 Task: Search one way flight ticket for 4 adults, 2 children, 2 infants in seat and 1 infant on lap in premium economy from Macon: Middle Georgia Regional Airport to Springfield: Abraham Lincoln Capital Airport on 5-2-2023. Choice of flights is Westjet. Number of bags: 2 checked bags. Price is upto 94000. Outbound departure time preference is 4:45.
Action: Mouse moved to (258, 363)
Screenshot: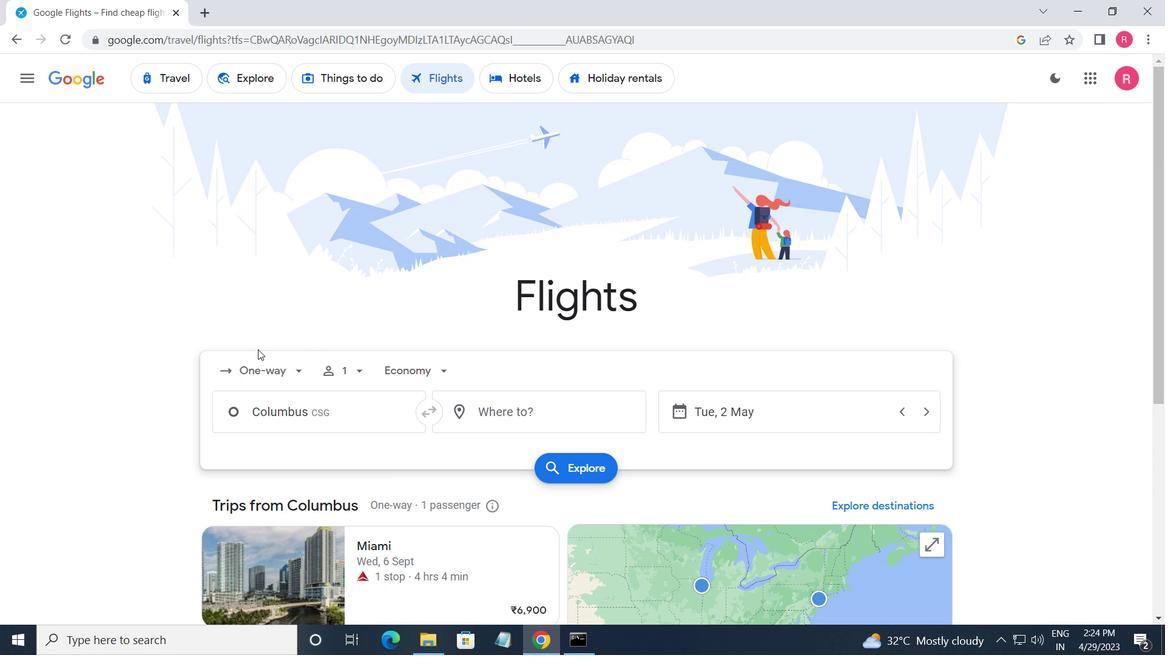 
Action: Mouse pressed left at (258, 363)
Screenshot: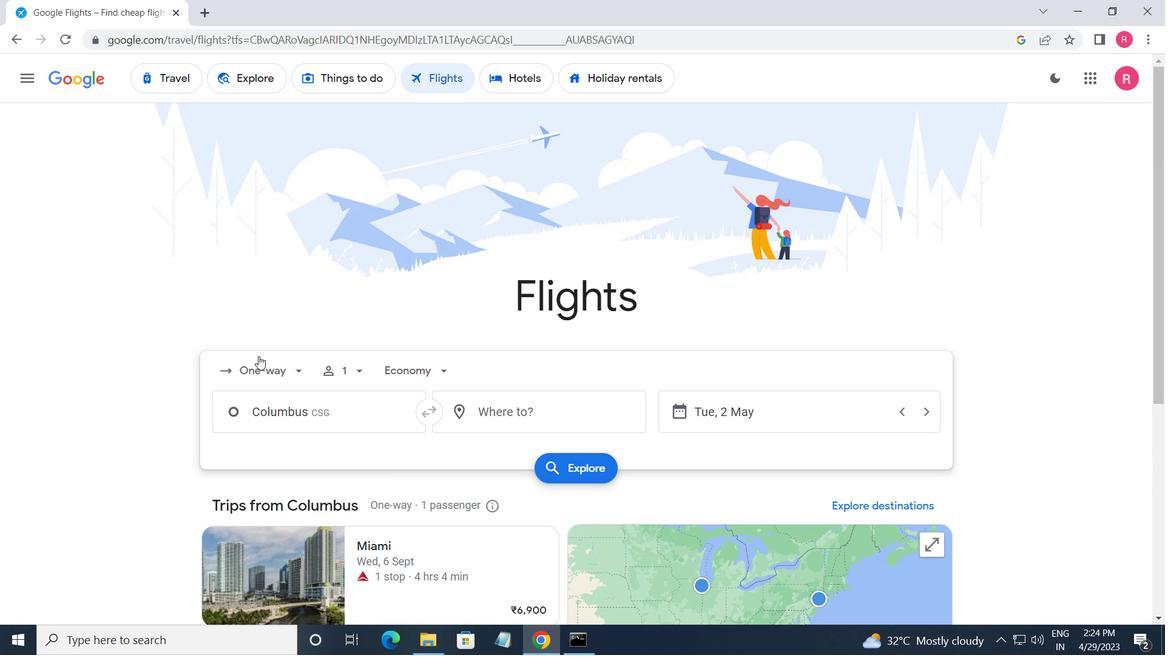 
Action: Mouse moved to (293, 438)
Screenshot: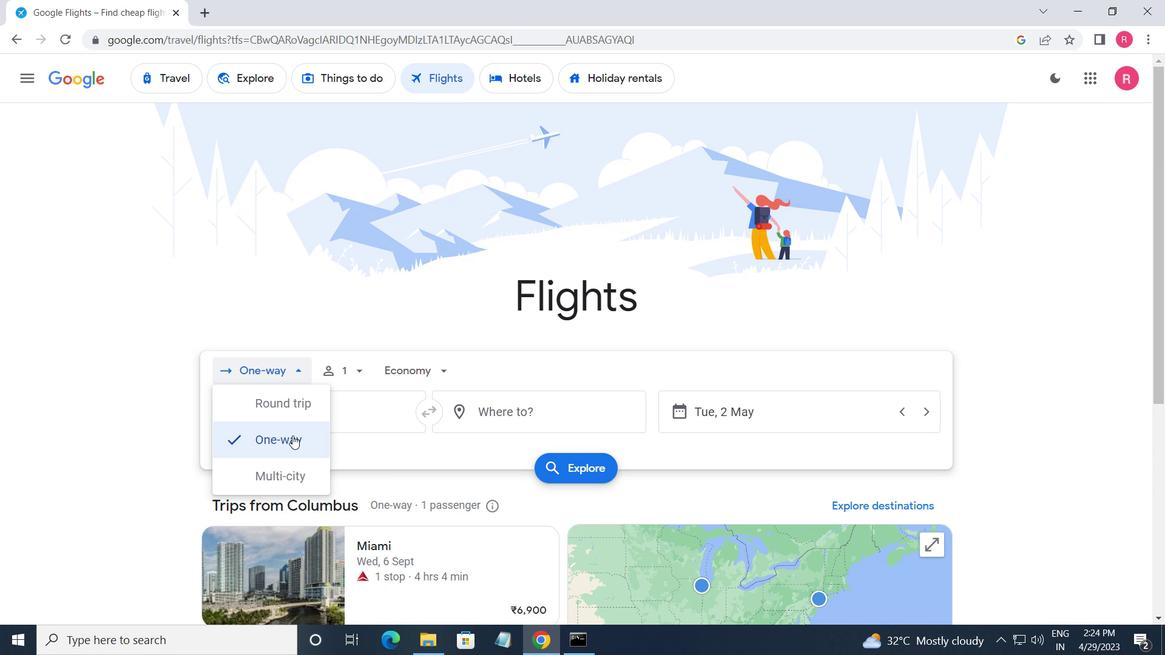 
Action: Mouse pressed left at (293, 438)
Screenshot: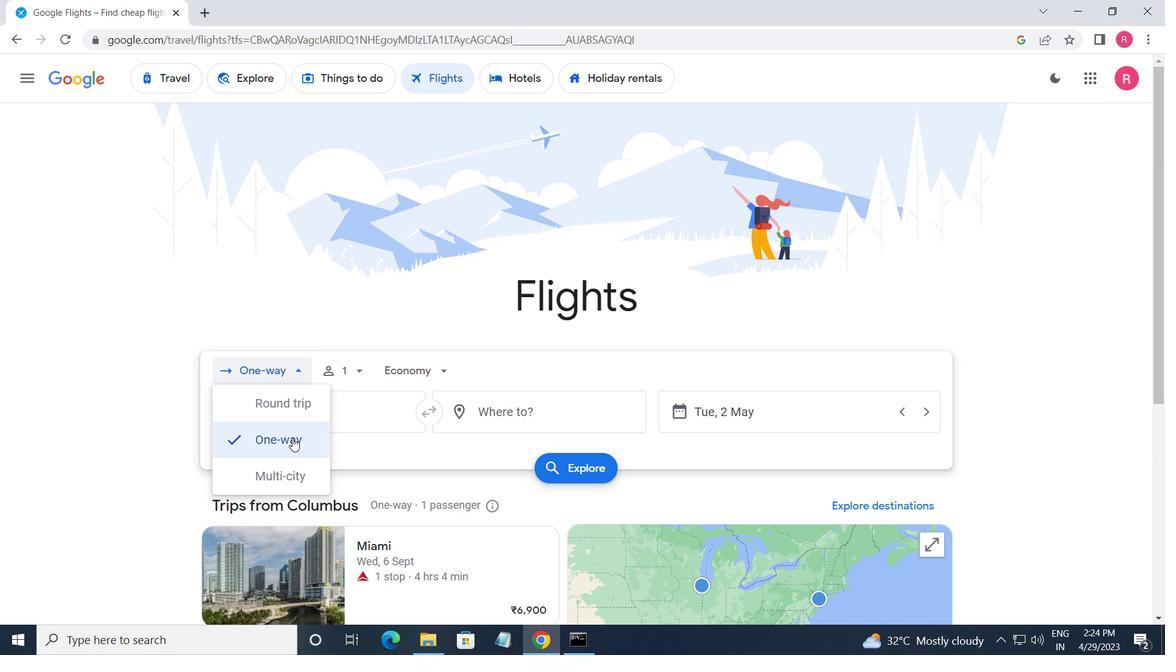 
Action: Mouse moved to (349, 376)
Screenshot: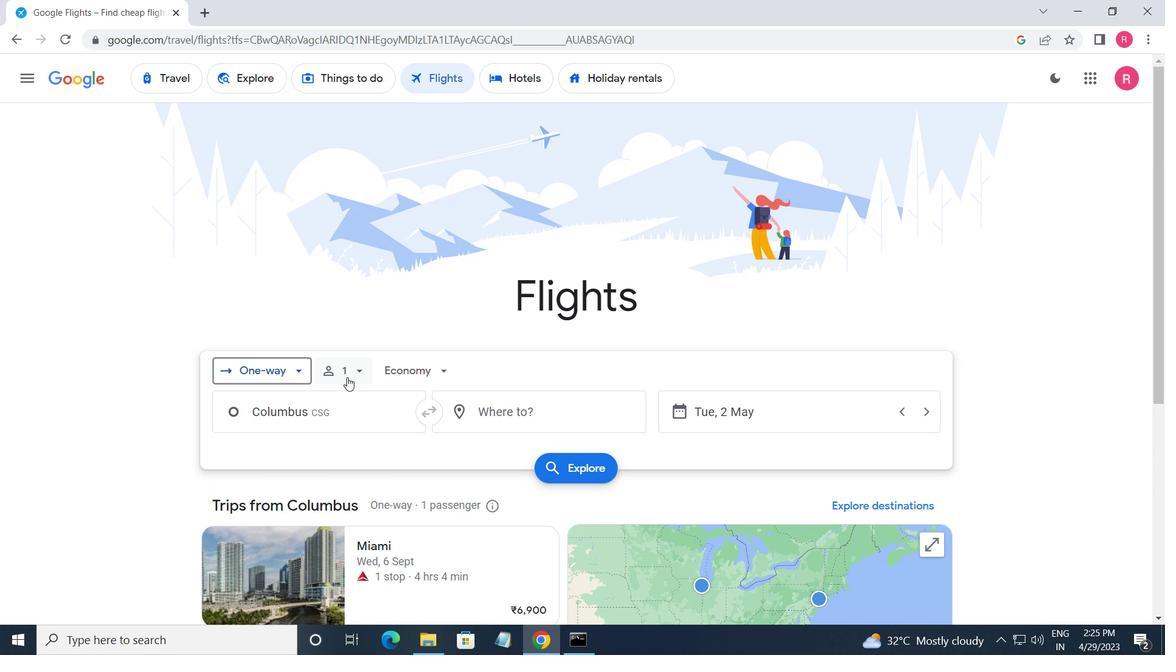 
Action: Mouse pressed left at (349, 376)
Screenshot: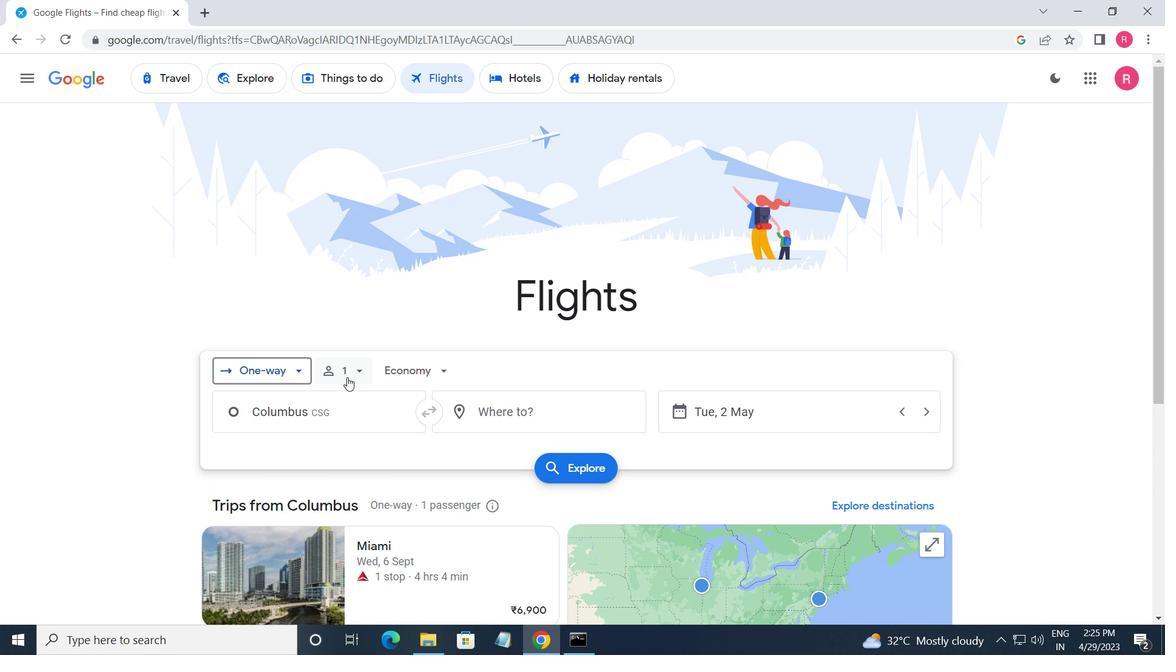 
Action: Mouse moved to (487, 415)
Screenshot: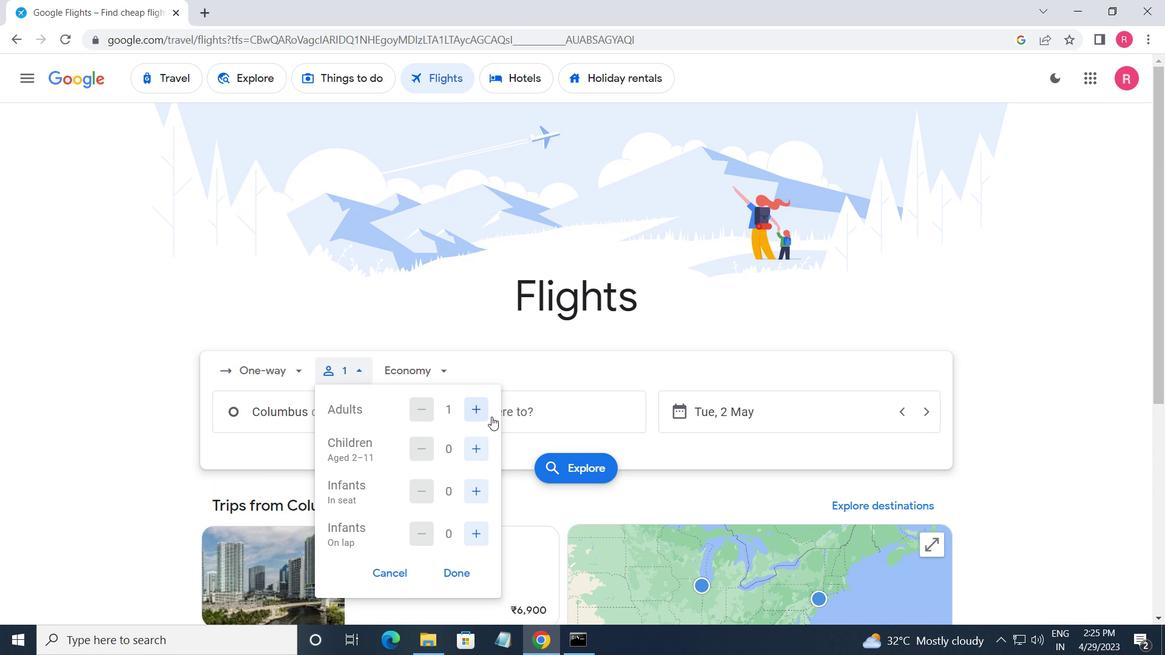 
Action: Mouse pressed left at (487, 415)
Screenshot: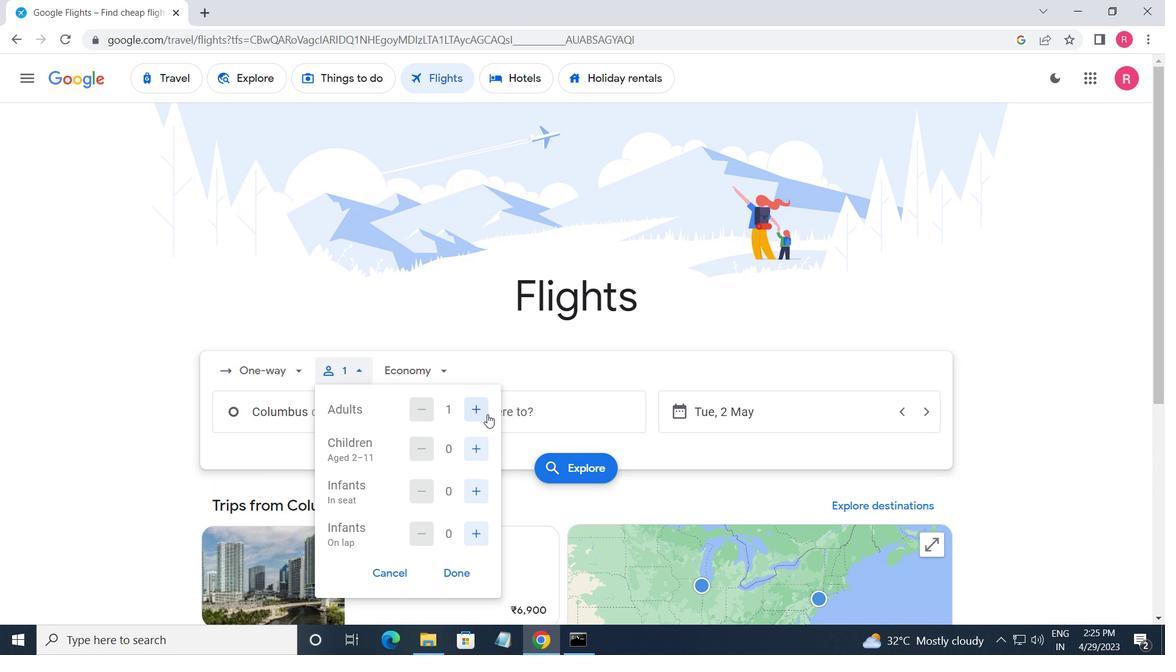 
Action: Mouse moved to (486, 415)
Screenshot: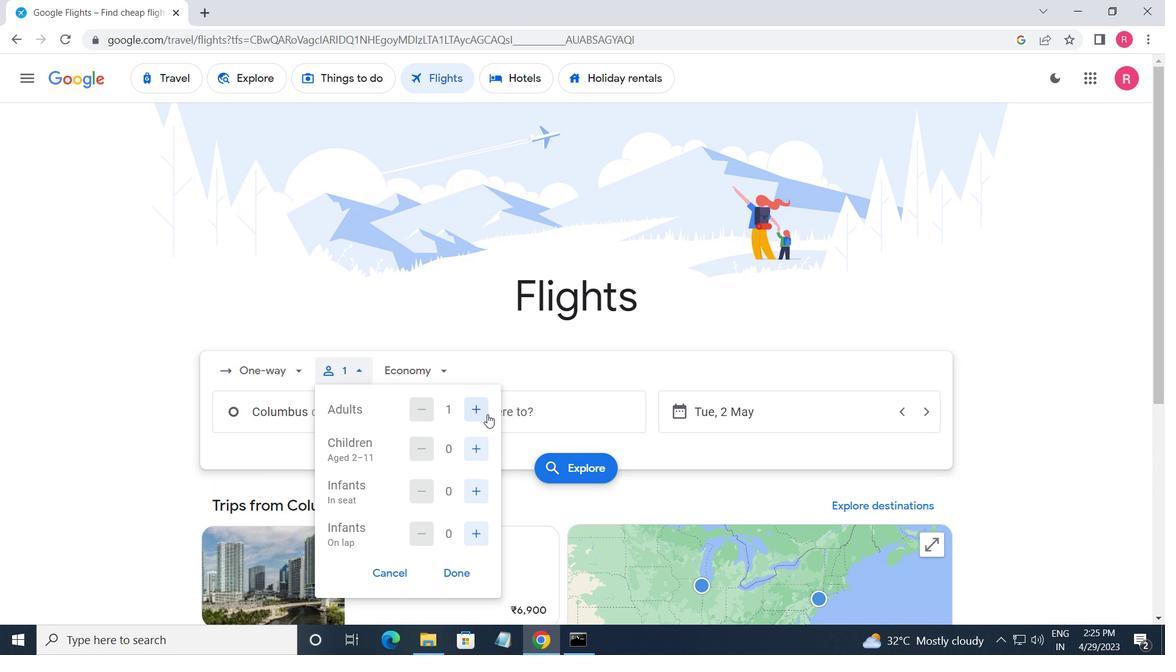 
Action: Mouse pressed left at (486, 415)
Screenshot: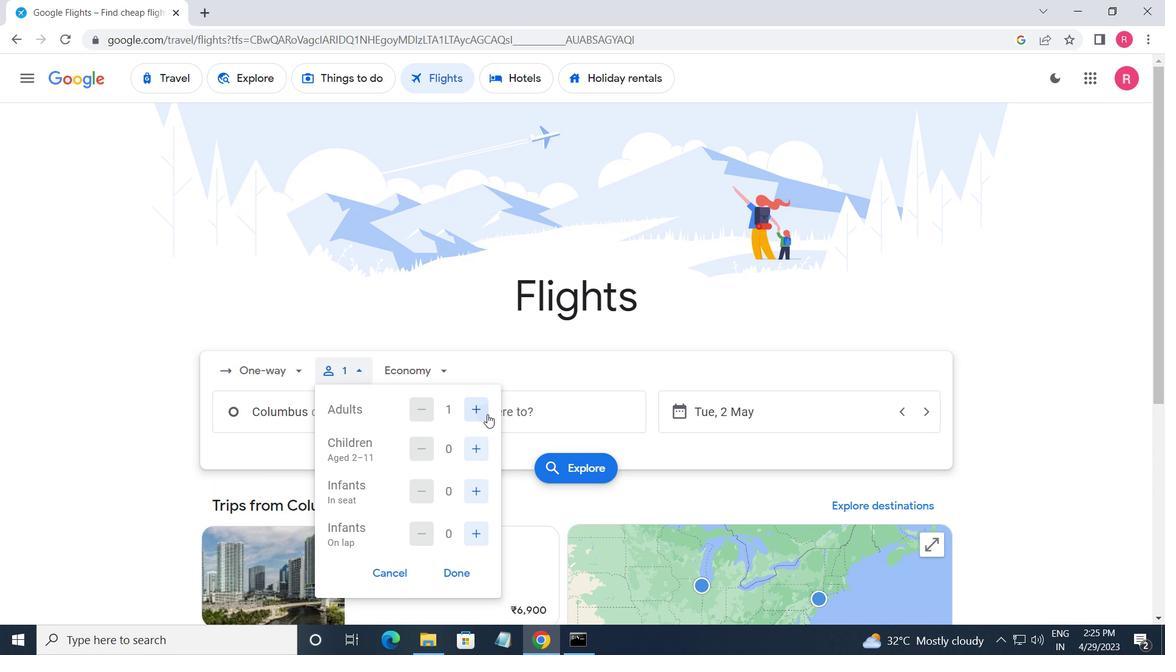
Action: Mouse pressed left at (486, 415)
Screenshot: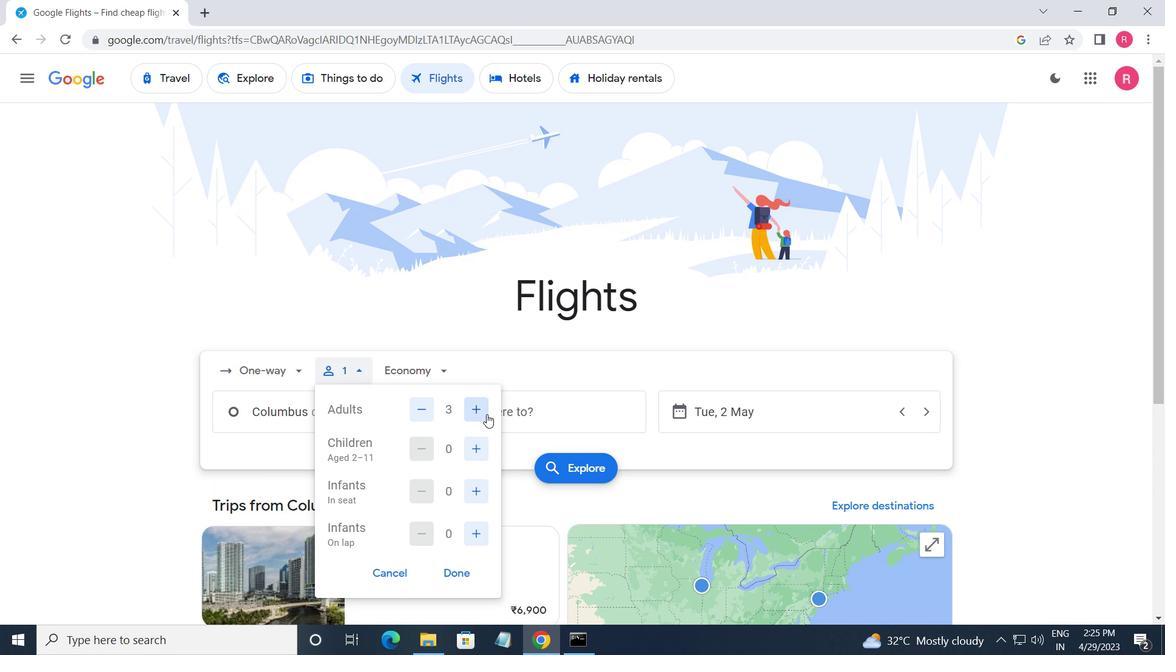 
Action: Mouse moved to (470, 449)
Screenshot: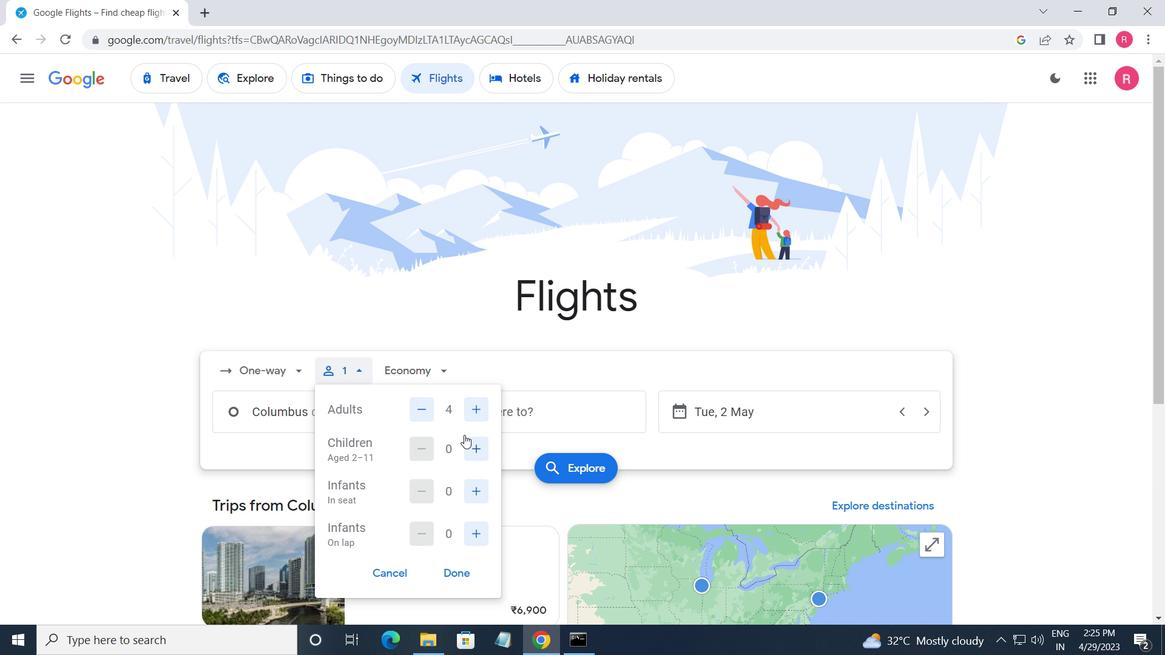 
Action: Mouse pressed left at (470, 449)
Screenshot: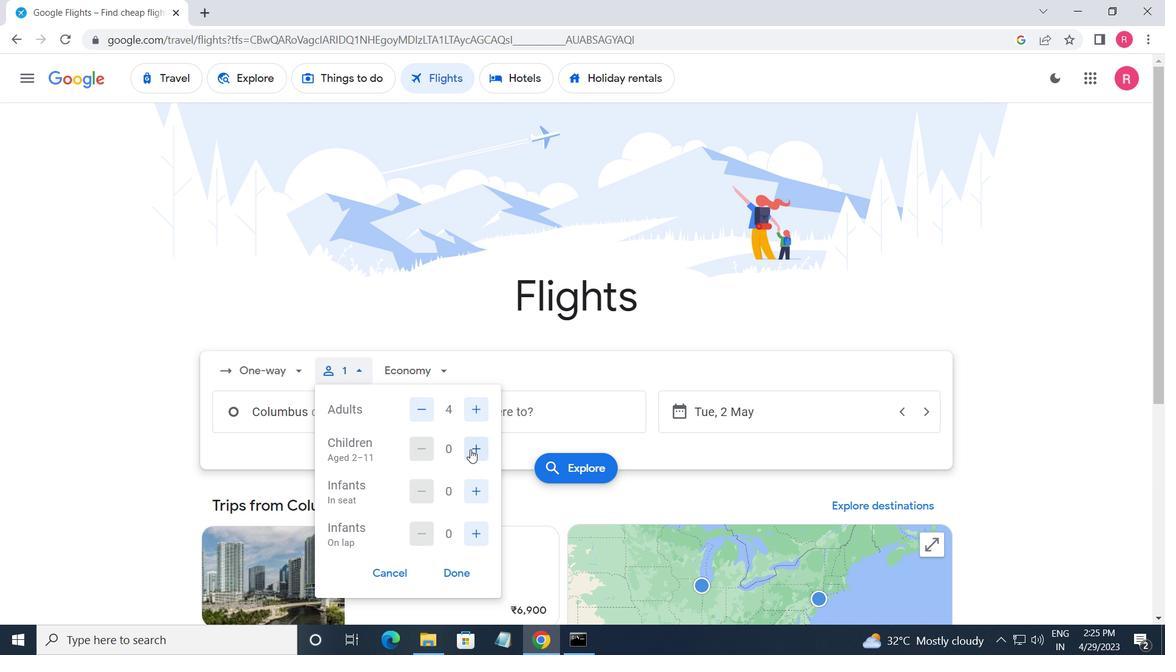 
Action: Mouse pressed left at (470, 449)
Screenshot: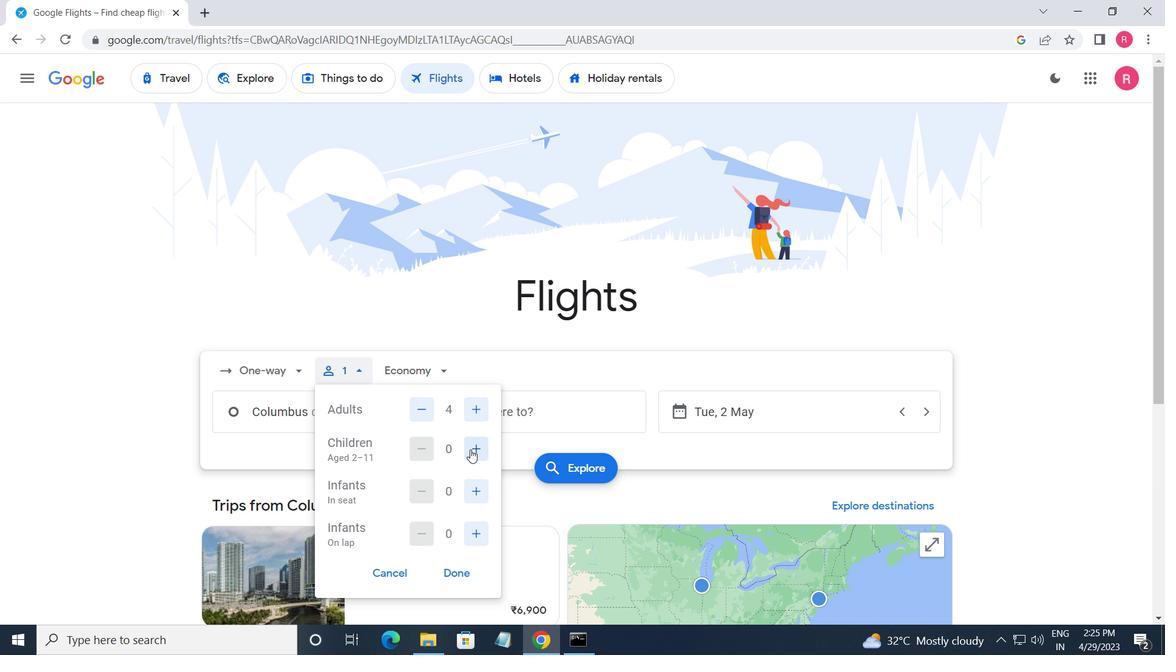 
Action: Mouse moved to (477, 498)
Screenshot: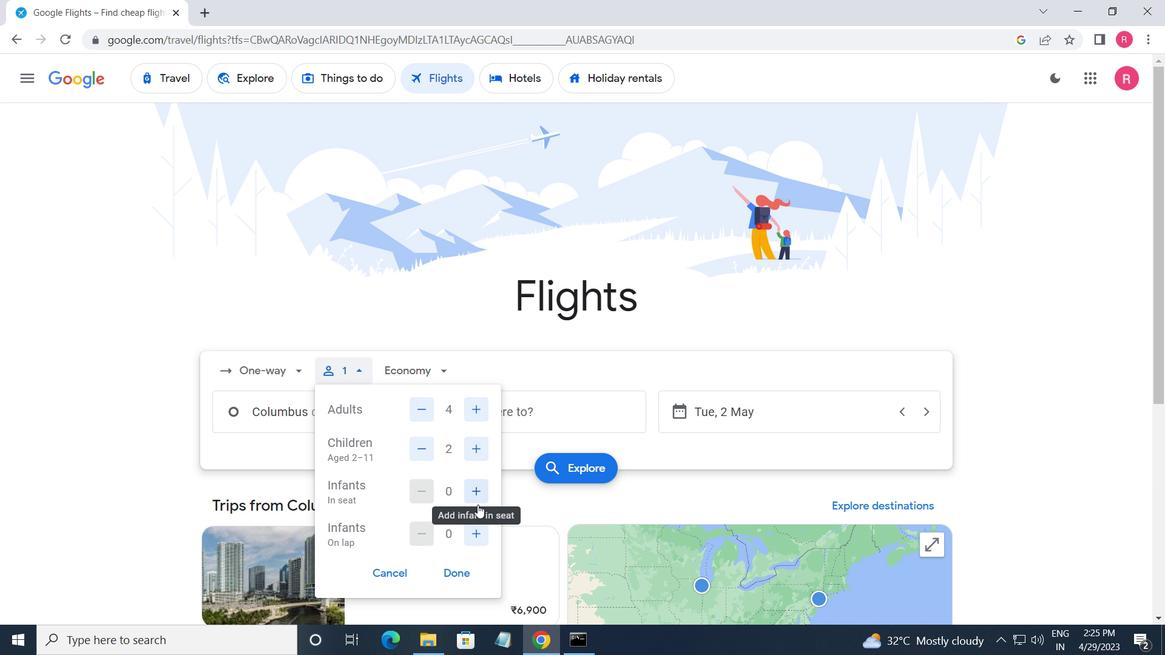 
Action: Mouse pressed left at (477, 498)
Screenshot: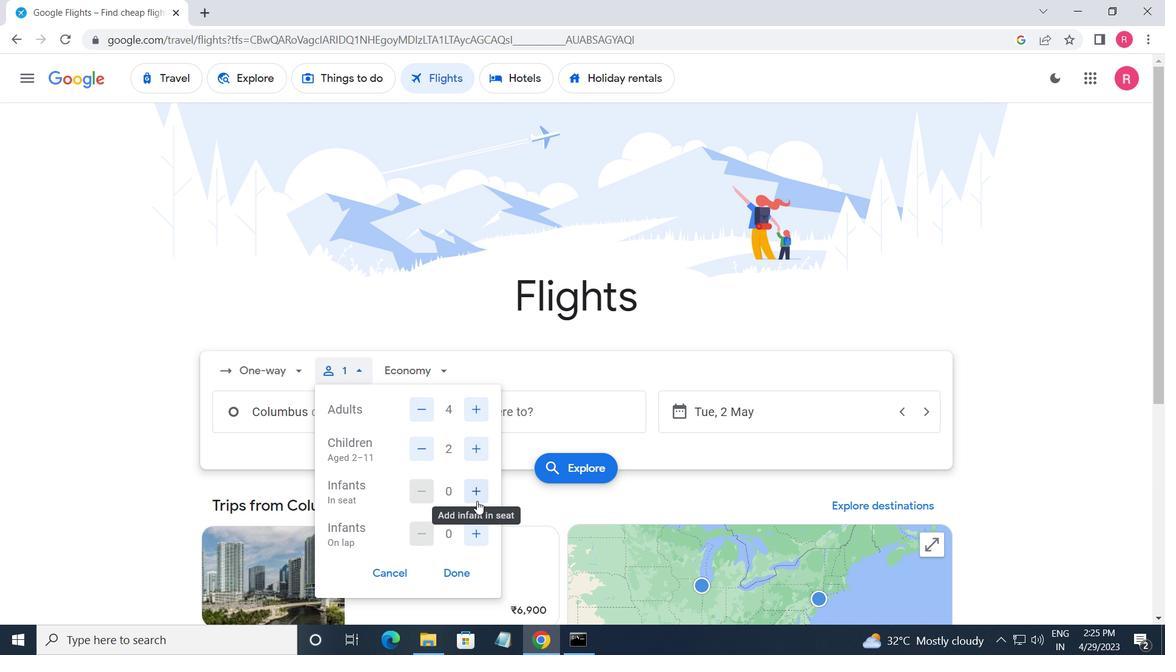 
Action: Mouse pressed left at (477, 498)
Screenshot: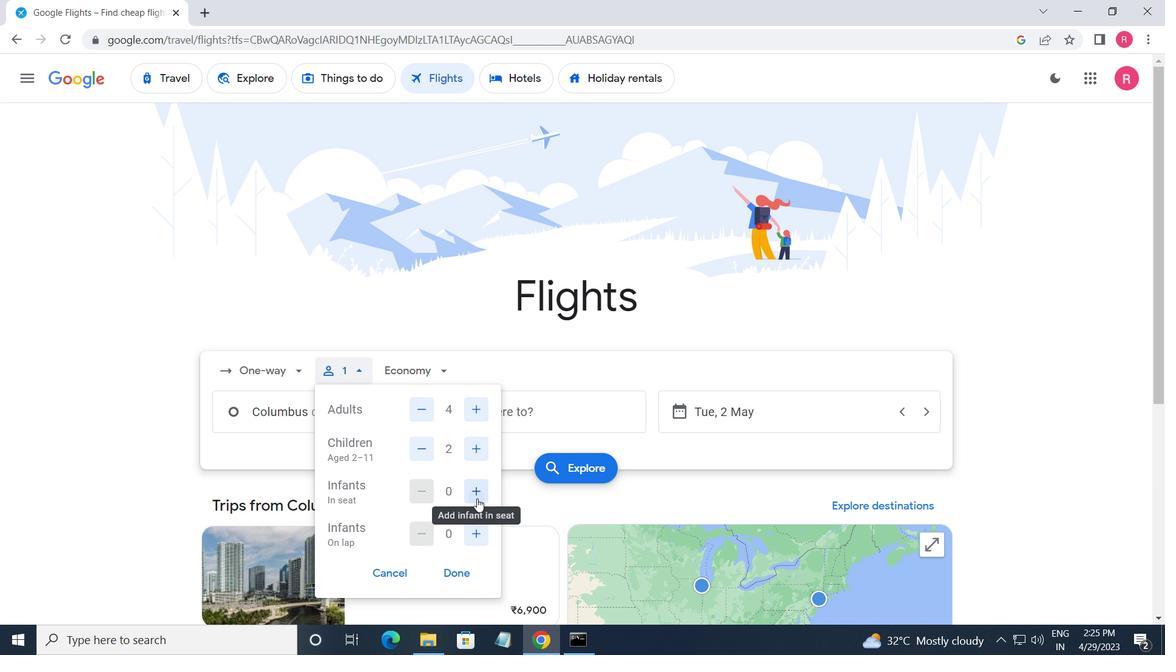 
Action: Mouse moved to (483, 541)
Screenshot: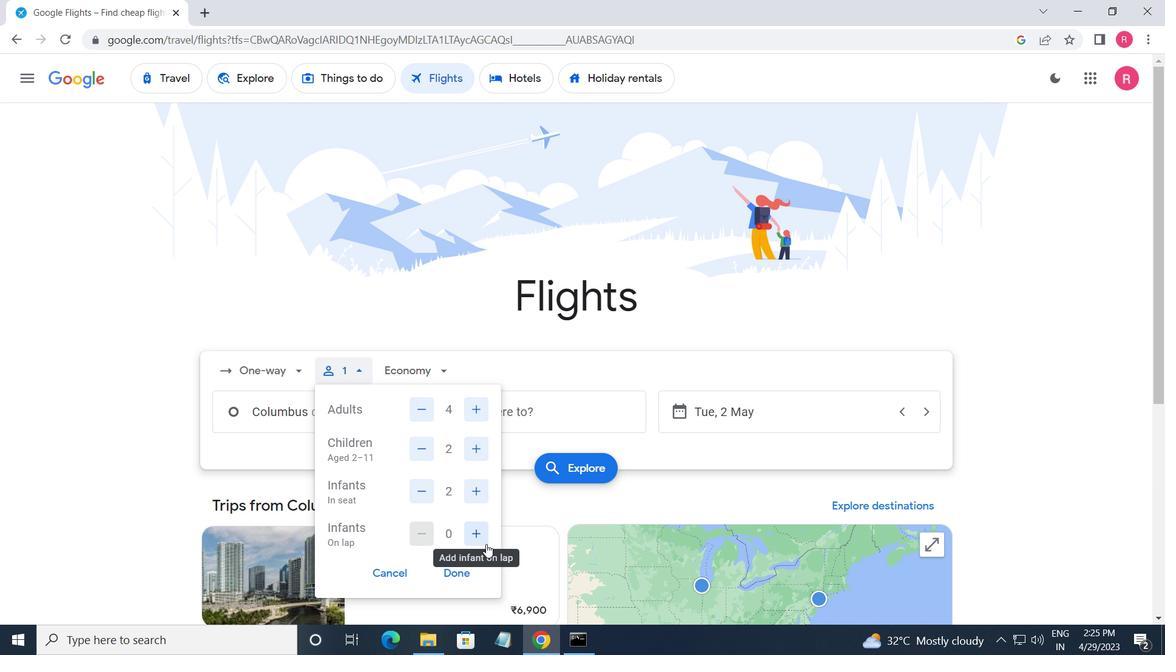 
Action: Mouse pressed left at (483, 541)
Screenshot: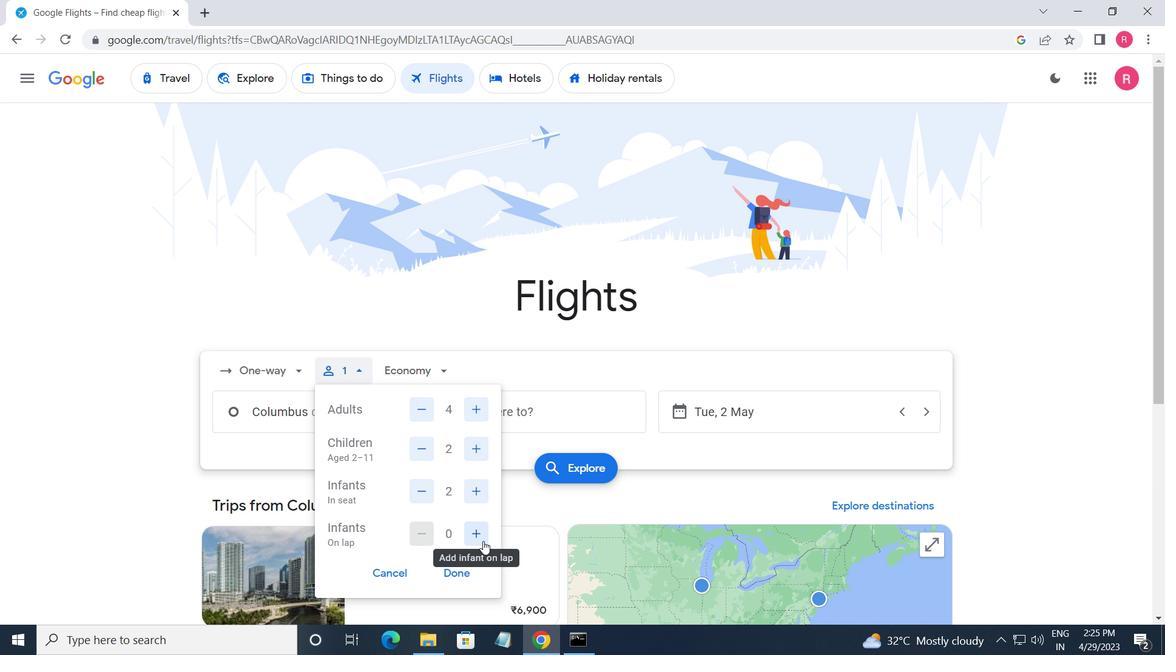 
Action: Mouse moved to (434, 380)
Screenshot: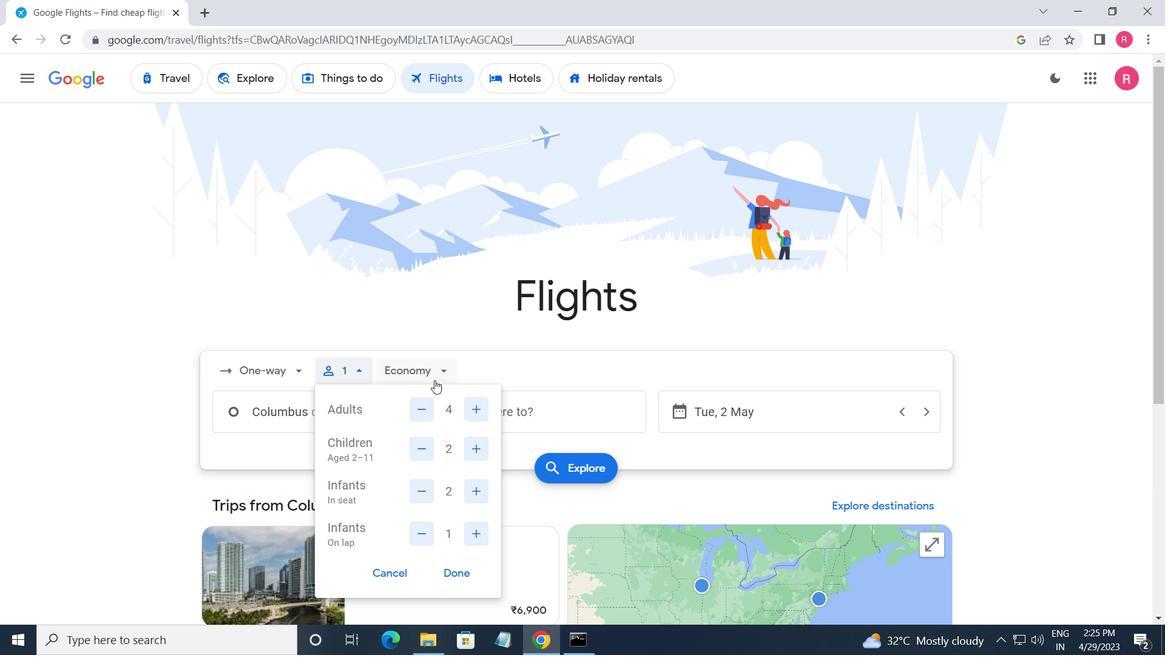 
Action: Mouse pressed left at (434, 380)
Screenshot: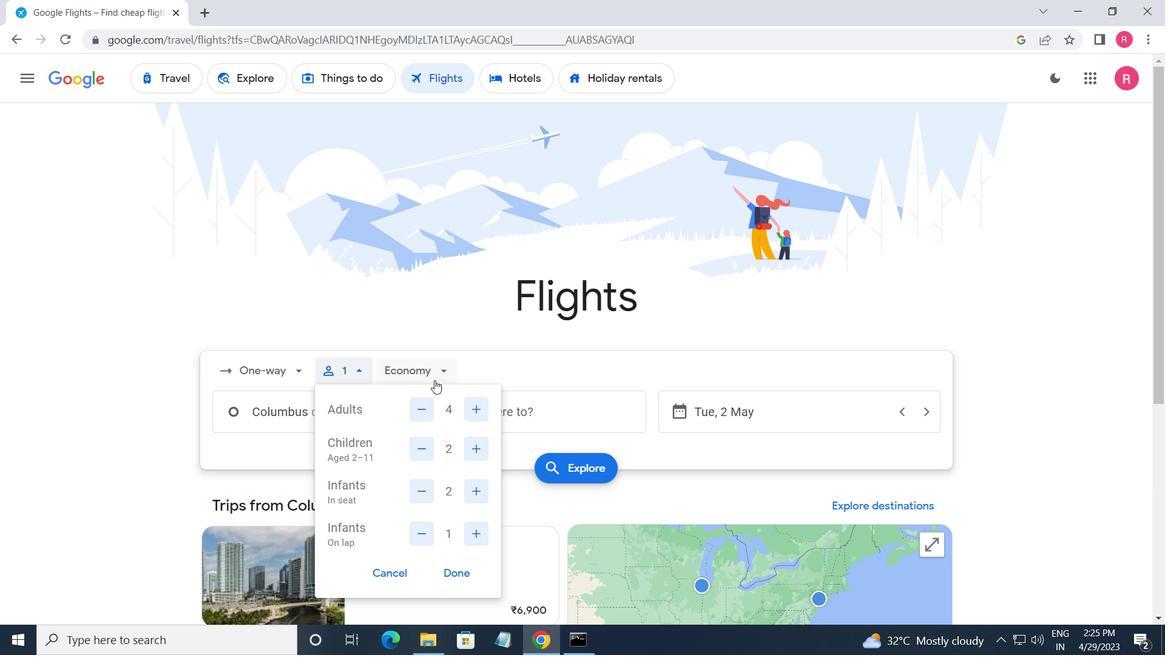 
Action: Mouse moved to (429, 445)
Screenshot: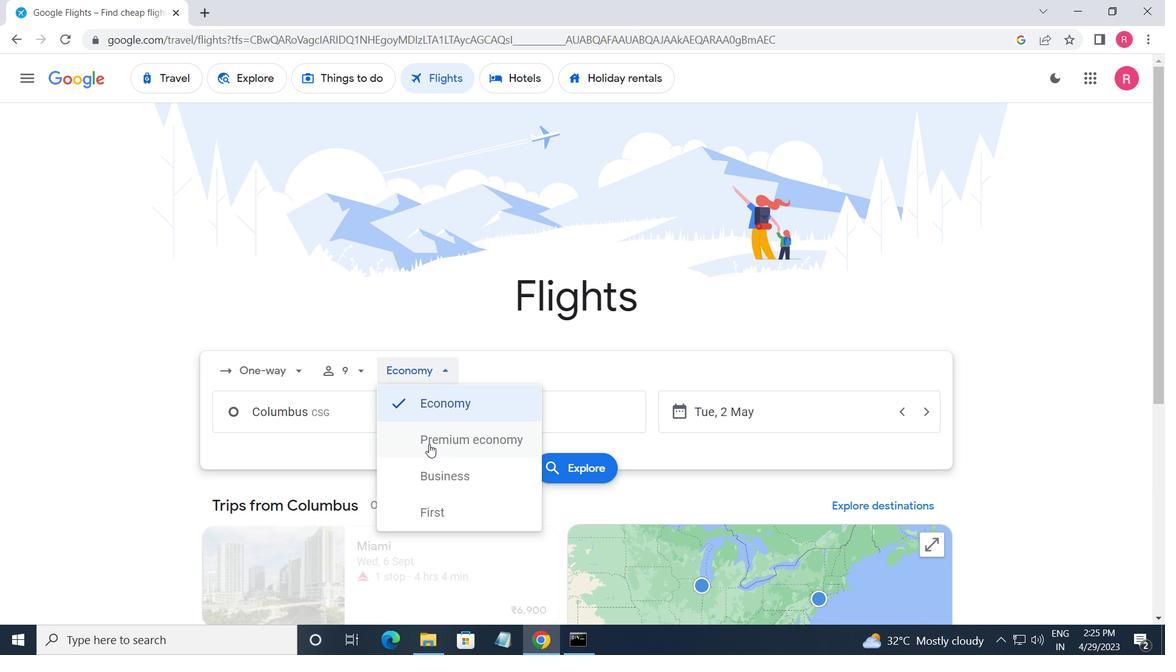 
Action: Mouse pressed left at (429, 445)
Screenshot: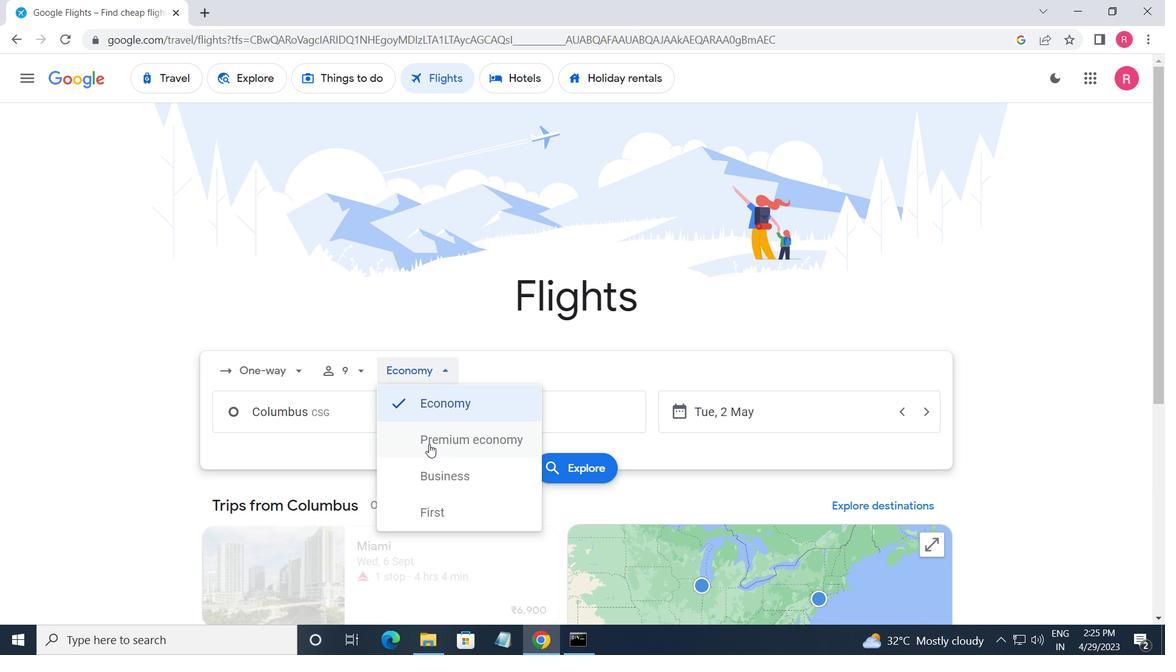 
Action: Mouse moved to (371, 419)
Screenshot: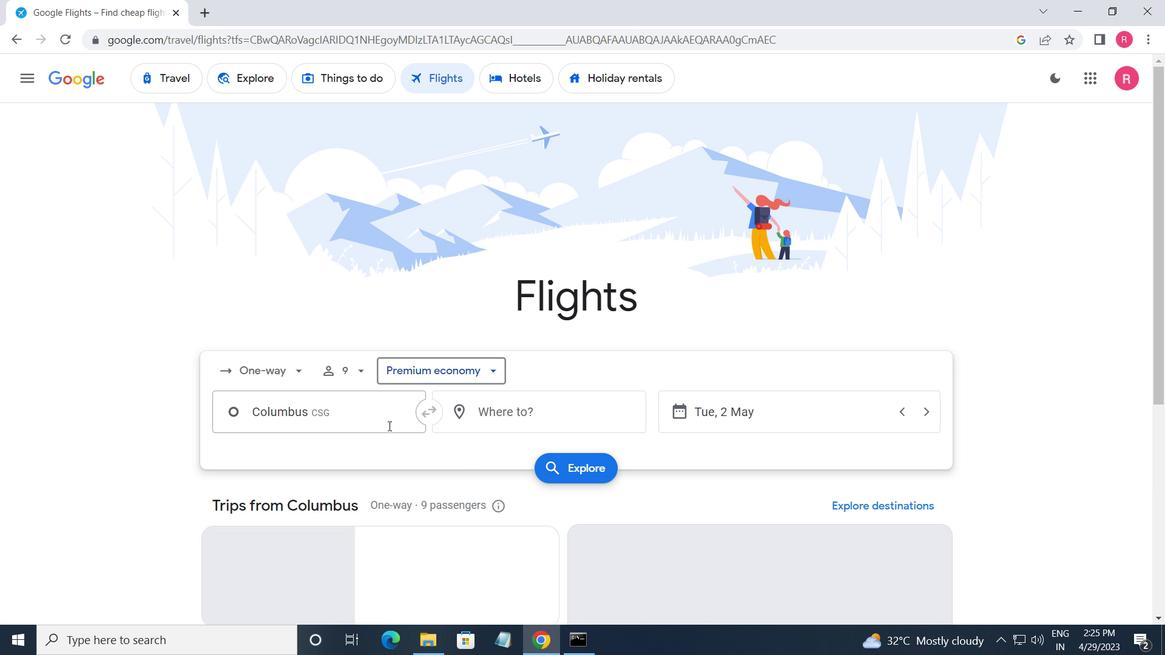 
Action: Mouse pressed left at (371, 419)
Screenshot: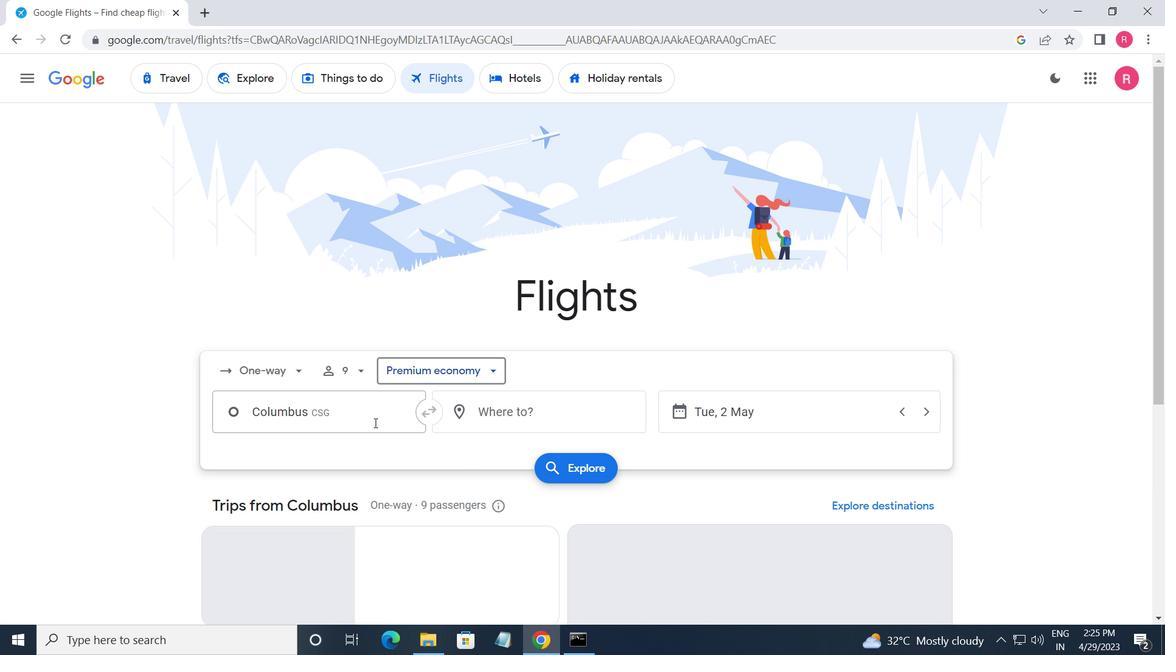 
Action: Mouse moved to (370, 419)
Screenshot: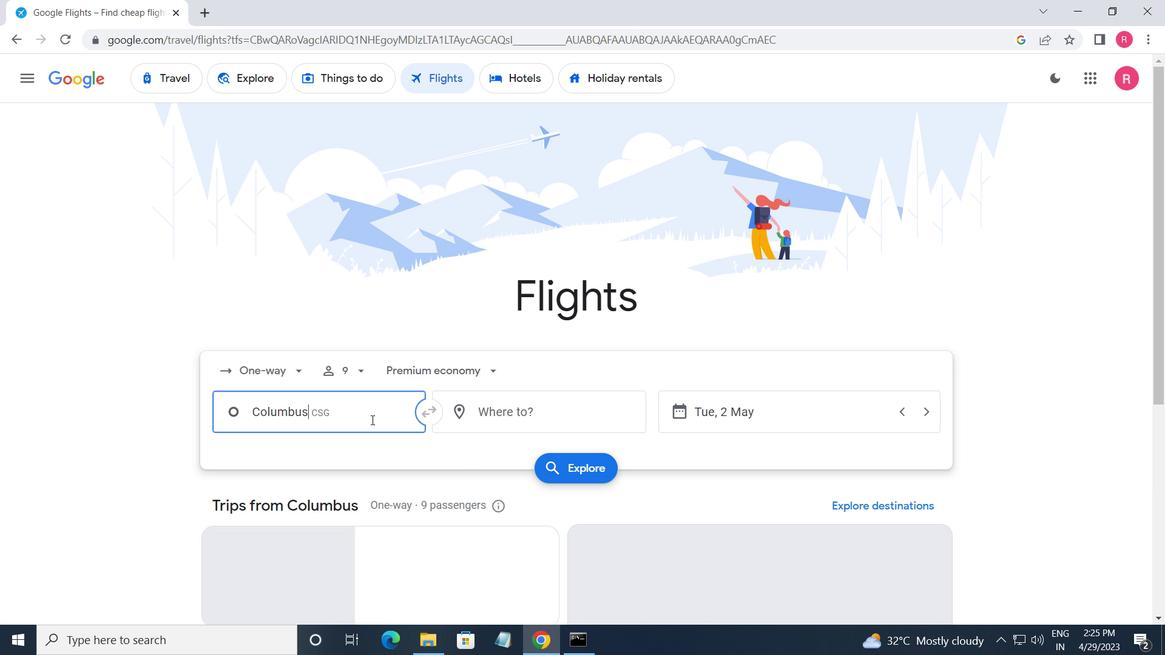 
Action: Key pressed <Key.shift>MI
Screenshot: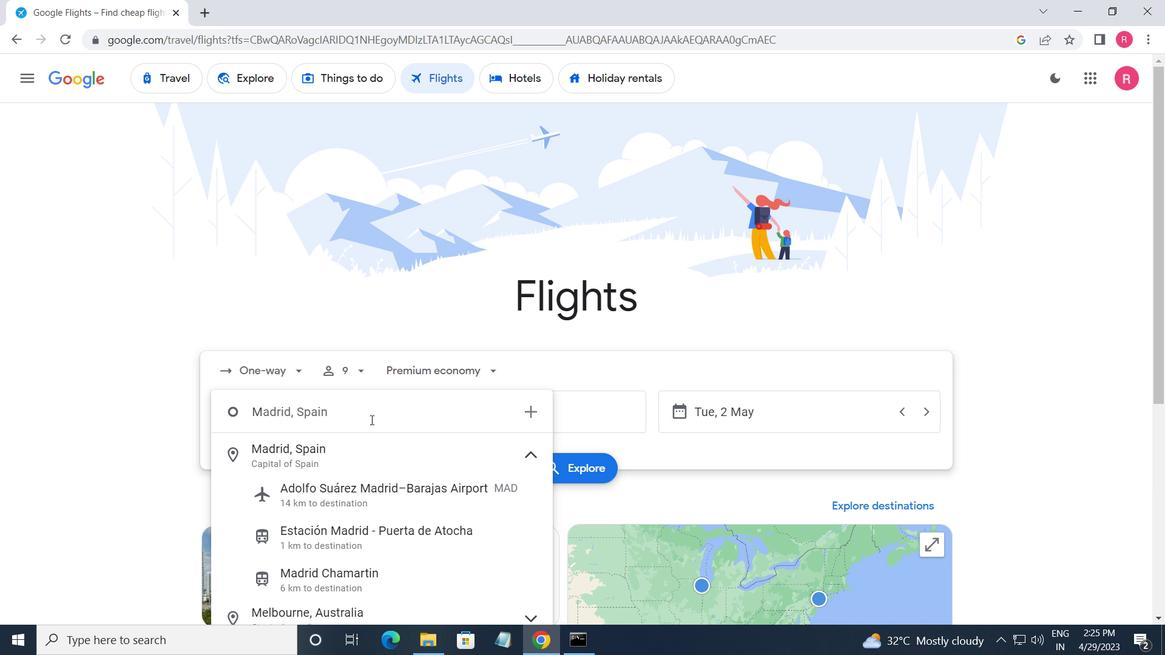
Action: Mouse moved to (384, 469)
Screenshot: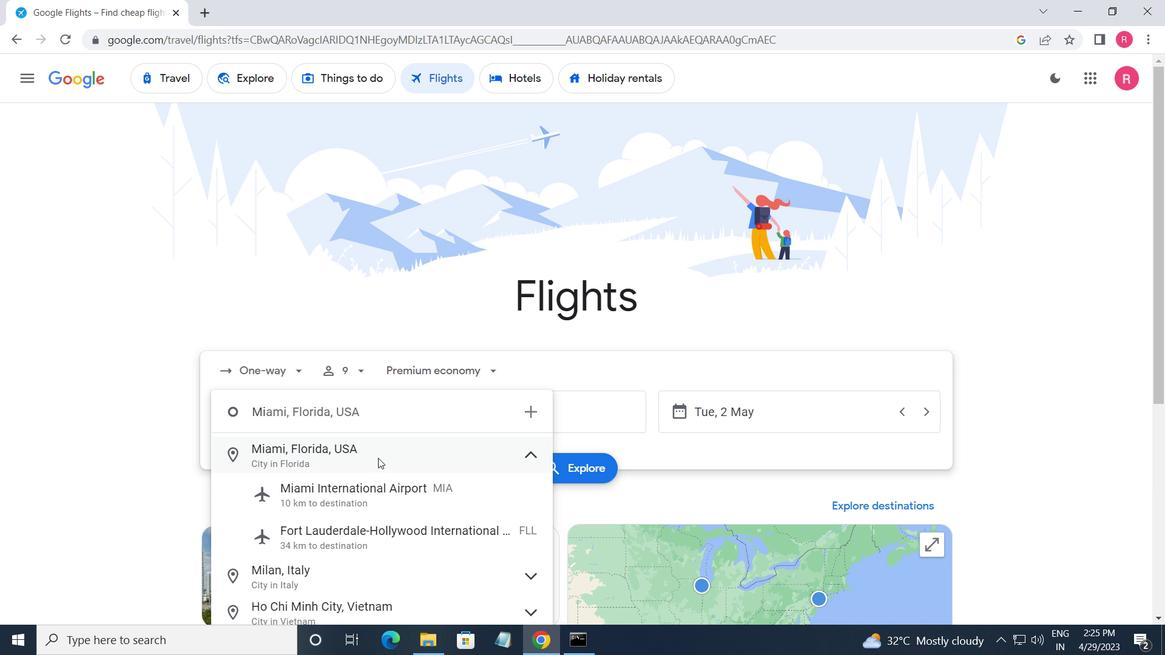 
Action: Mouse scrolled (384, 469) with delta (0, 0)
Screenshot: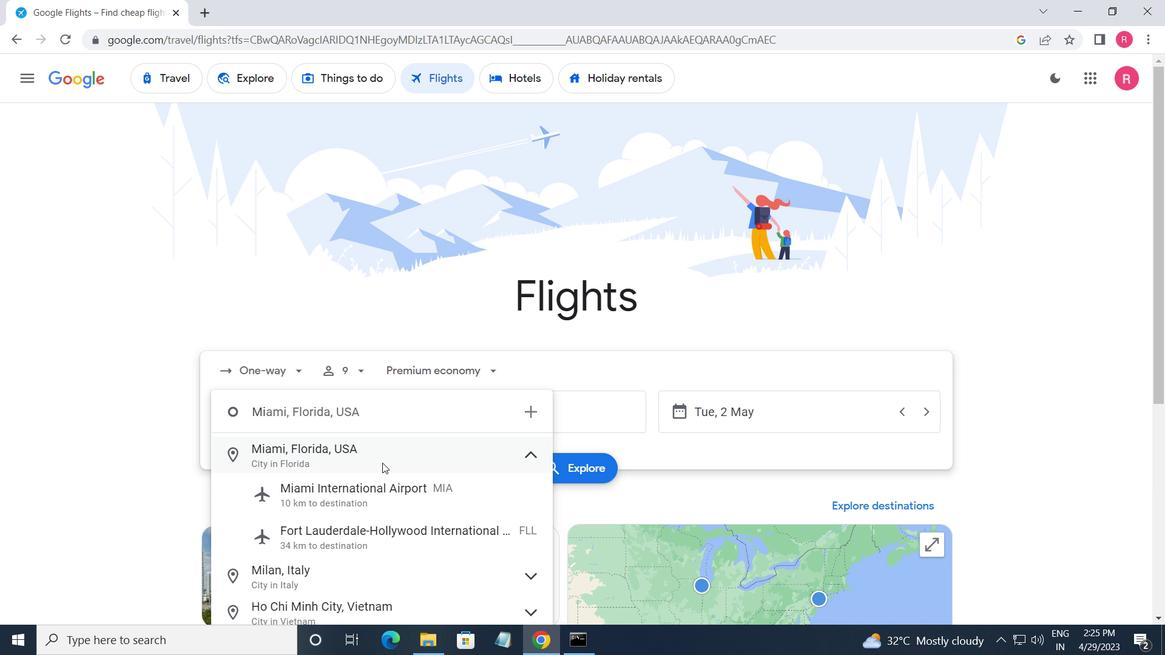 
Action: Mouse moved to (355, 477)
Screenshot: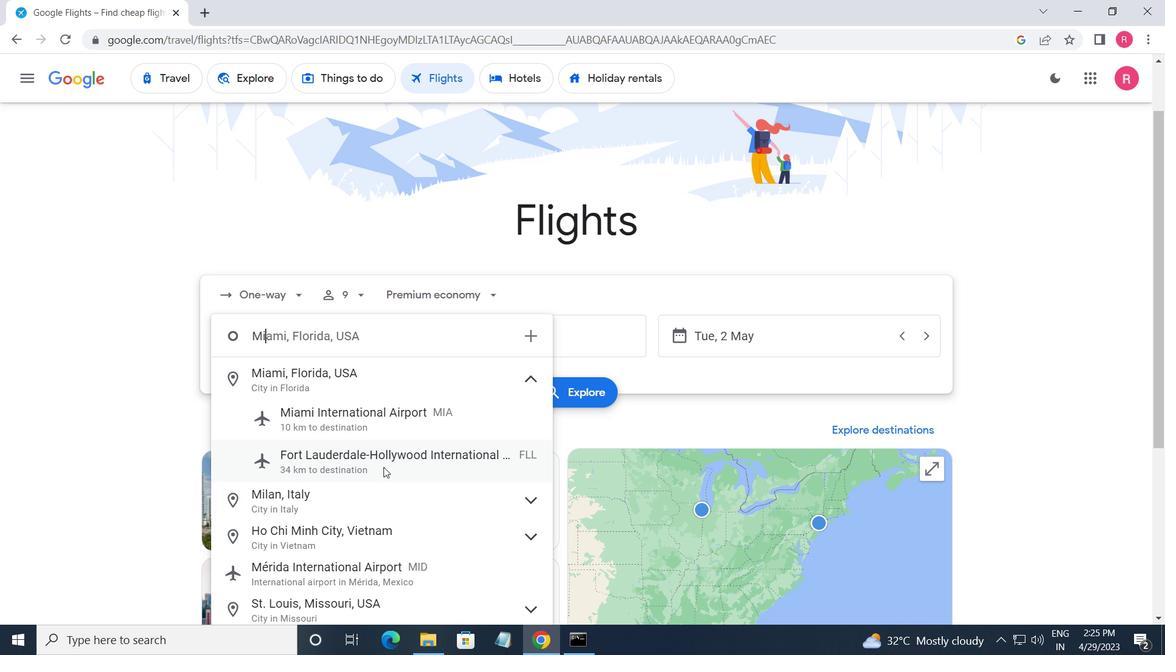 
Action: Key pressed DDLE<Key.space><Key.shift><Key.shift>
Screenshot: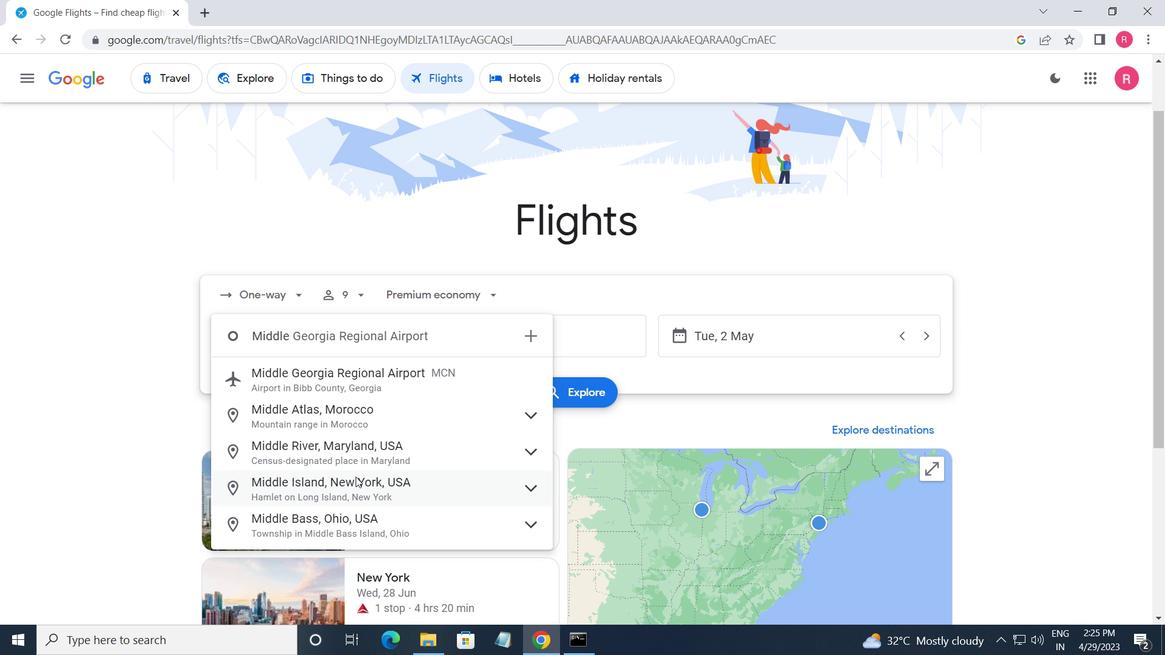 
Action: Mouse moved to (351, 390)
Screenshot: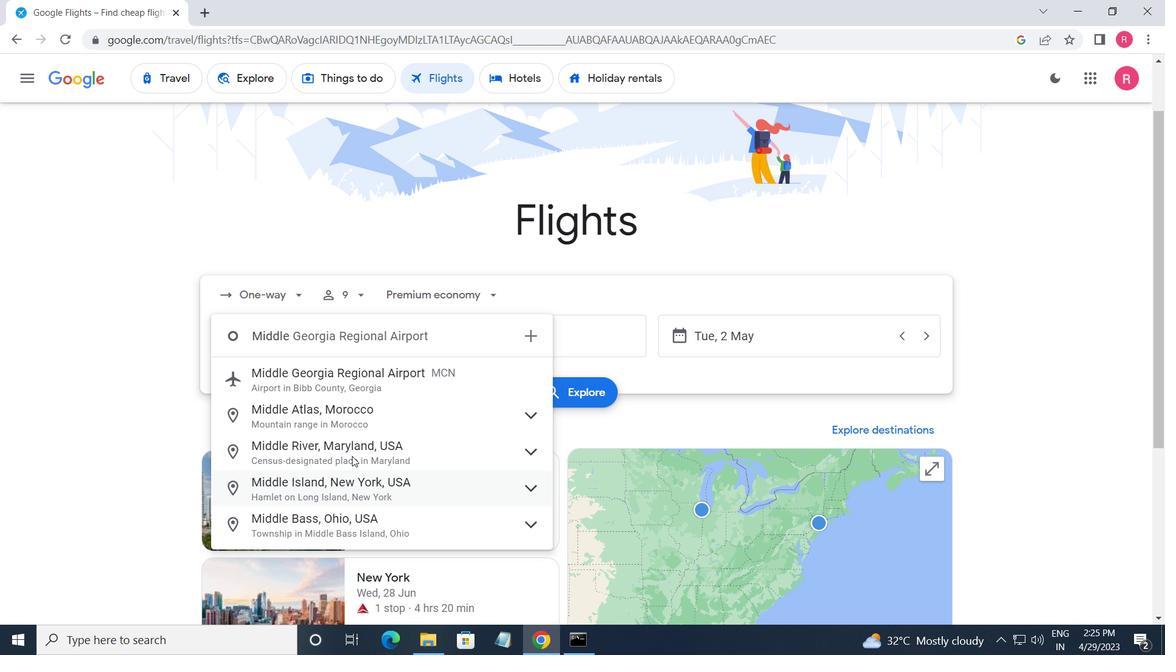 
Action: Mouse pressed left at (351, 390)
Screenshot: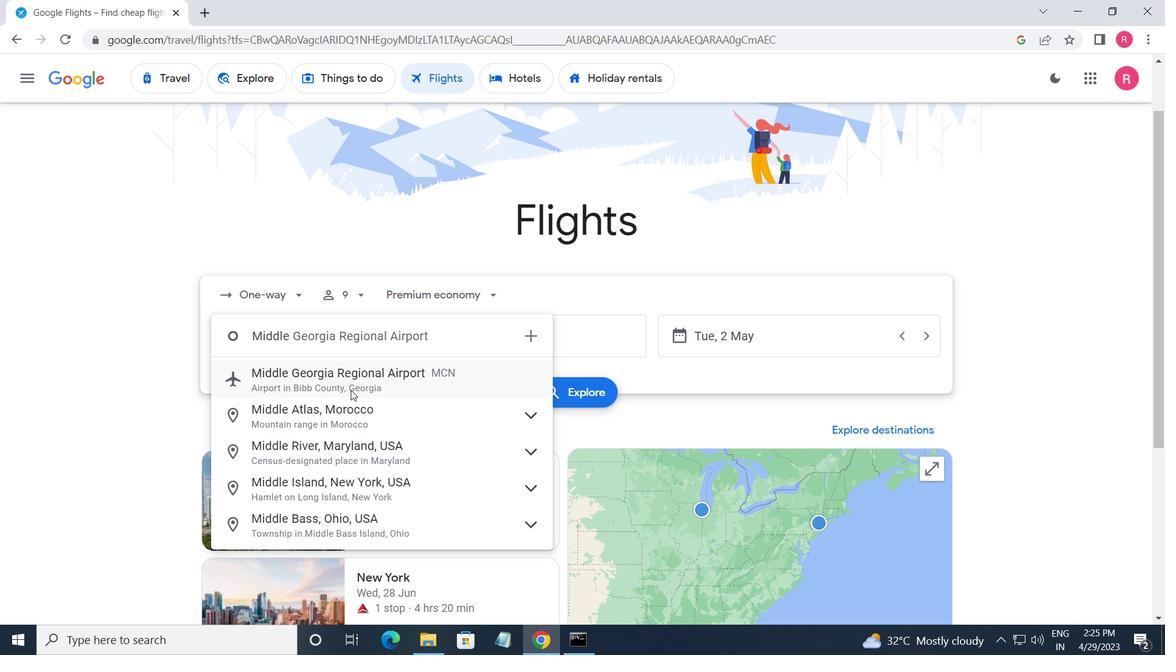 
Action: Mouse moved to (494, 345)
Screenshot: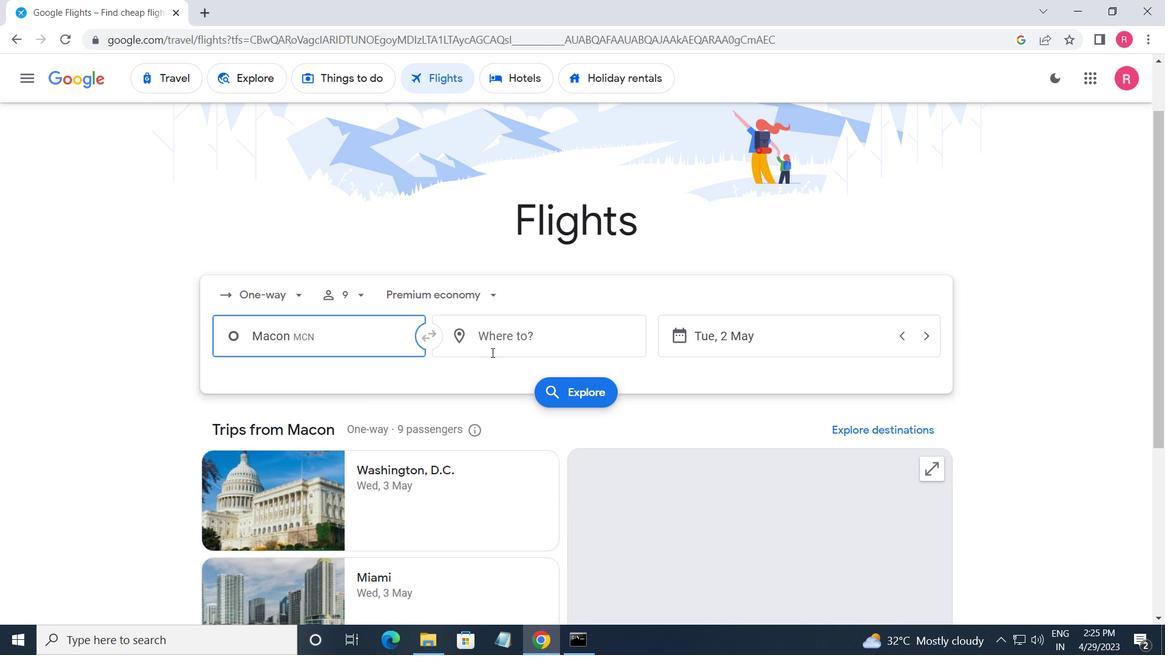 
Action: Mouse pressed left at (494, 345)
Screenshot: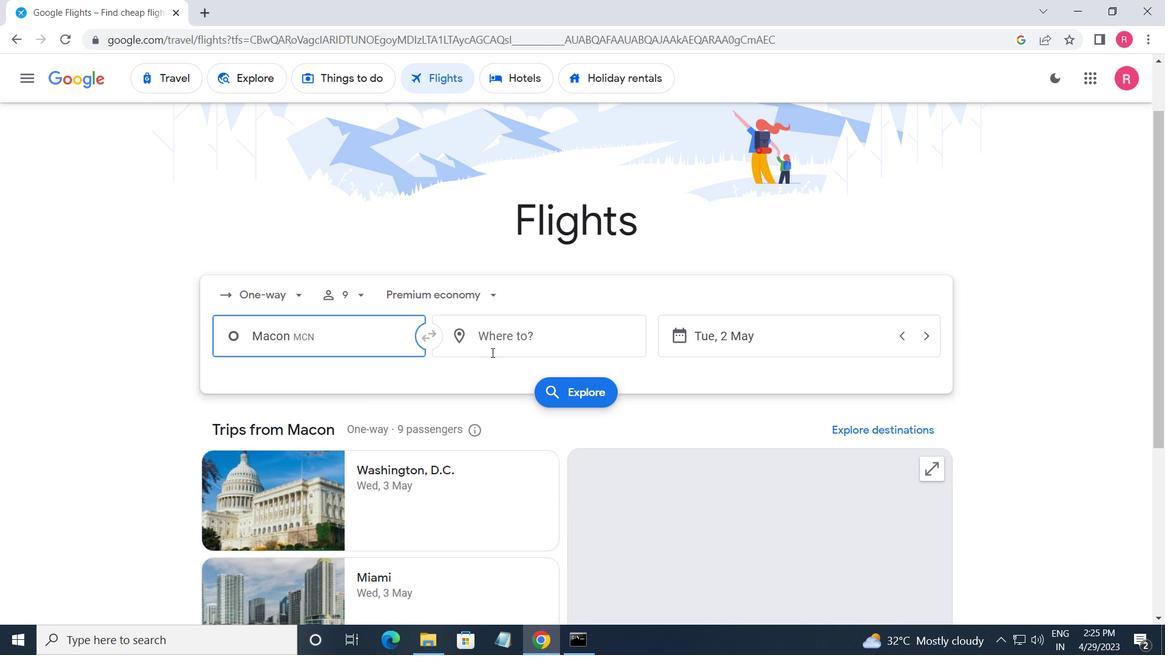 
Action: Mouse moved to (565, 498)
Screenshot: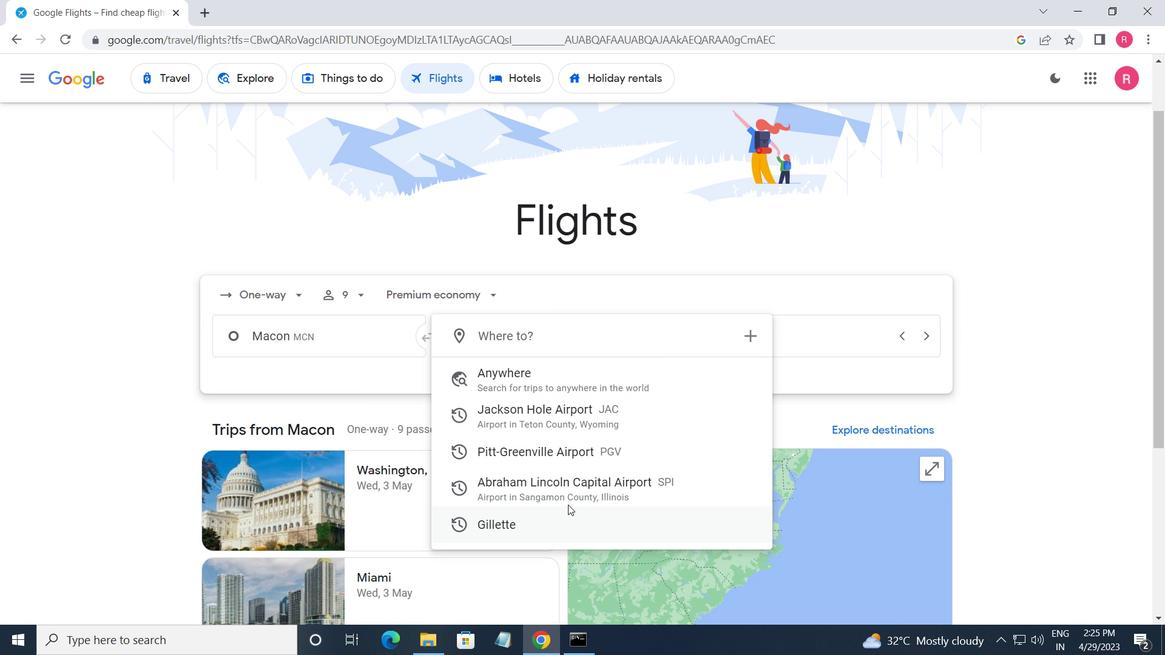 
Action: Mouse pressed left at (565, 498)
Screenshot: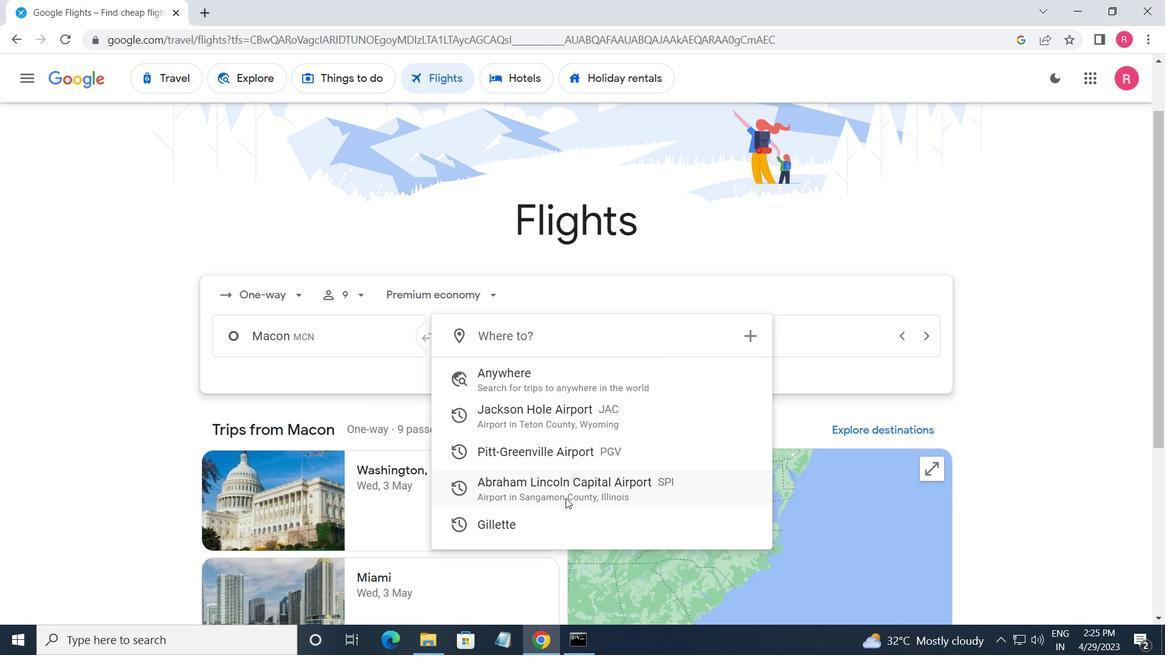
Action: Mouse moved to (787, 345)
Screenshot: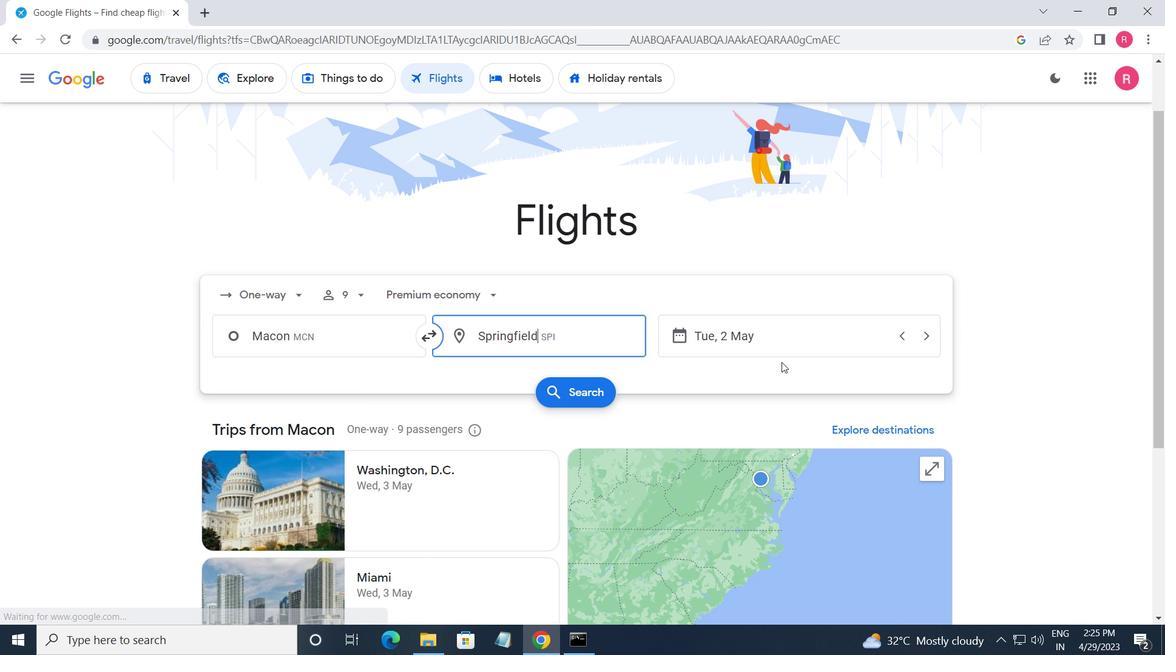 
Action: Mouse pressed left at (787, 345)
Screenshot: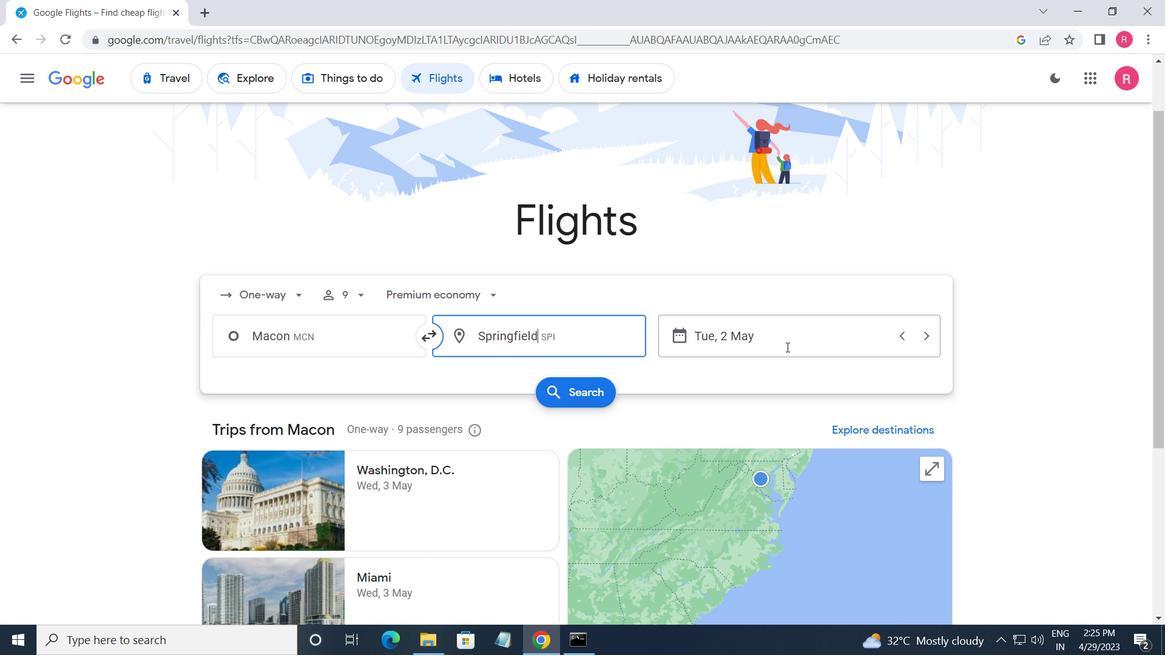 
Action: Mouse moved to (765, 338)
Screenshot: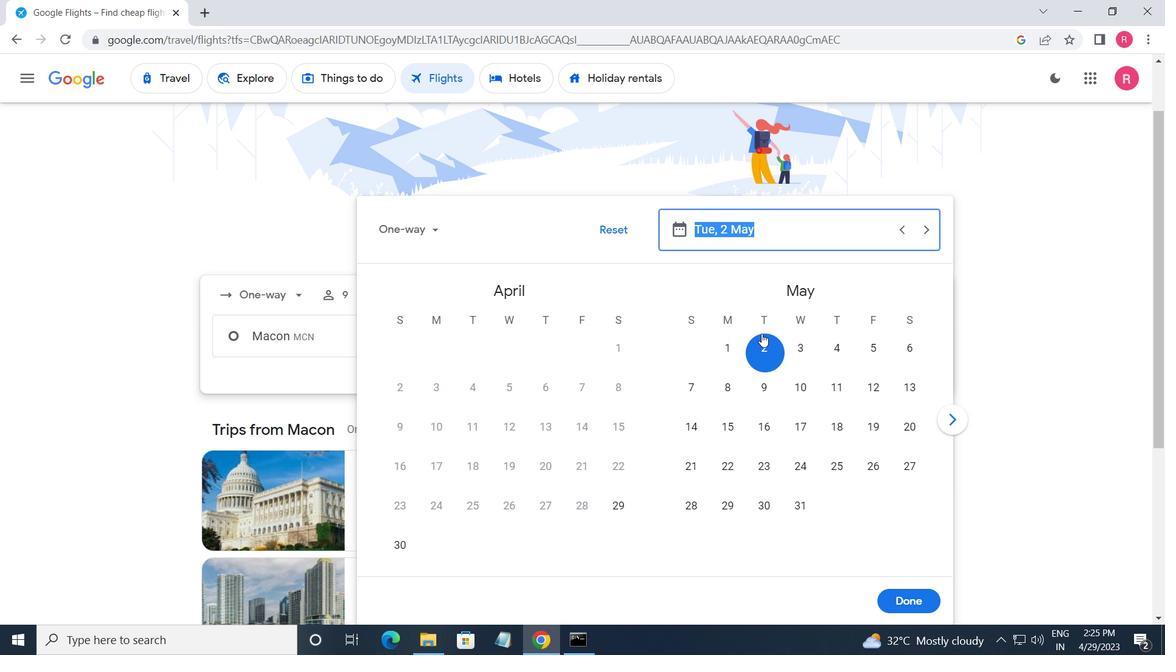 
Action: Mouse pressed left at (765, 338)
Screenshot: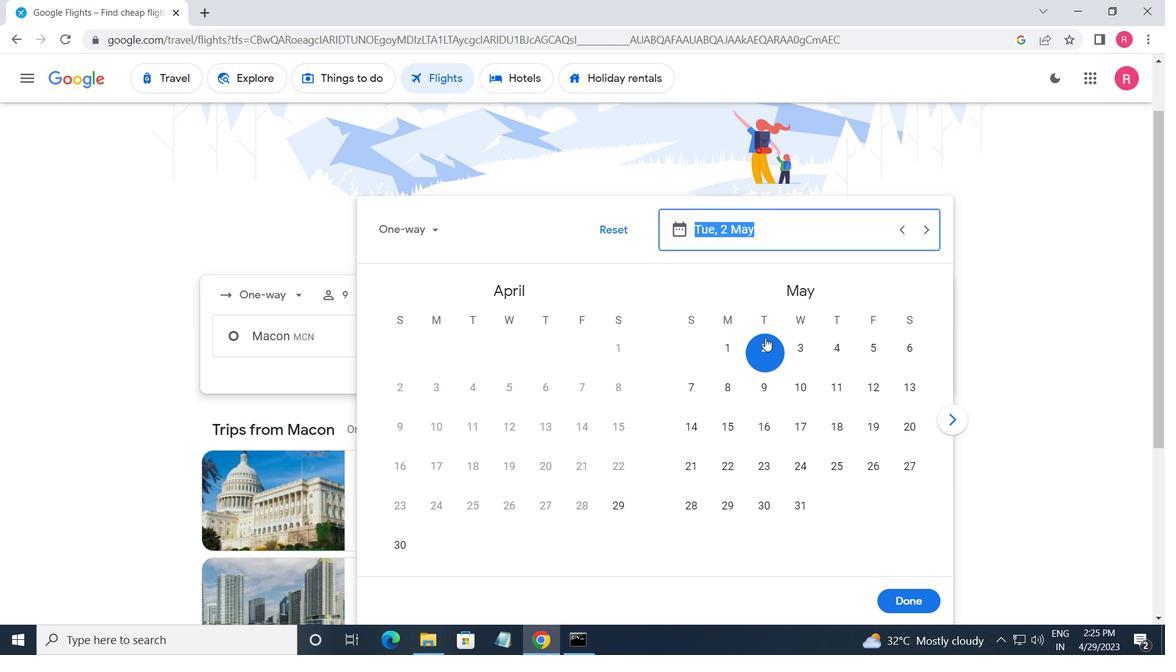 
Action: Mouse moved to (904, 598)
Screenshot: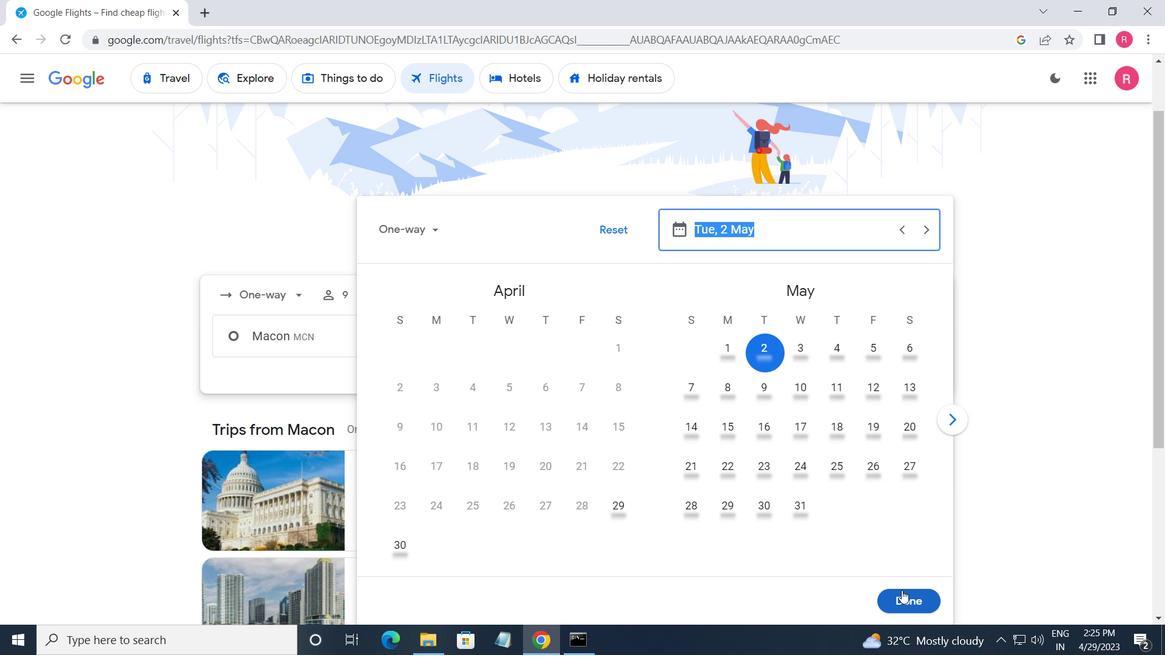 
Action: Mouse pressed left at (904, 598)
Screenshot: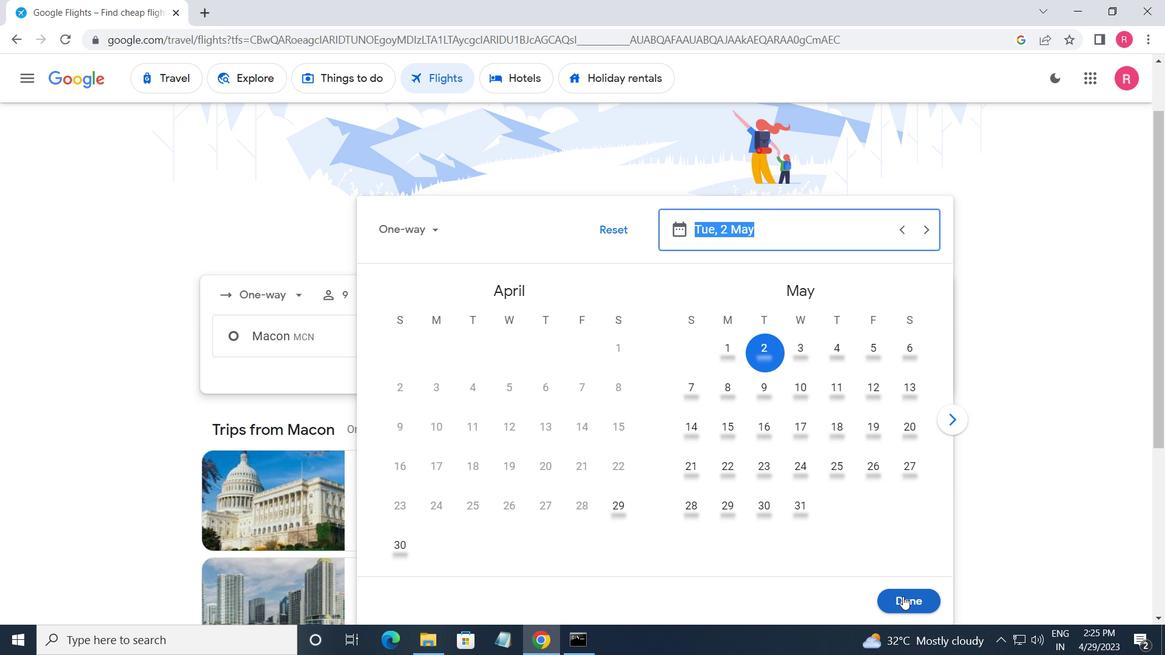 
Action: Mouse moved to (561, 382)
Screenshot: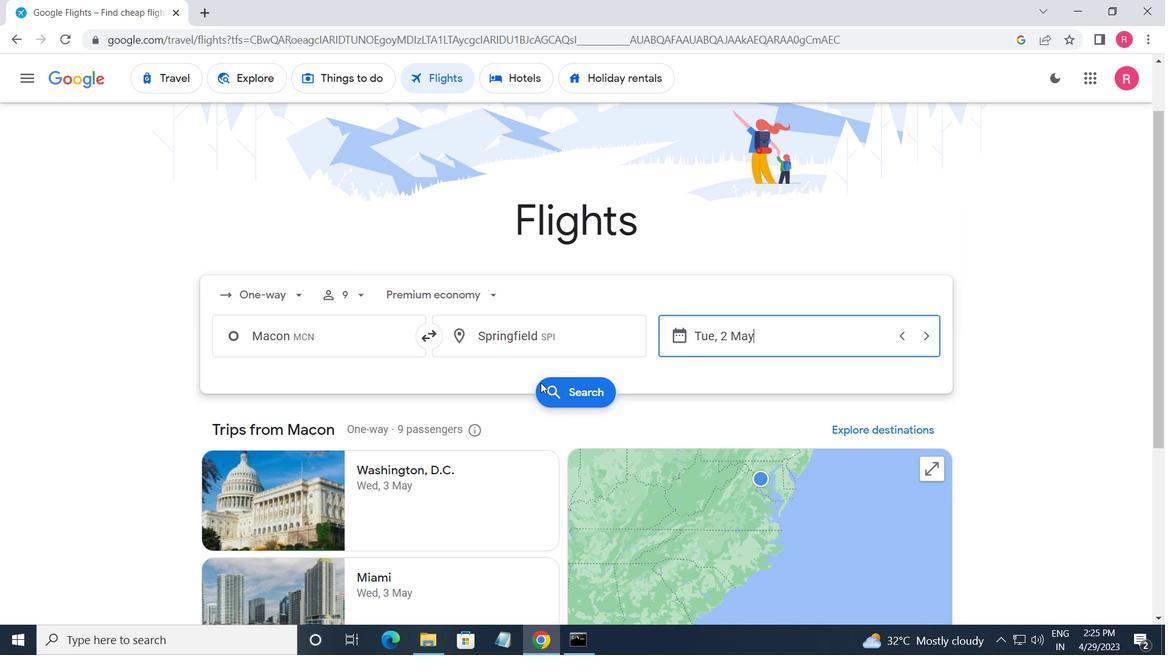 
Action: Mouse pressed left at (561, 382)
Screenshot: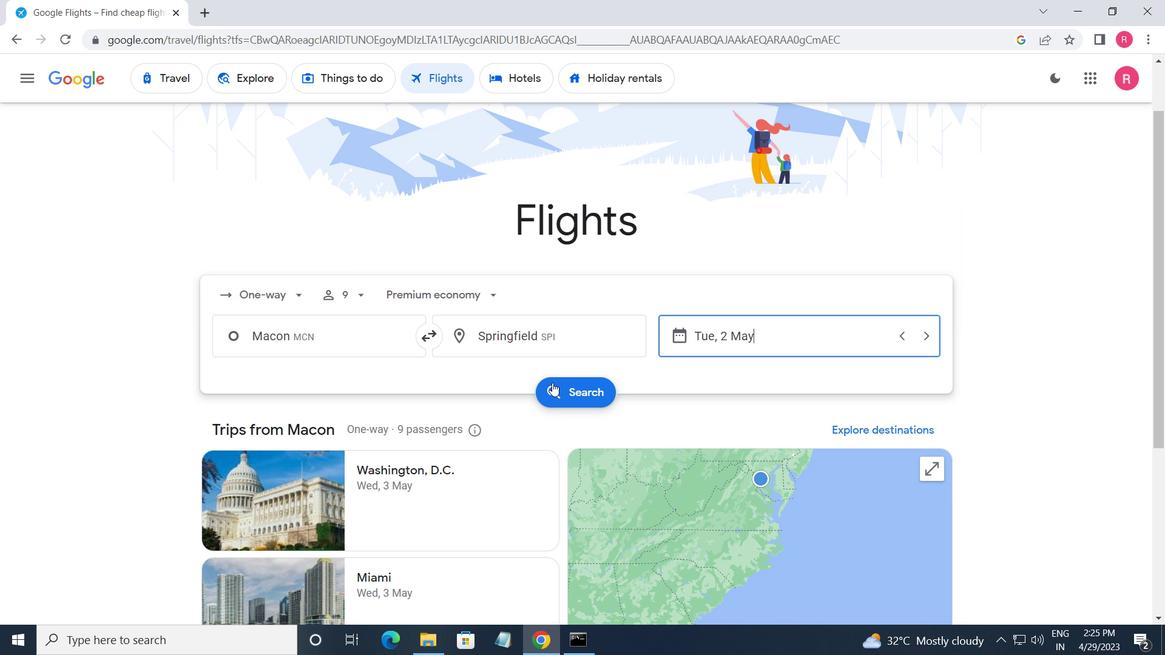 
Action: Mouse moved to (223, 222)
Screenshot: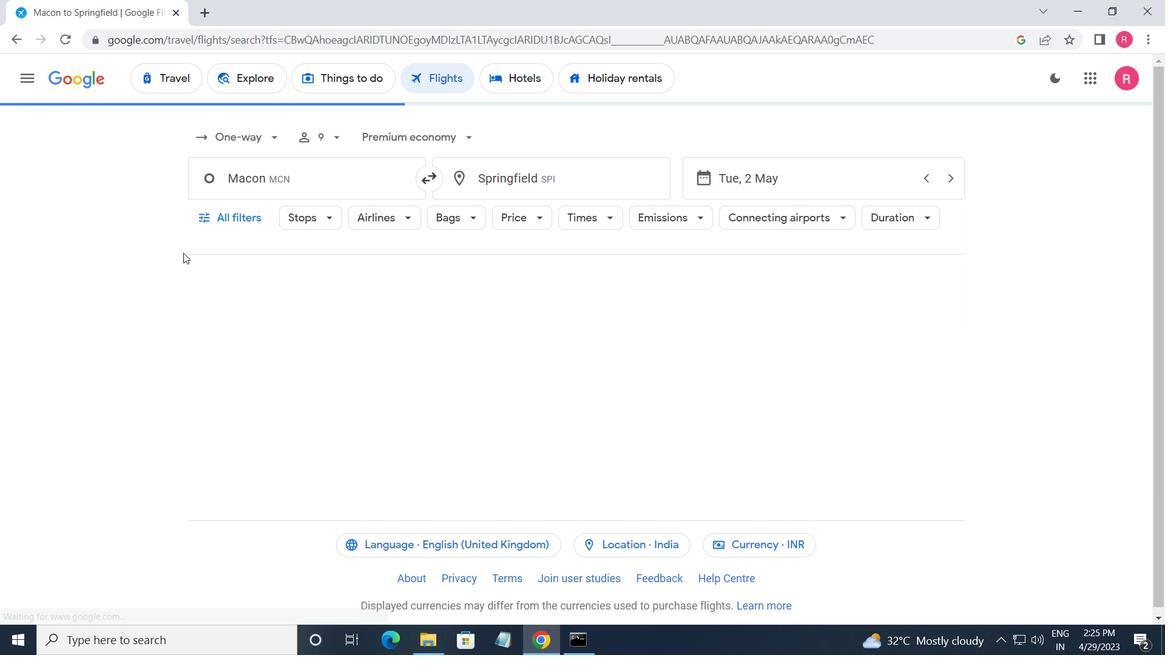 
Action: Mouse pressed left at (223, 222)
Screenshot: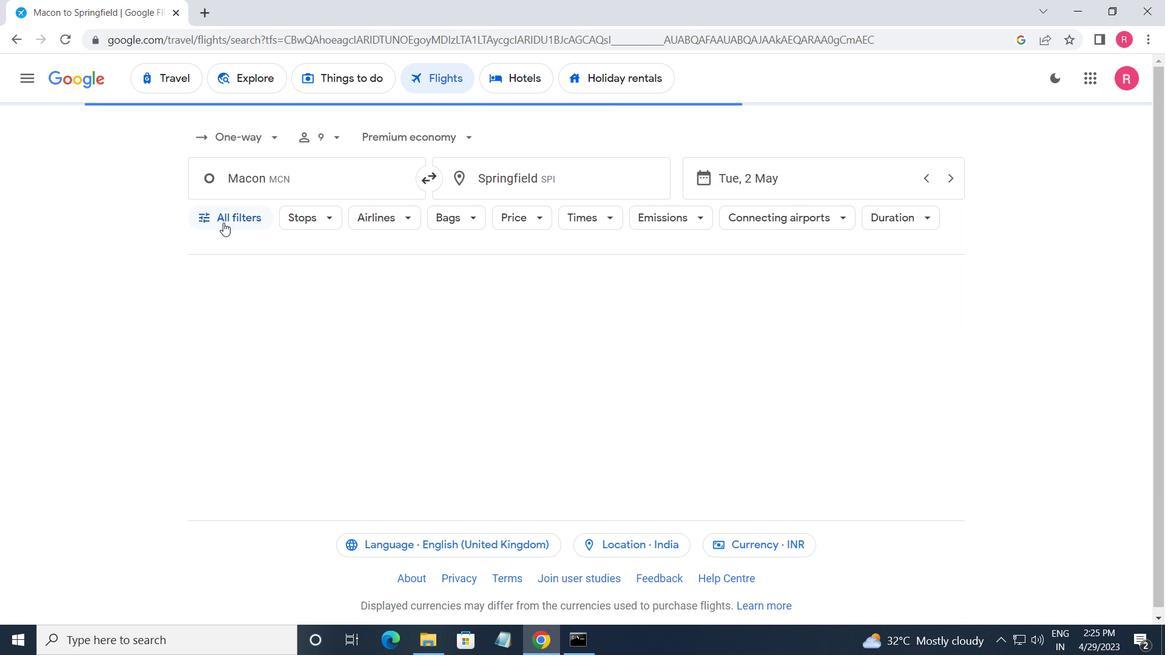 
Action: Mouse moved to (228, 344)
Screenshot: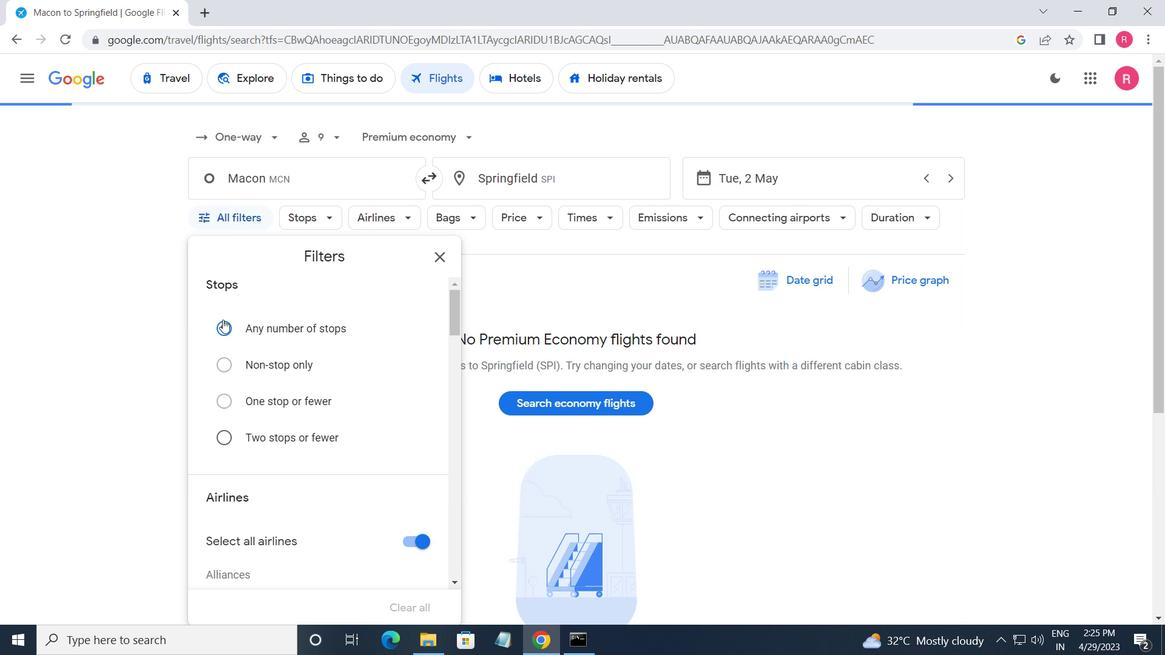 
Action: Mouse scrolled (228, 343) with delta (0, 0)
Screenshot: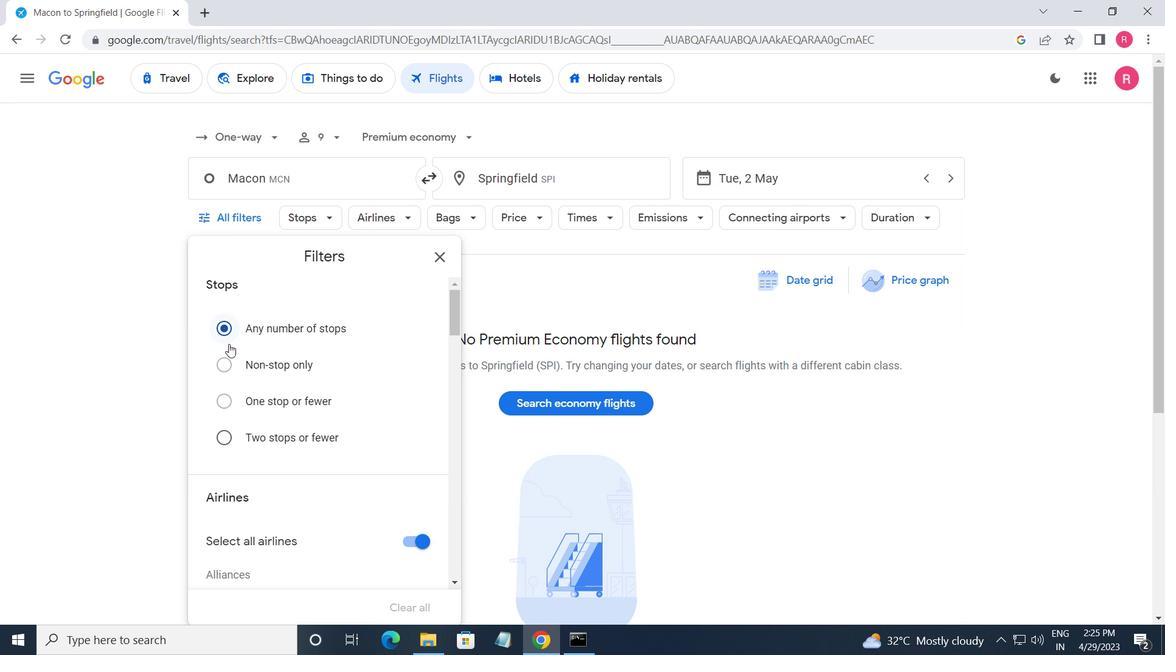 
Action: Mouse moved to (231, 350)
Screenshot: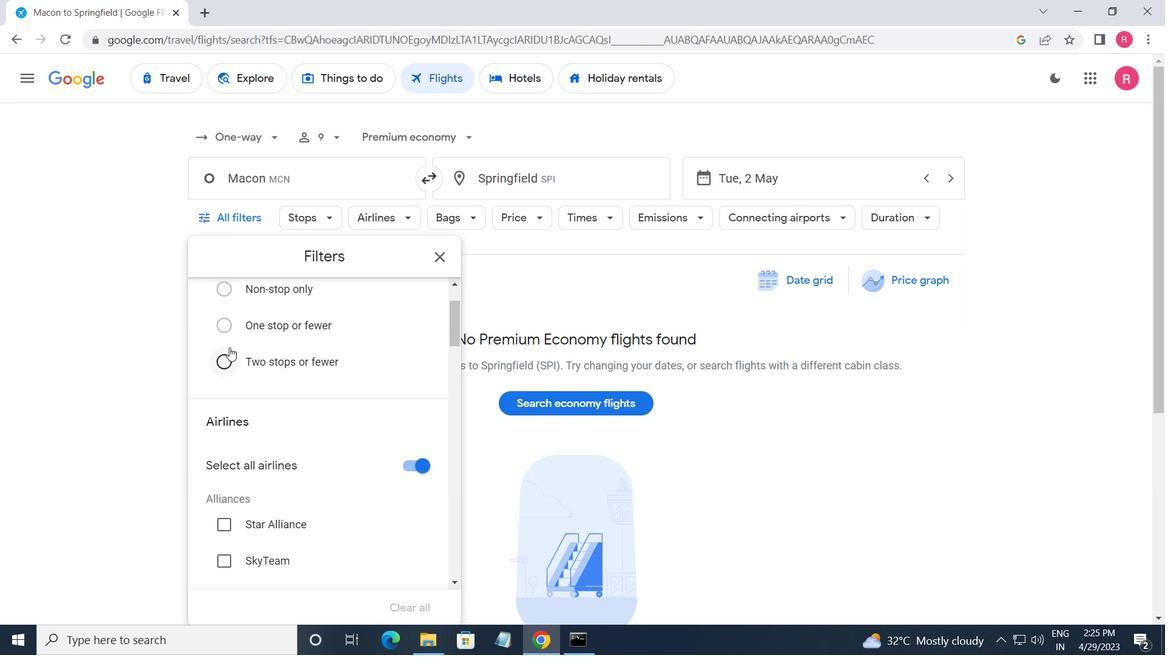 
Action: Mouse scrolled (231, 349) with delta (0, 0)
Screenshot: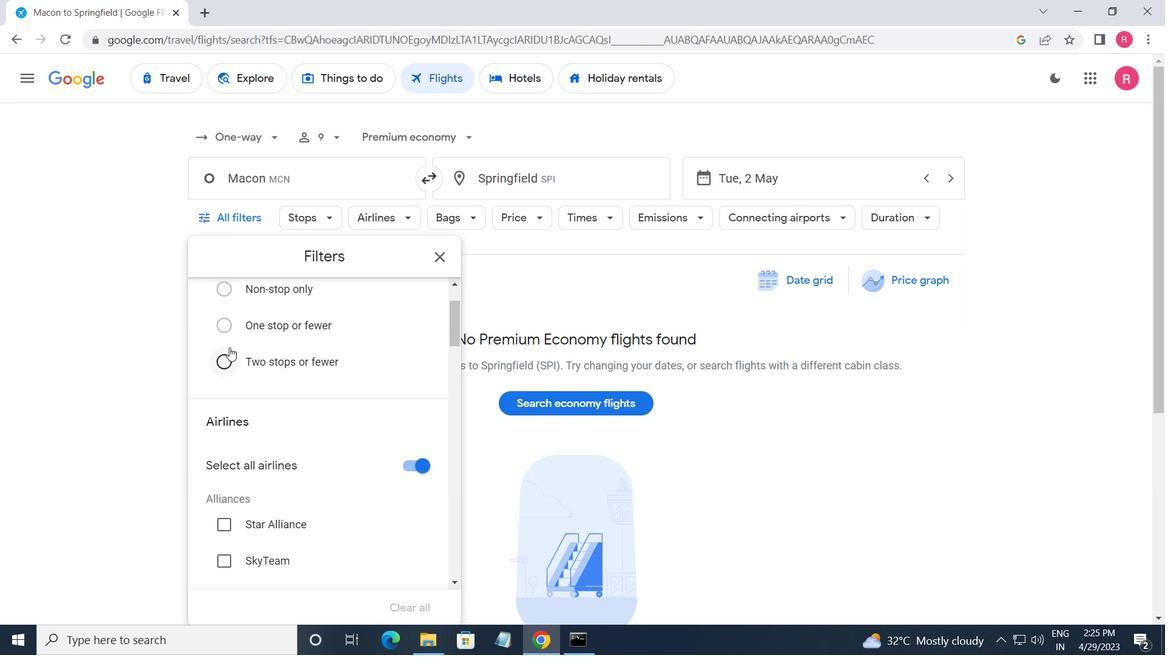 
Action: Mouse scrolled (231, 349) with delta (0, 0)
Screenshot: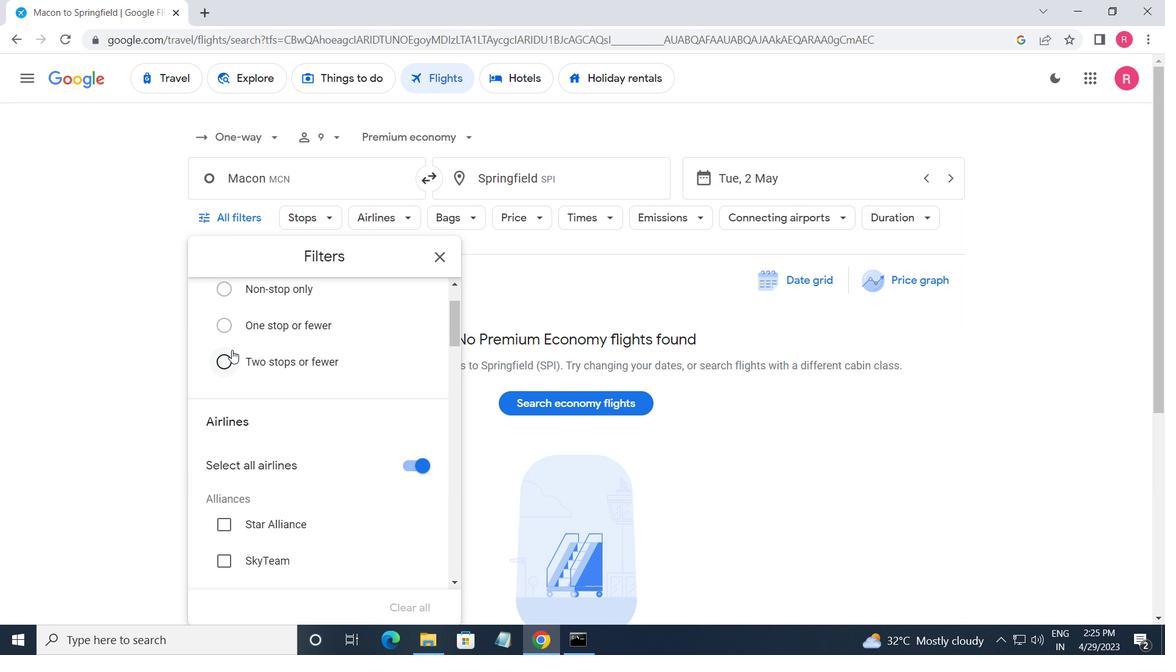 
Action: Mouse moved to (275, 364)
Screenshot: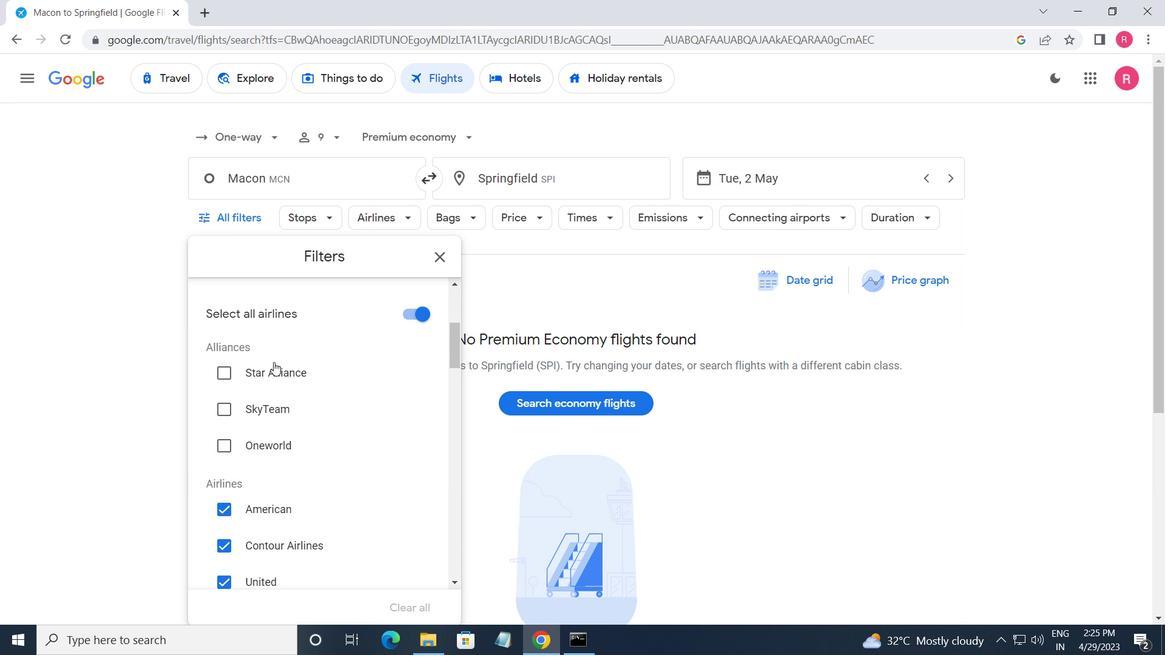 
Action: Mouse scrolled (275, 363) with delta (0, 0)
Screenshot: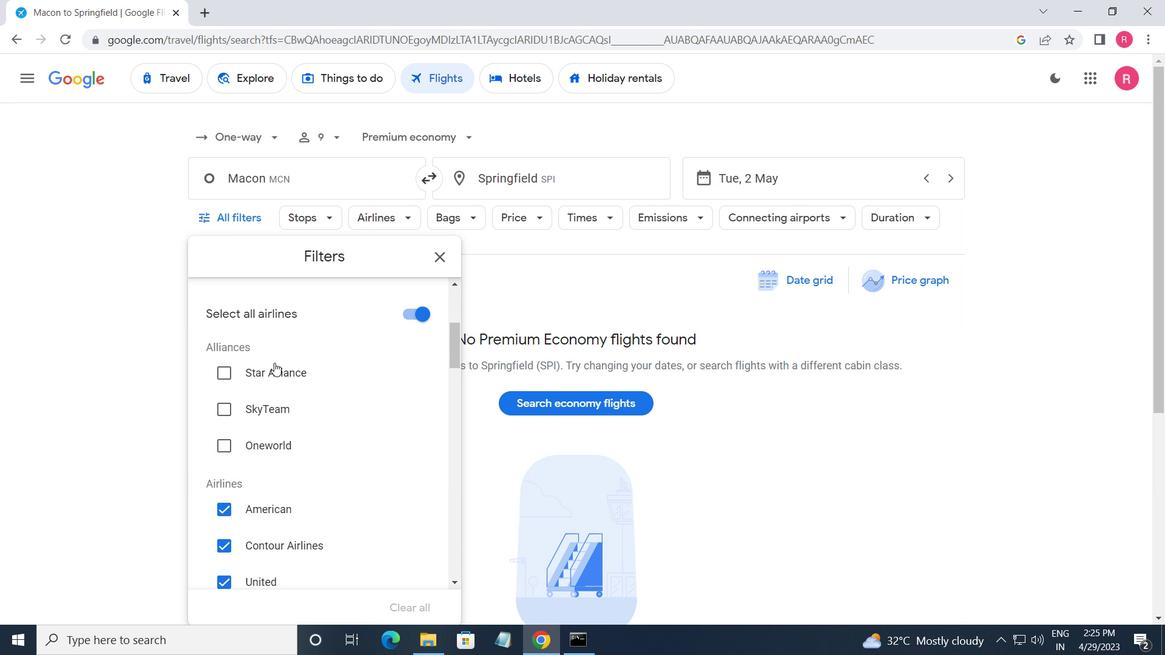 
Action: Mouse moved to (277, 369)
Screenshot: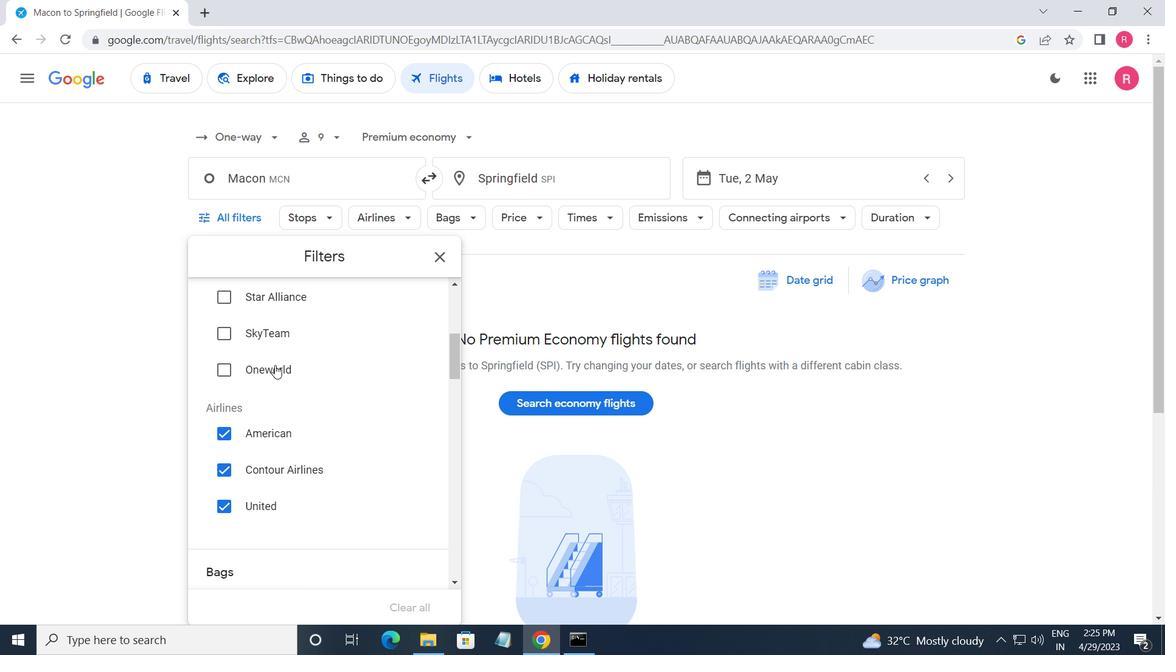 
Action: Mouse scrolled (277, 370) with delta (0, 0)
Screenshot: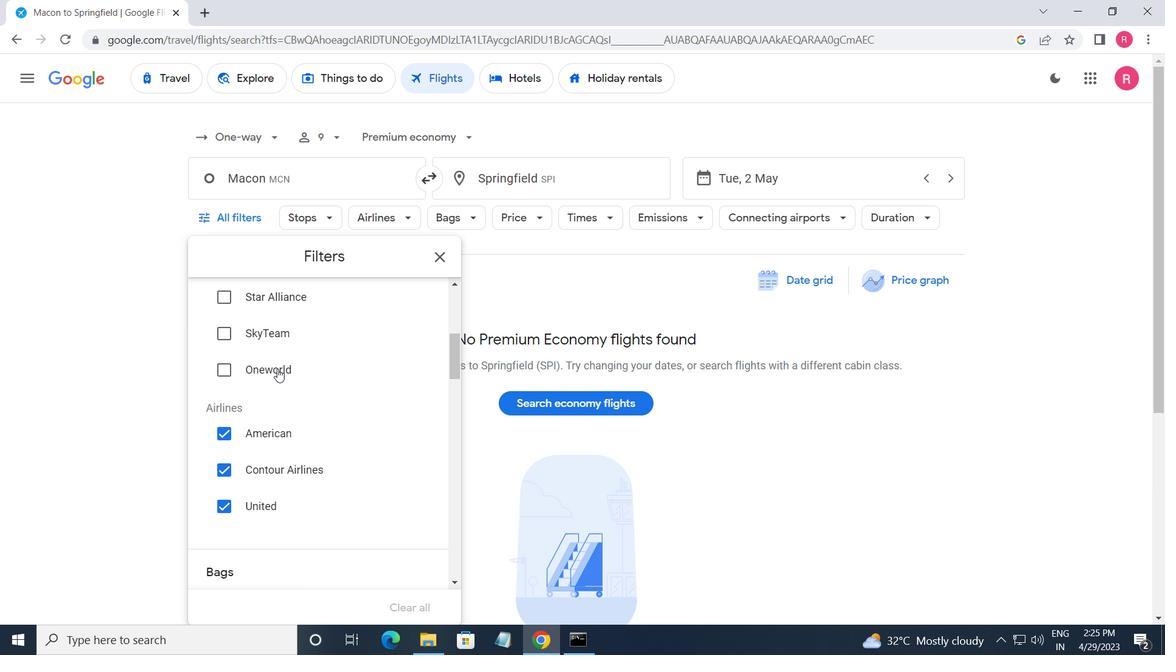 
Action: Mouse scrolled (277, 370) with delta (0, 0)
Screenshot: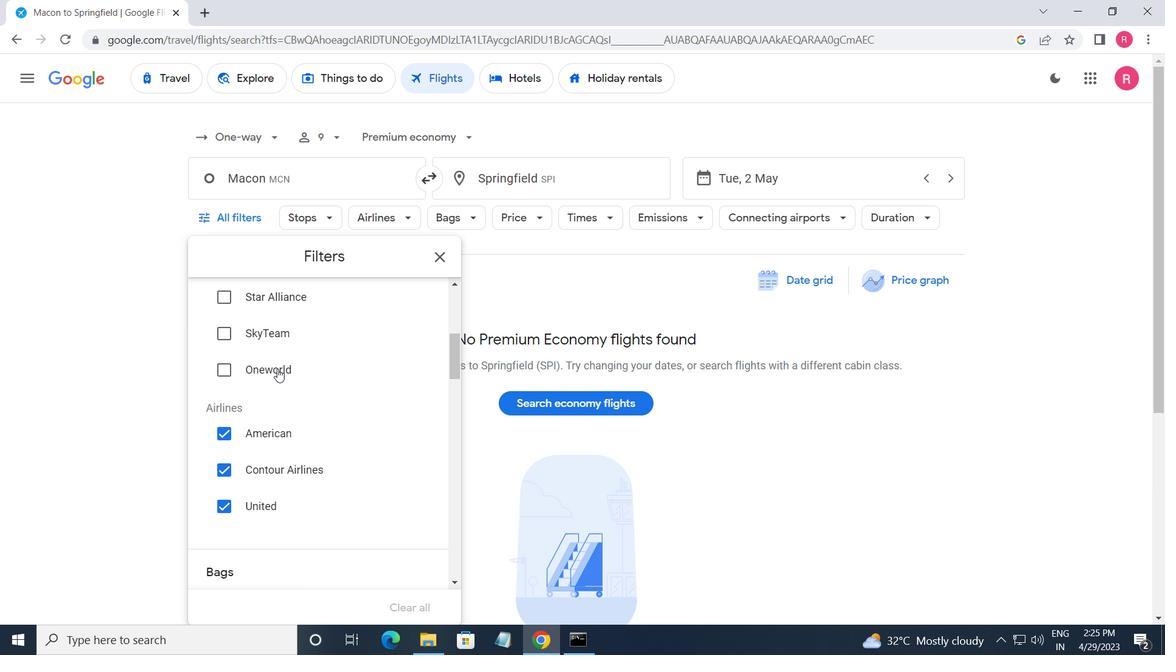 
Action: Mouse moved to (409, 393)
Screenshot: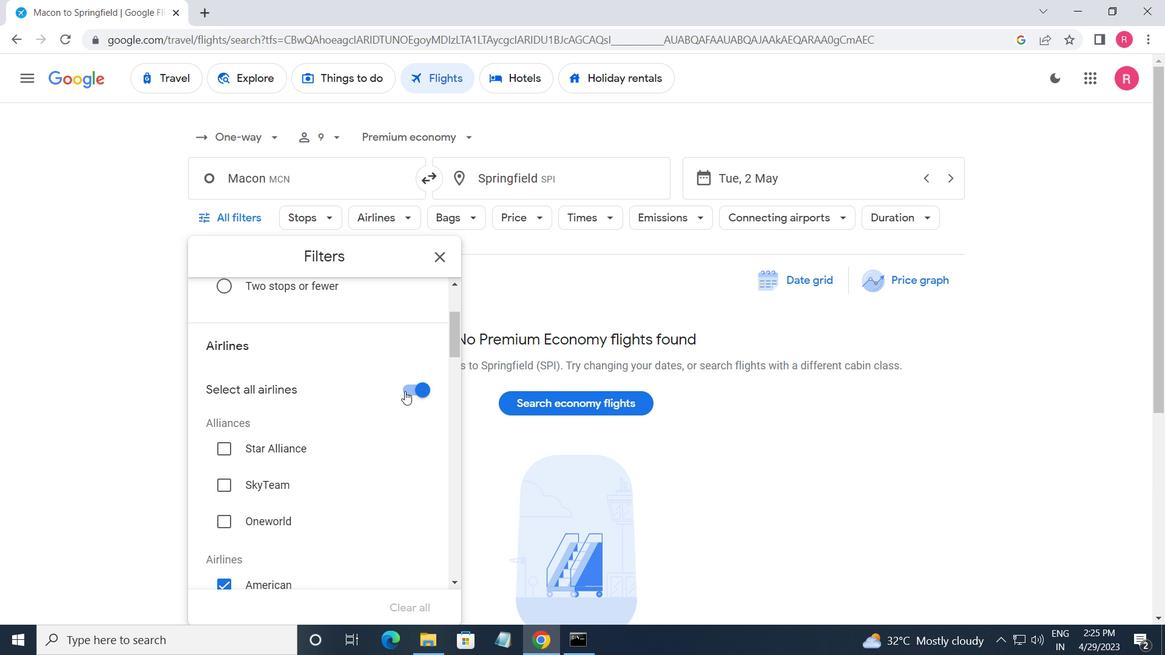 
Action: Mouse pressed left at (409, 393)
Screenshot: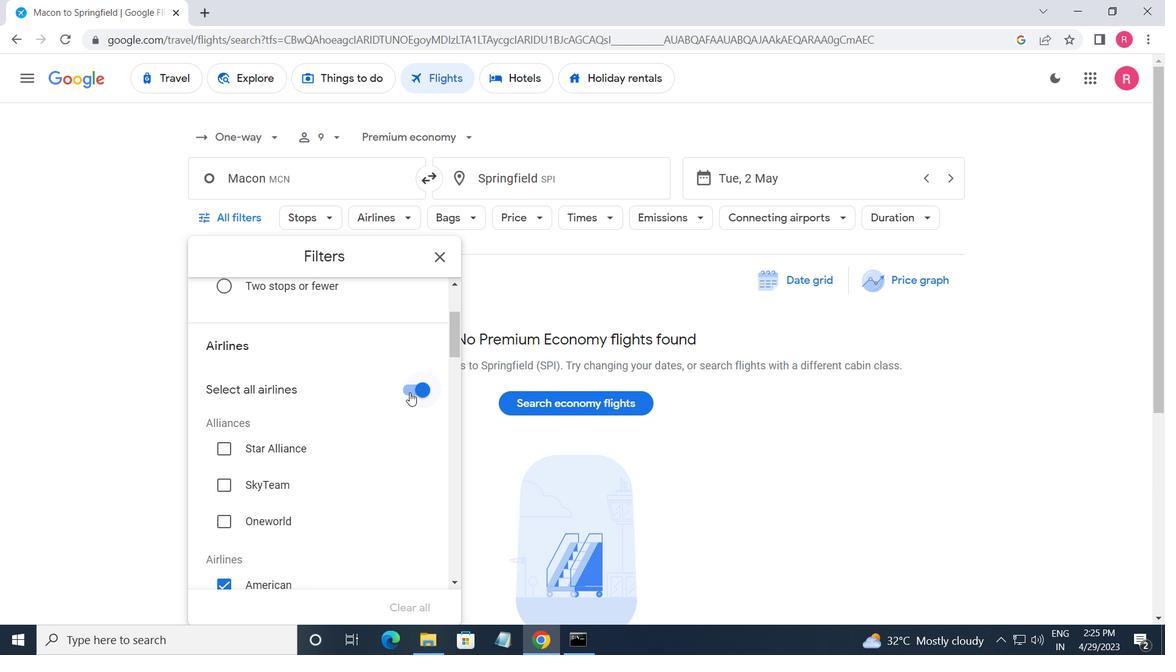 
Action: Mouse moved to (389, 408)
Screenshot: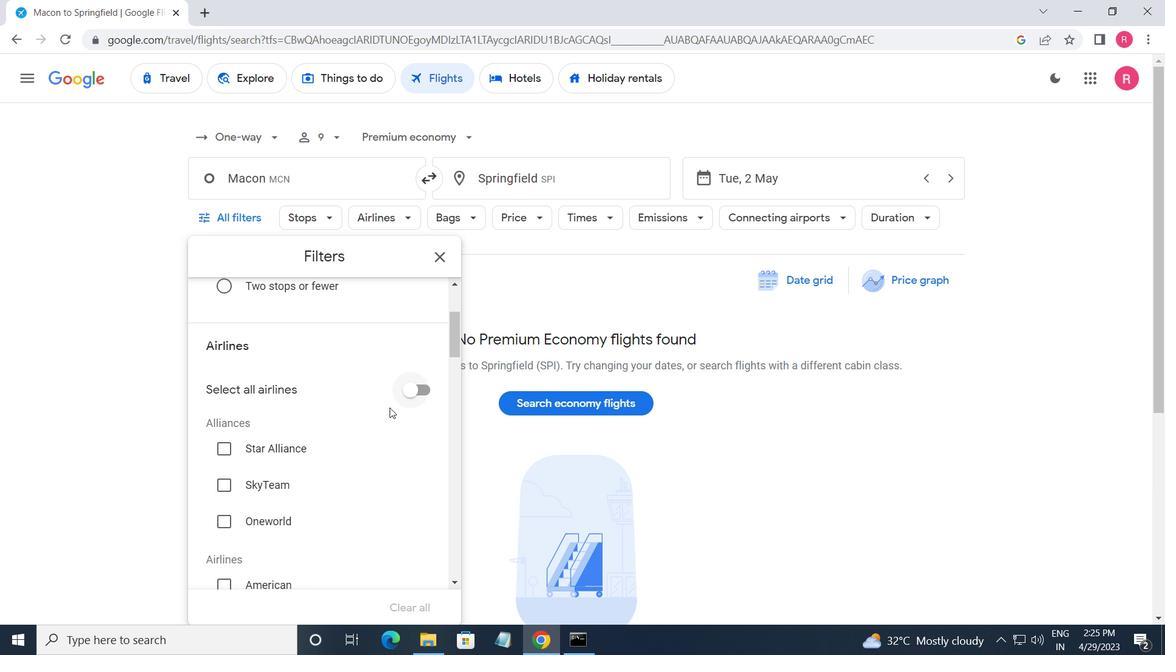 
Action: Mouse scrolled (389, 407) with delta (0, 0)
Screenshot: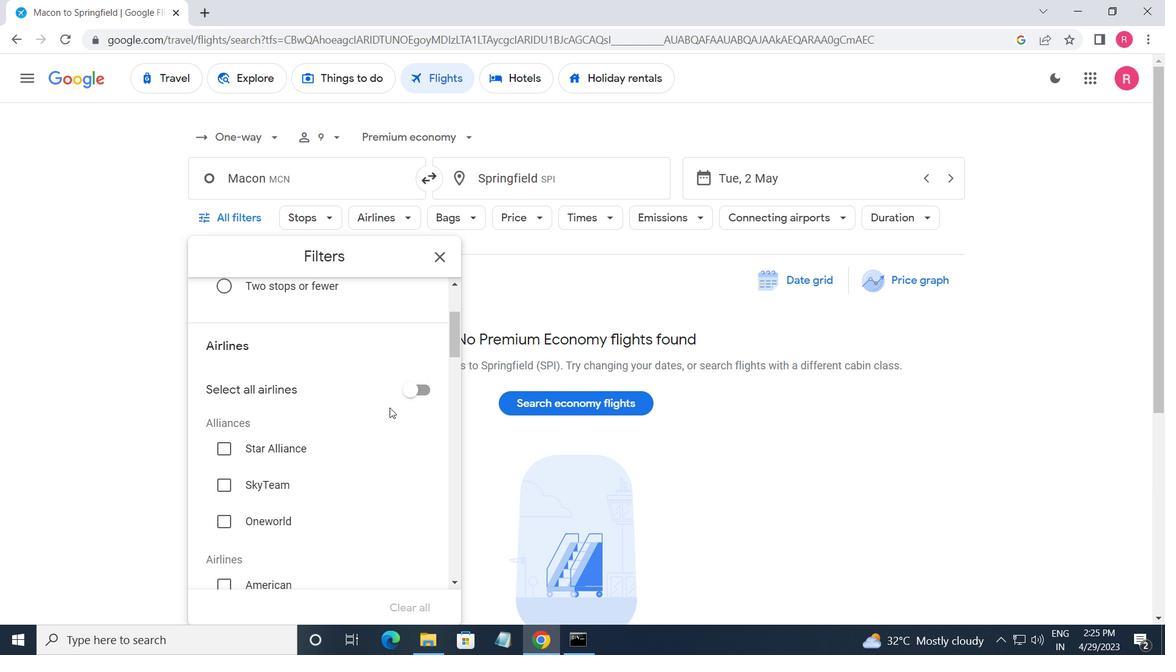 
Action: Mouse moved to (389, 413)
Screenshot: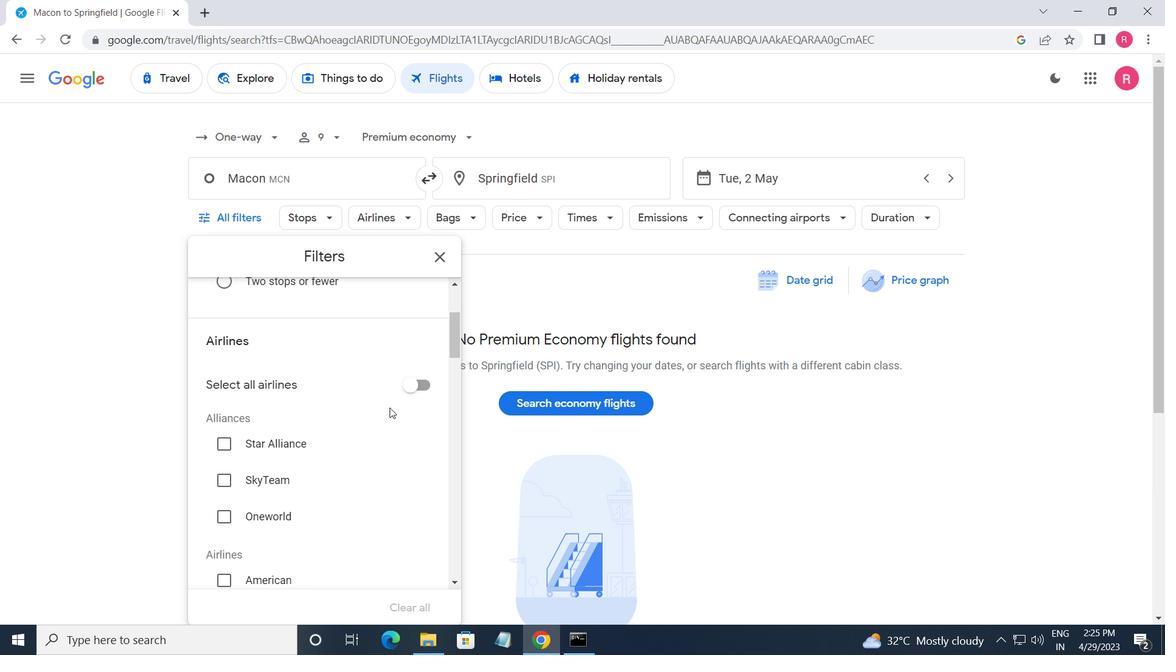 
Action: Mouse scrolled (389, 412) with delta (0, 0)
Screenshot: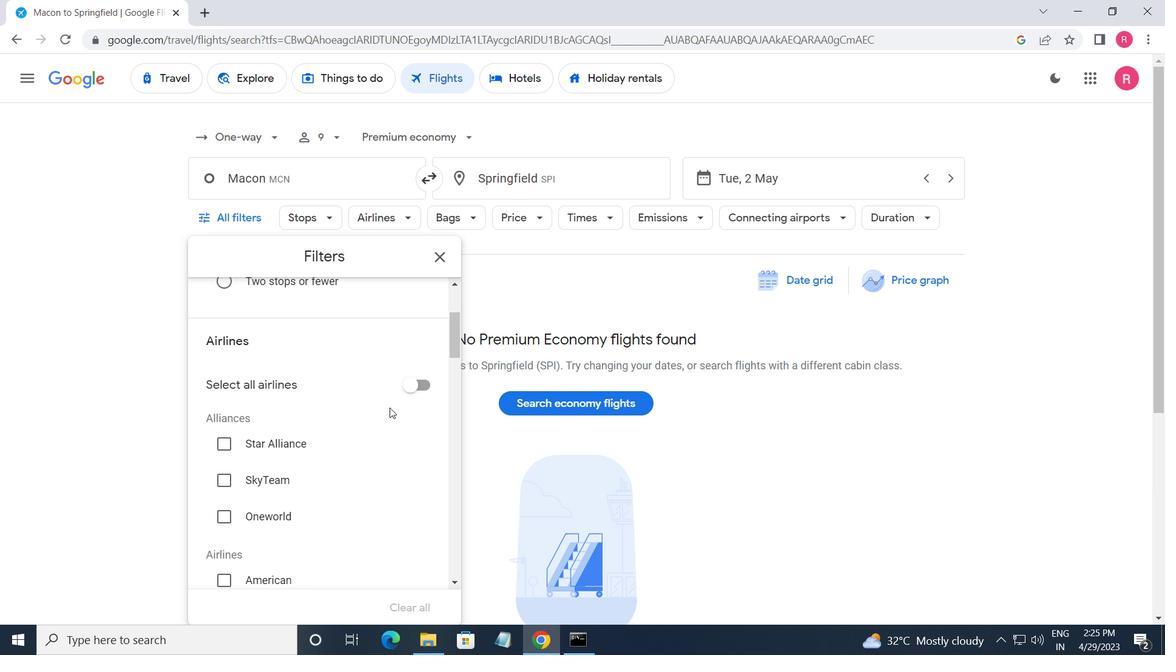 
Action: Mouse moved to (389, 422)
Screenshot: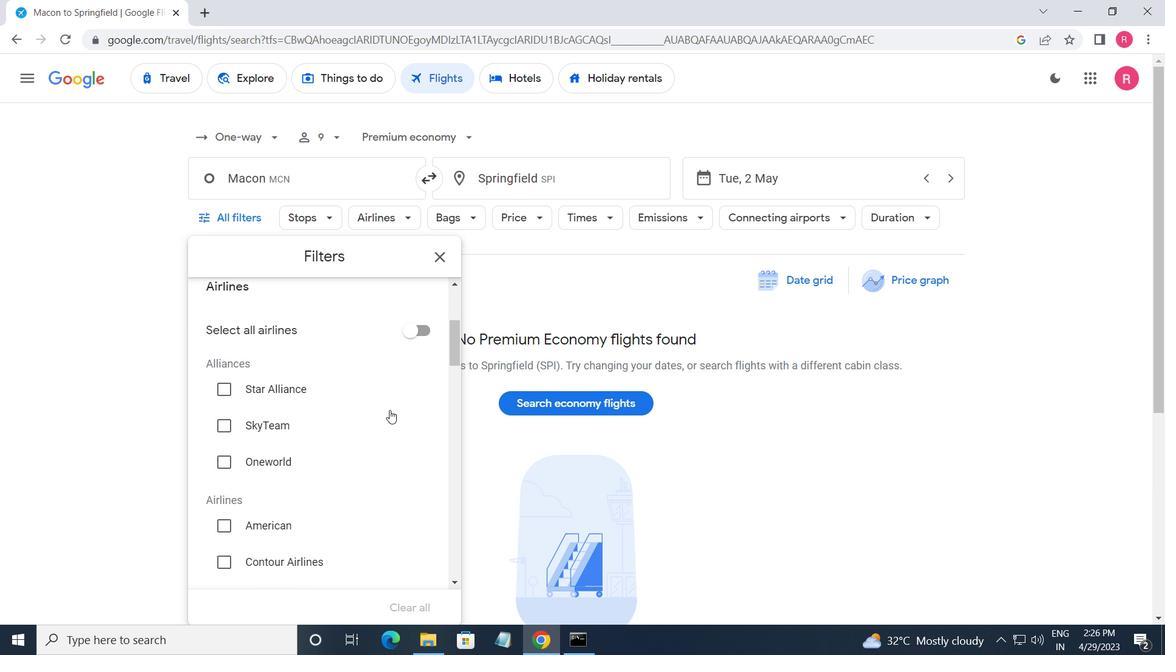 
Action: Mouse scrolled (389, 421) with delta (0, 0)
Screenshot: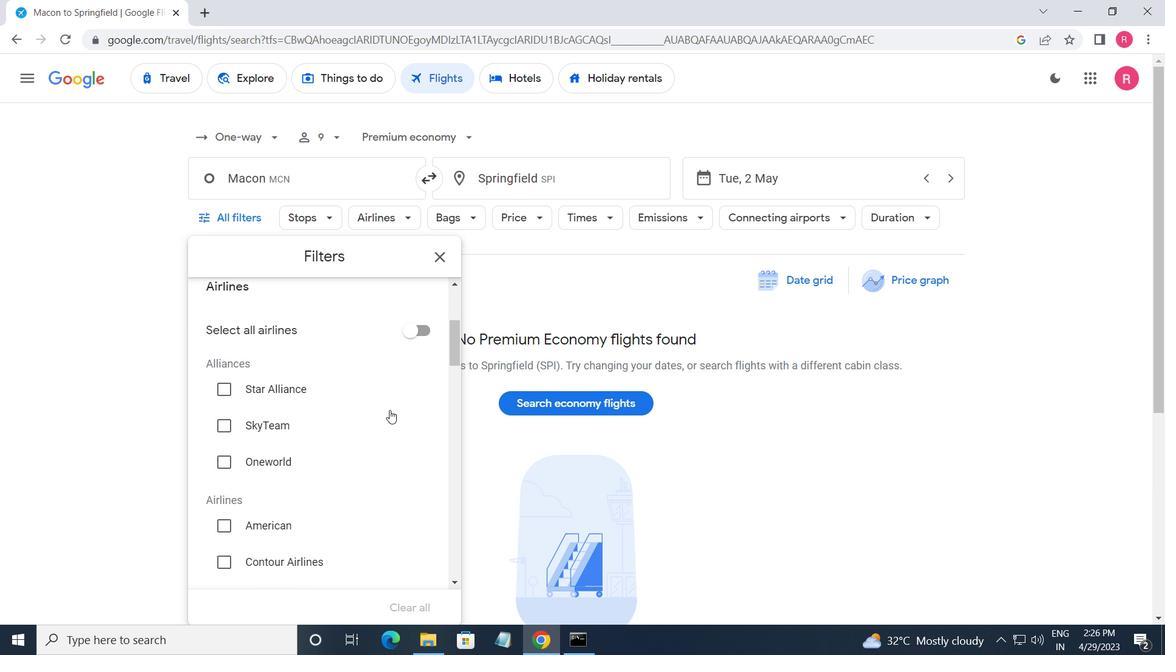 
Action: Mouse moved to (389, 426)
Screenshot: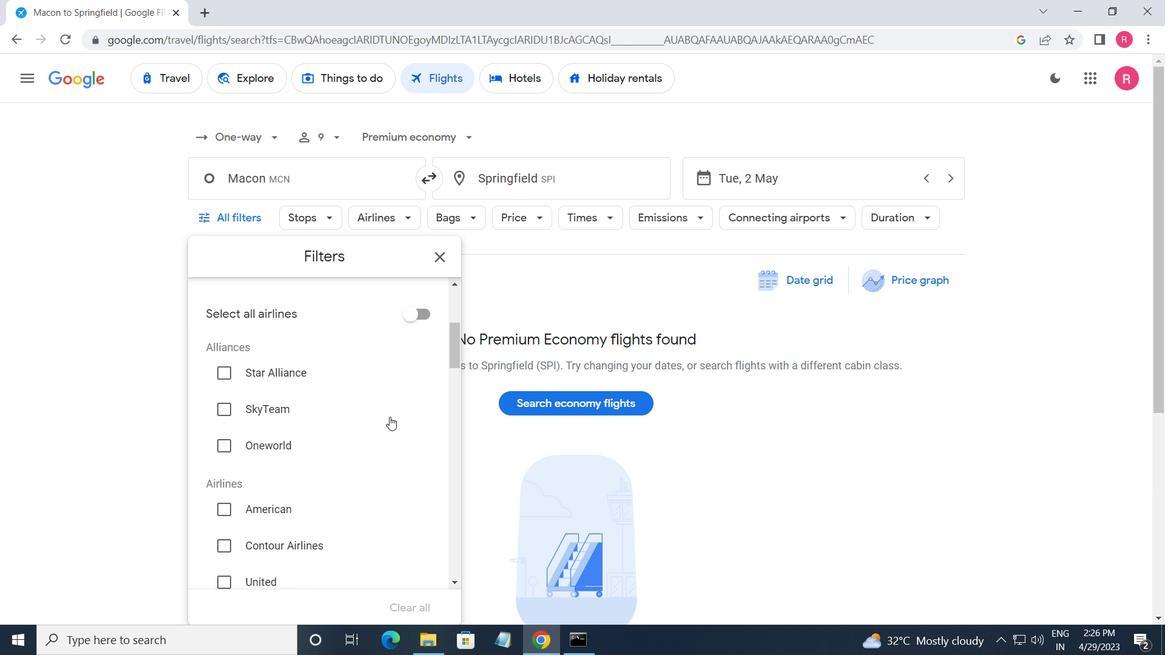
Action: Mouse scrolled (389, 425) with delta (0, 0)
Screenshot: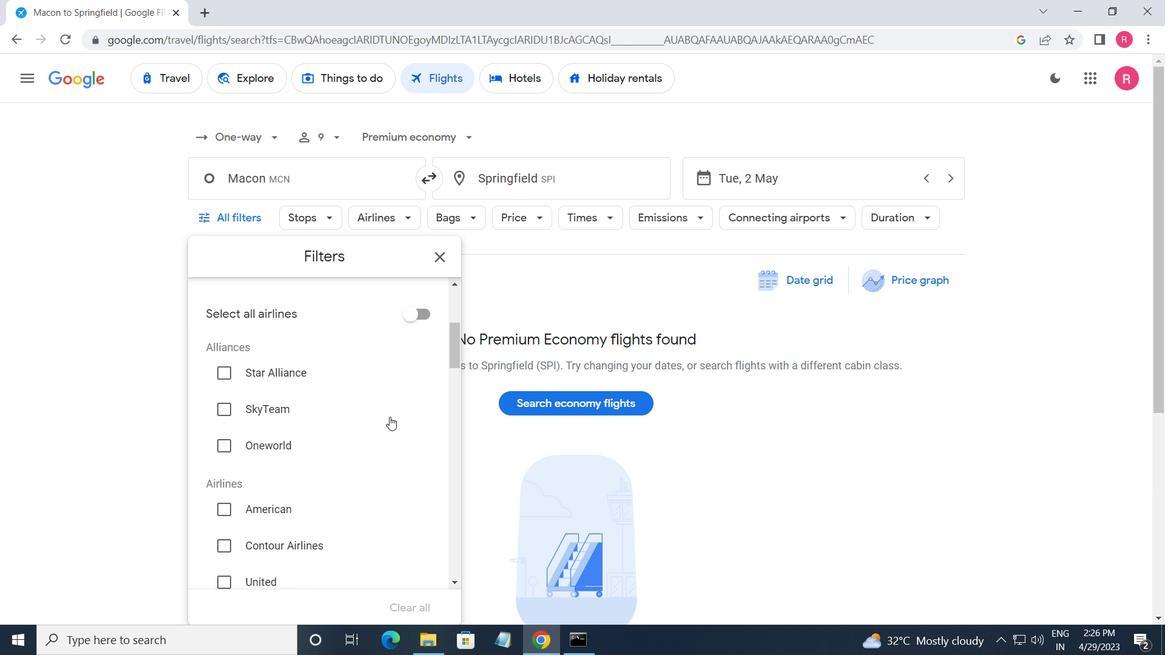 
Action: Mouse moved to (418, 498)
Screenshot: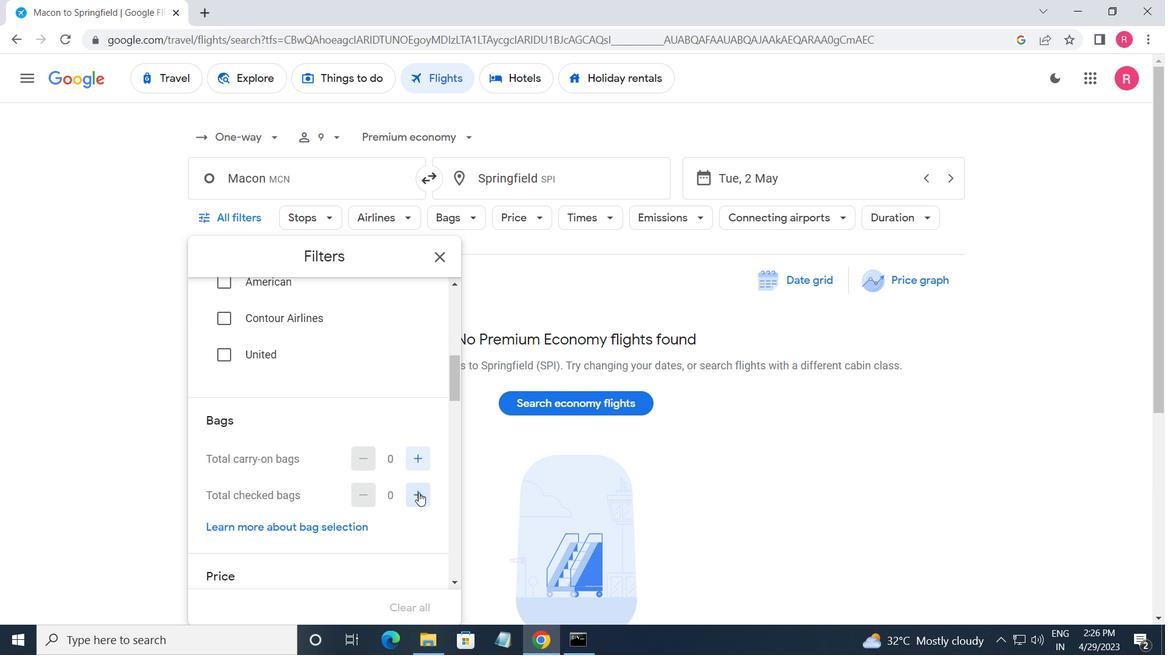 
Action: Mouse pressed left at (418, 498)
Screenshot: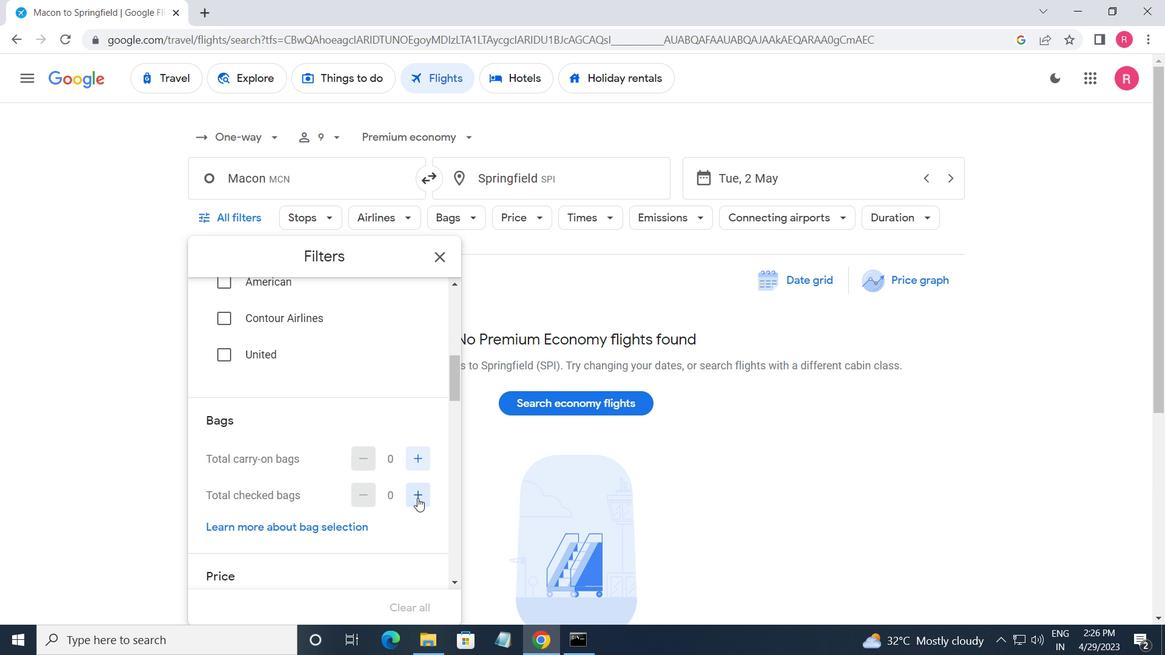 
Action: Mouse pressed left at (418, 498)
Screenshot: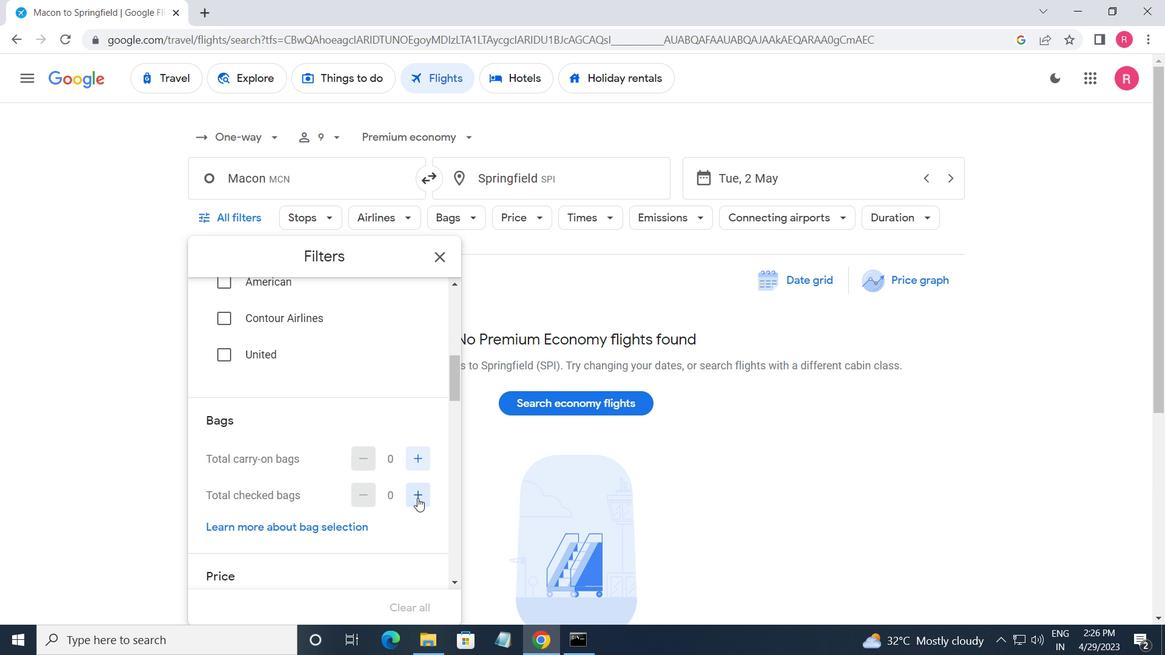 
Action: Mouse pressed left at (418, 498)
Screenshot: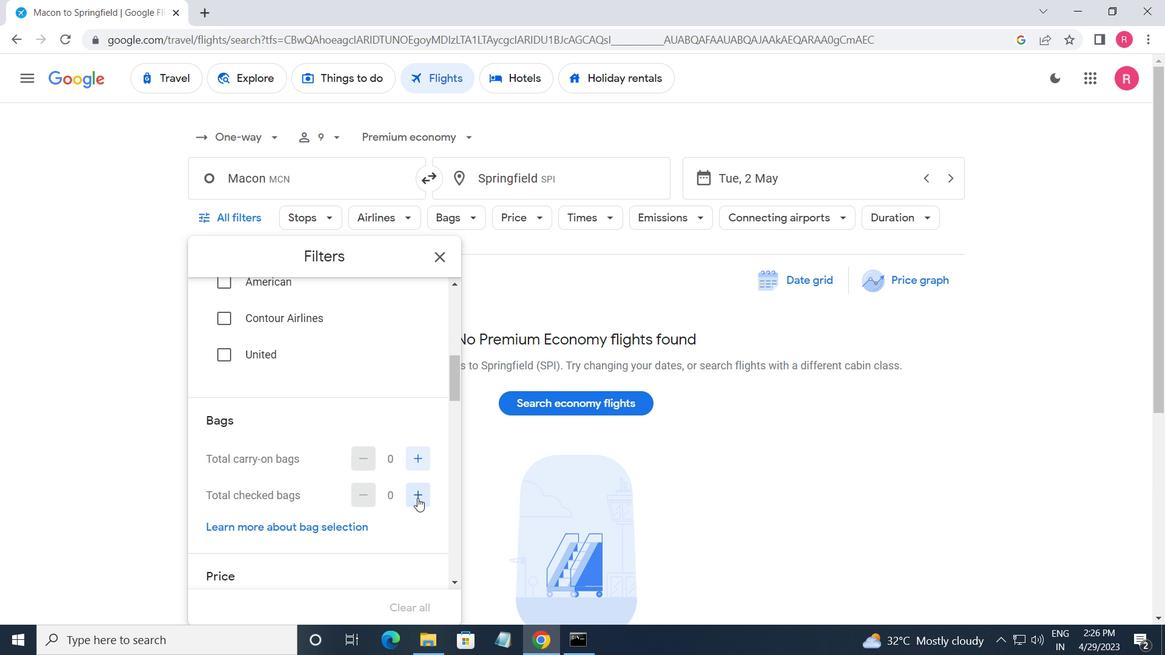 
Action: Mouse moved to (364, 499)
Screenshot: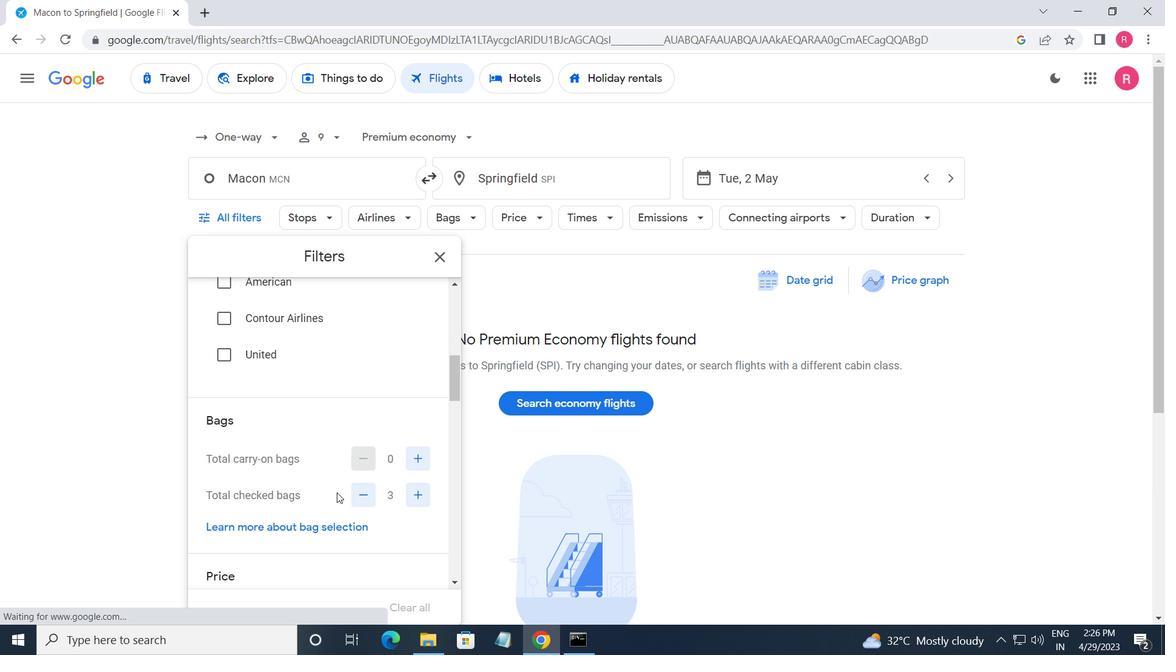 
Action: Mouse pressed left at (364, 499)
Screenshot: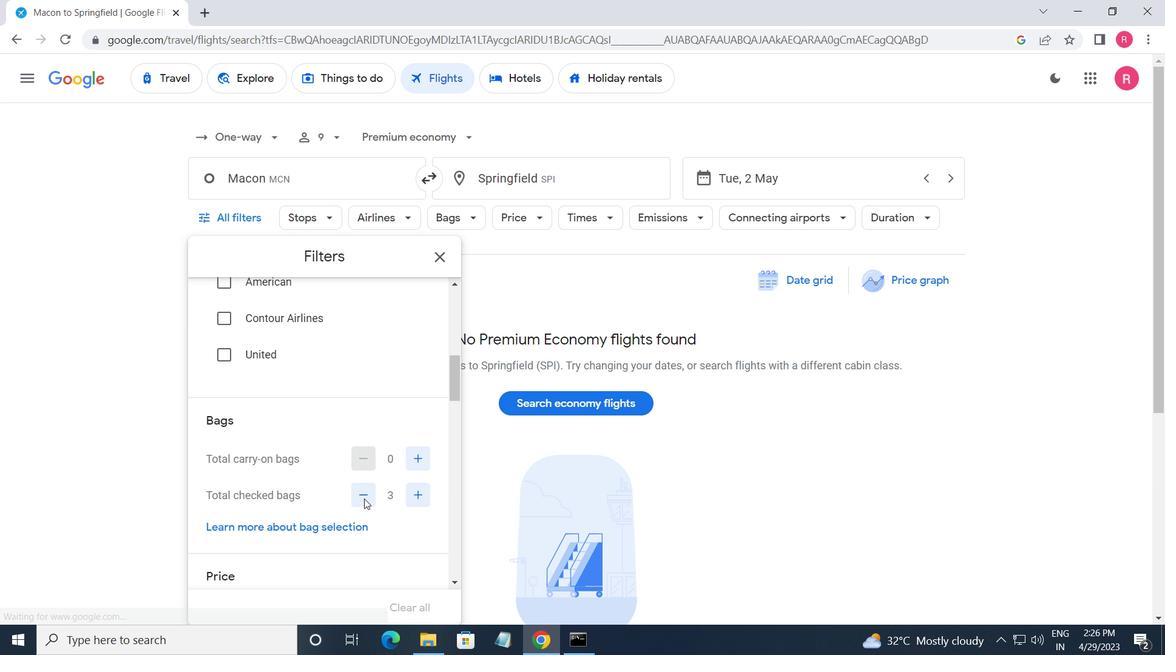 
Action: Mouse scrolled (364, 498) with delta (0, 0)
Screenshot: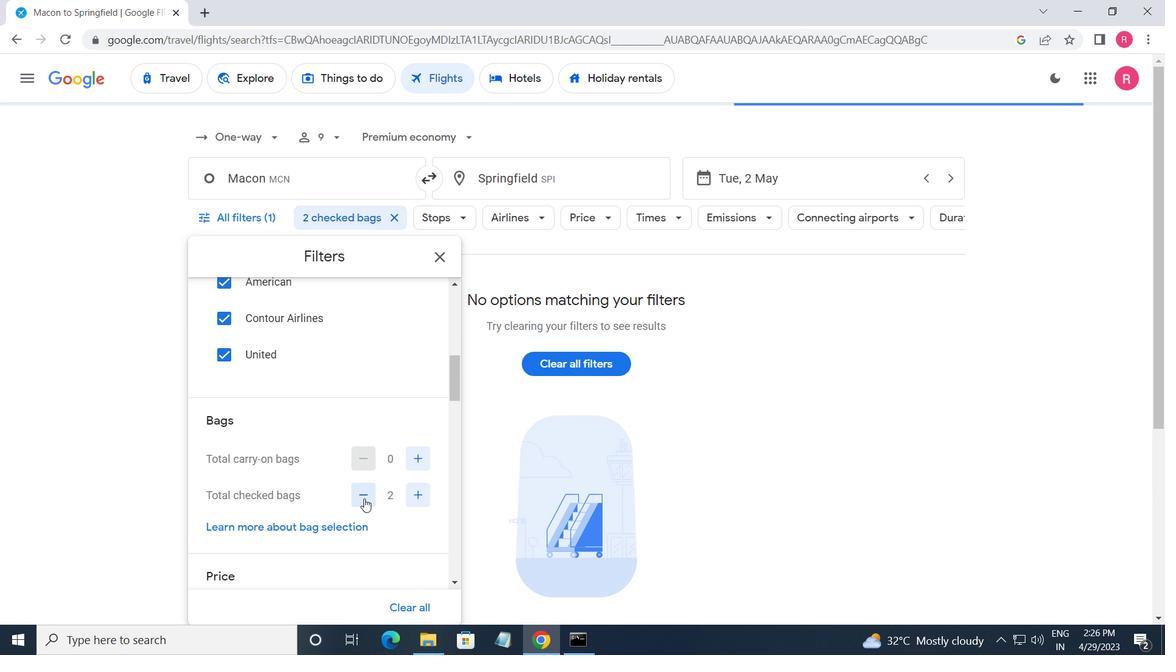 
Action: Mouse scrolled (364, 498) with delta (0, 0)
Screenshot: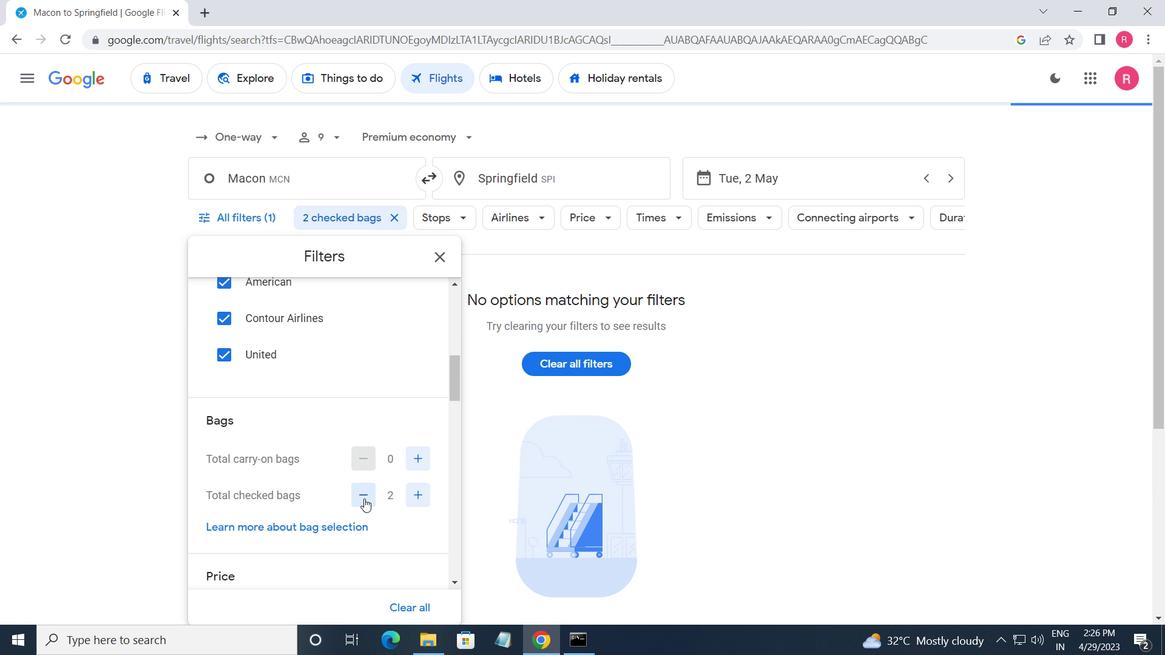 
Action: Mouse scrolled (364, 498) with delta (0, 0)
Screenshot: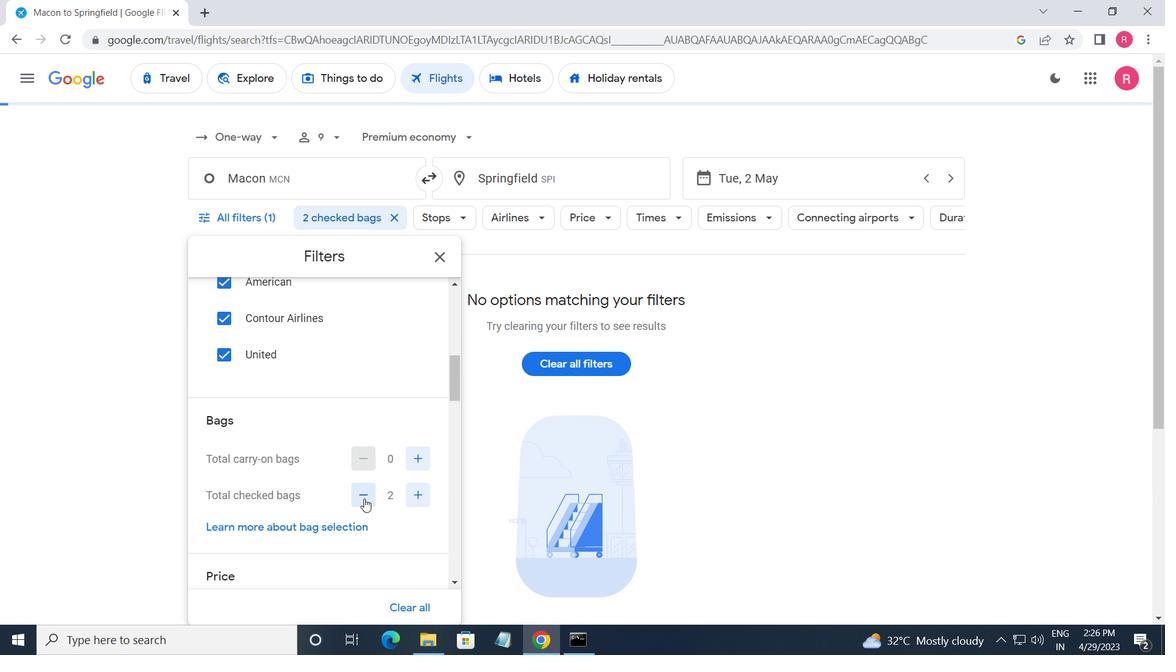 
Action: Mouse moved to (365, 507)
Screenshot: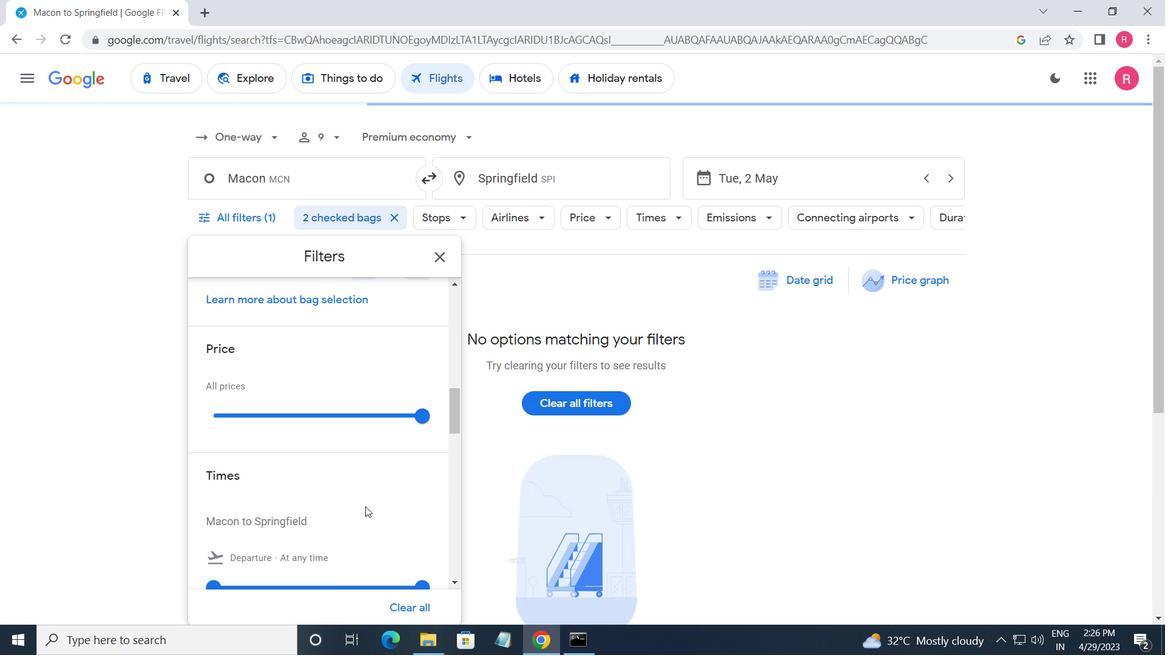 
Action: Mouse scrolled (365, 506) with delta (0, 0)
Screenshot: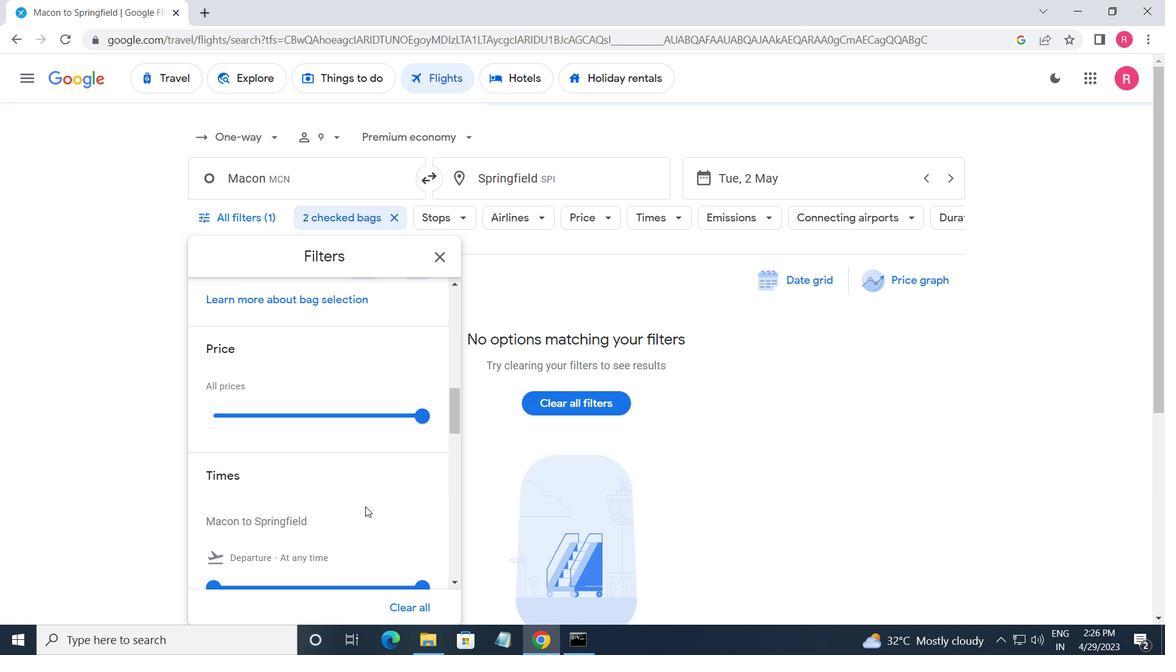 
Action: Mouse moved to (361, 480)
Screenshot: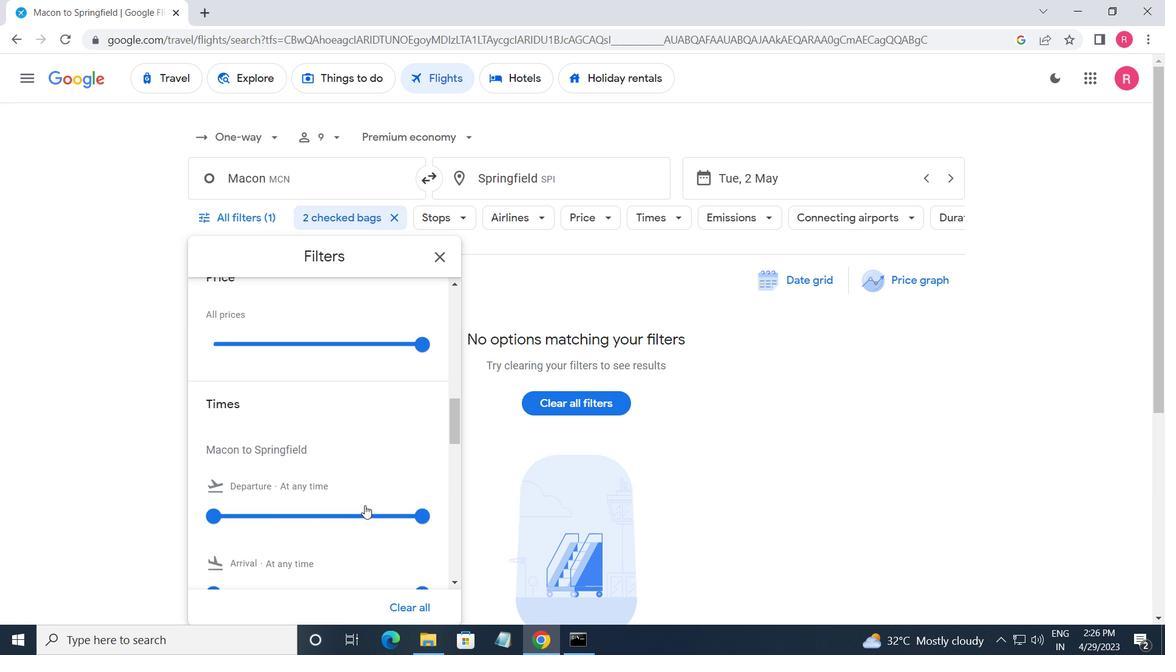
Action: Mouse scrolled (361, 480) with delta (0, 0)
Screenshot: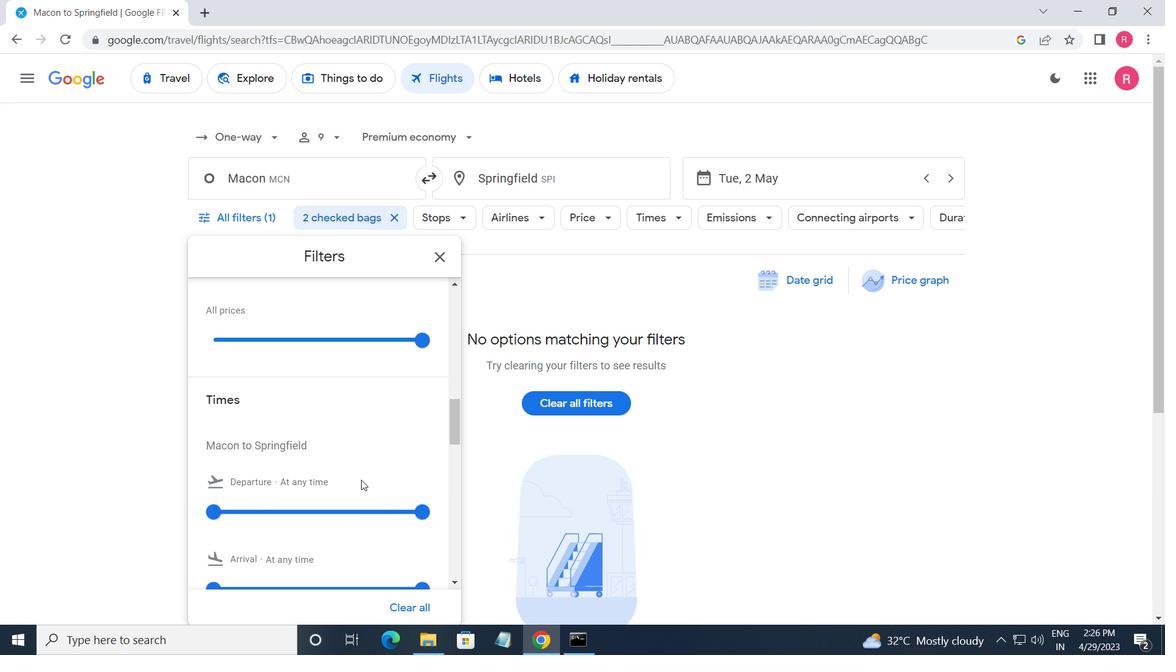 
Action: Mouse moved to (419, 425)
Screenshot: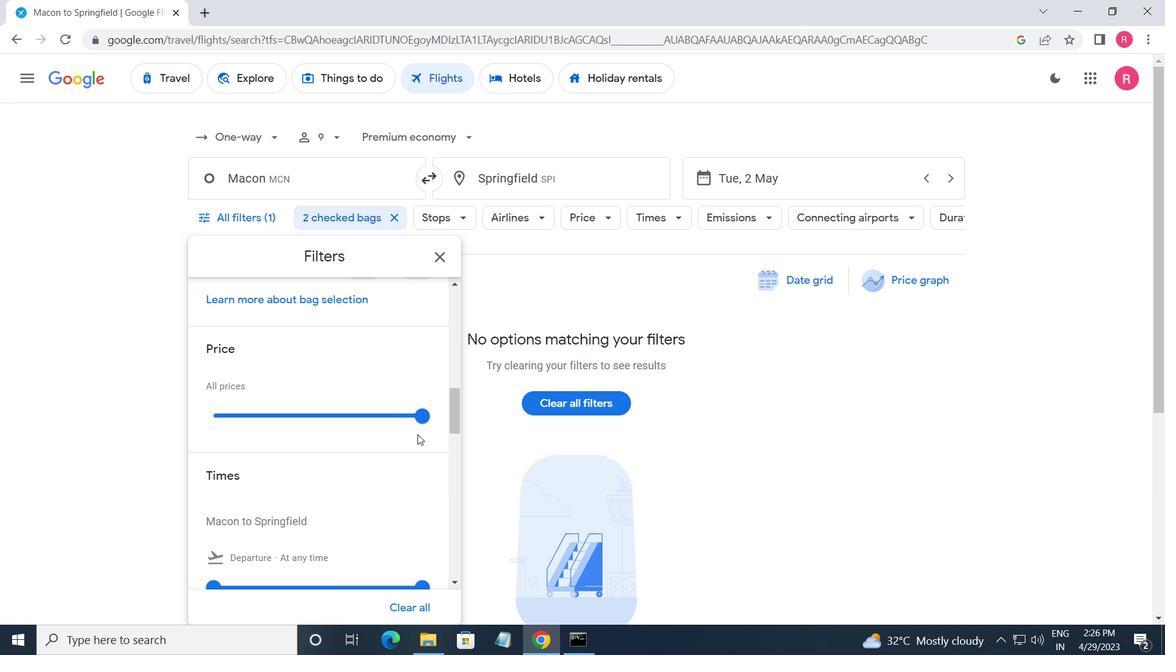 
Action: Mouse pressed left at (419, 425)
Screenshot: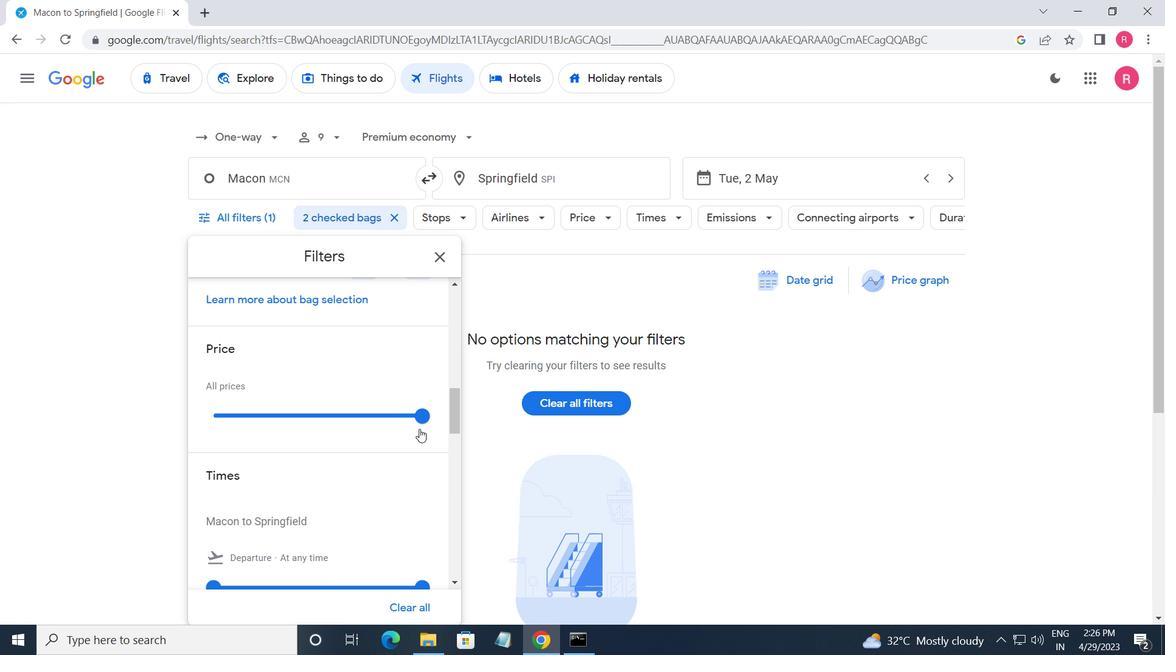 
Action: Mouse scrolled (419, 424) with delta (0, 0)
Screenshot: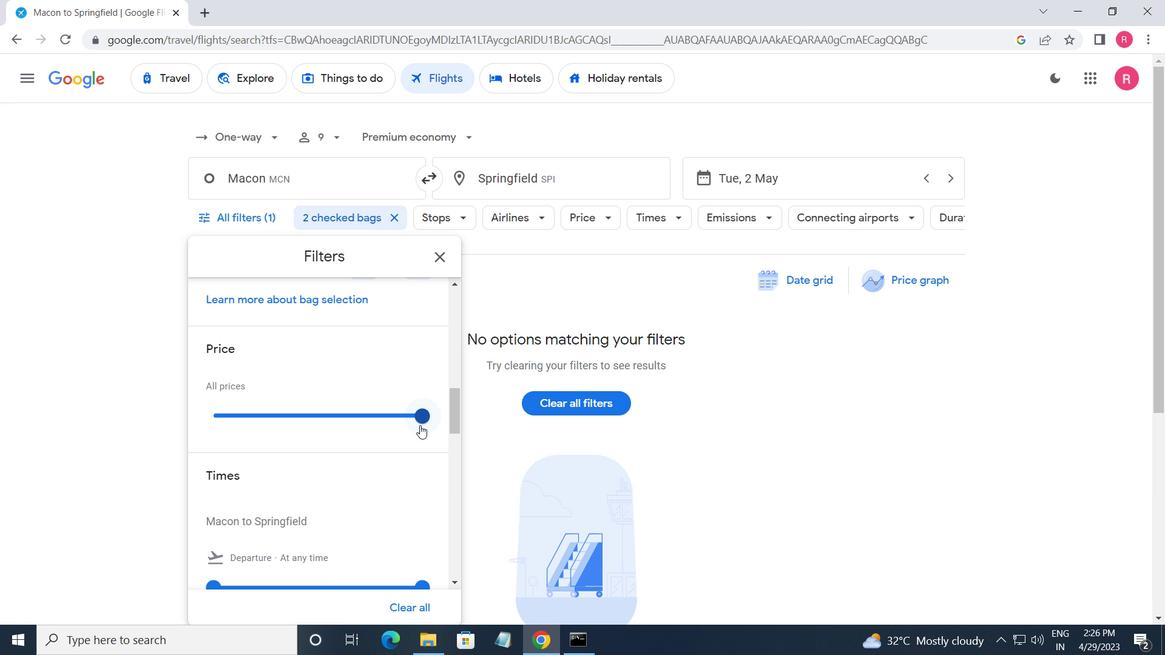 
Action: Mouse moved to (419, 427)
Screenshot: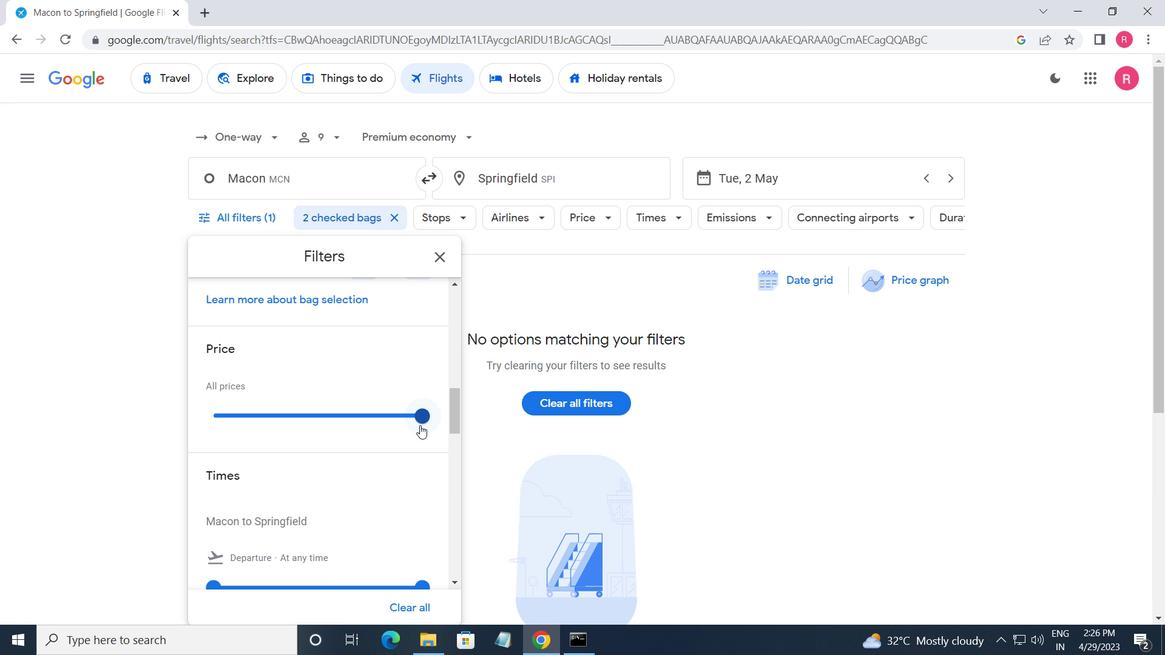 
Action: Mouse scrolled (419, 427) with delta (0, 0)
Screenshot: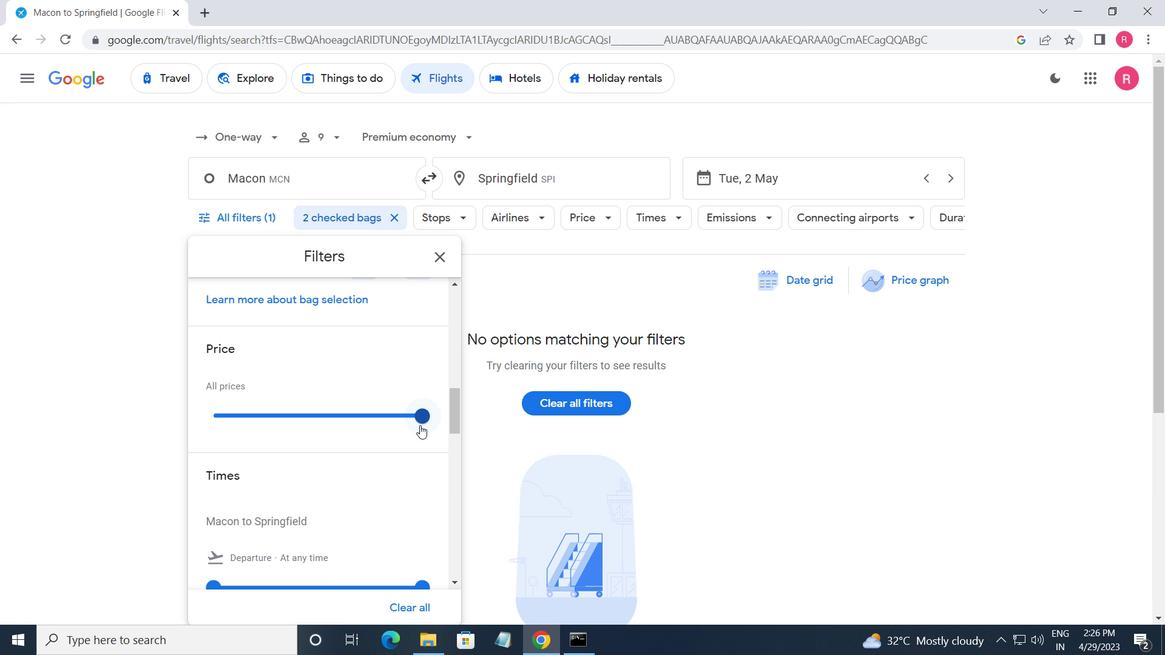 
Action: Mouse moved to (209, 427)
Screenshot: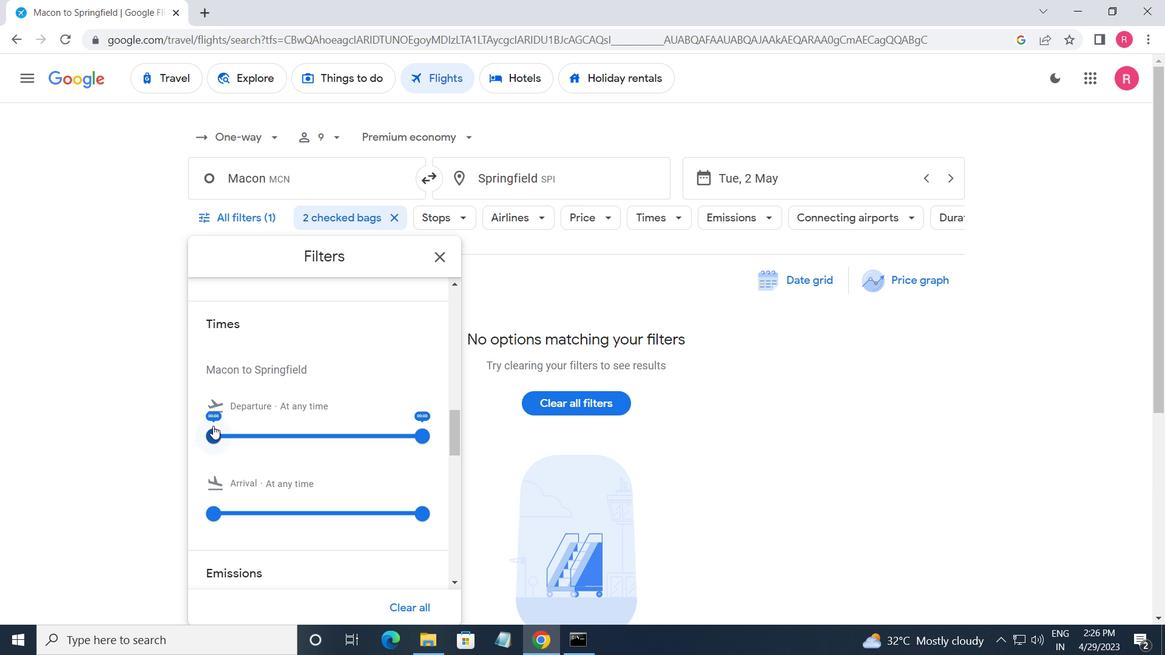 
Action: Mouse pressed left at (209, 427)
Screenshot: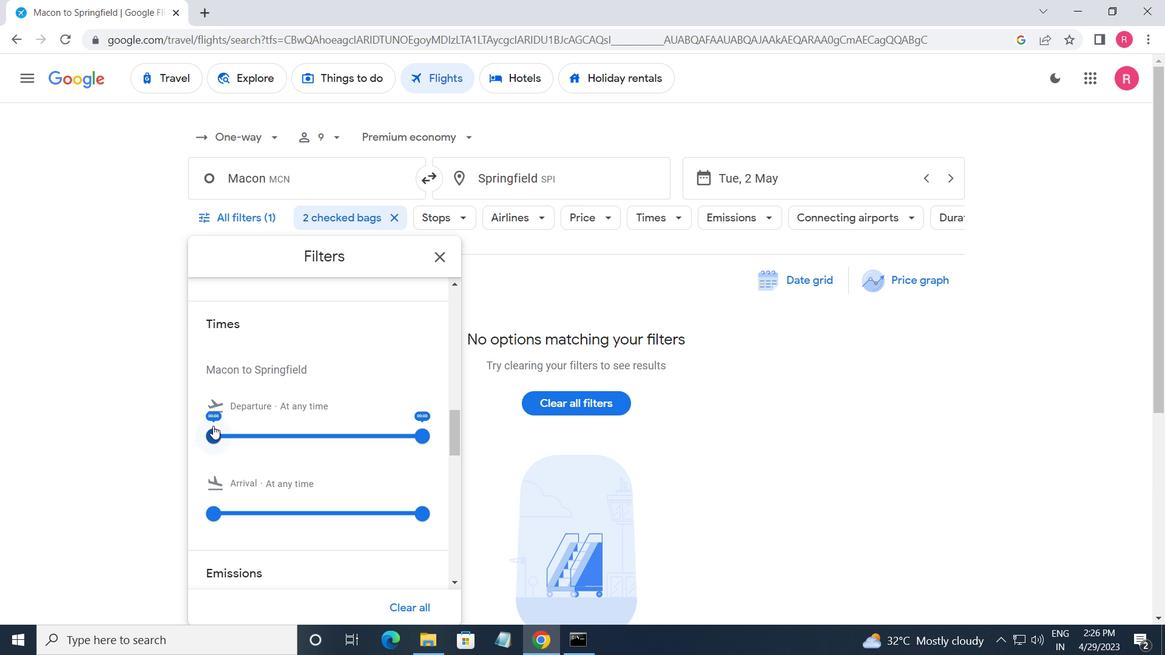 
Action: Mouse moved to (249, 446)
Screenshot: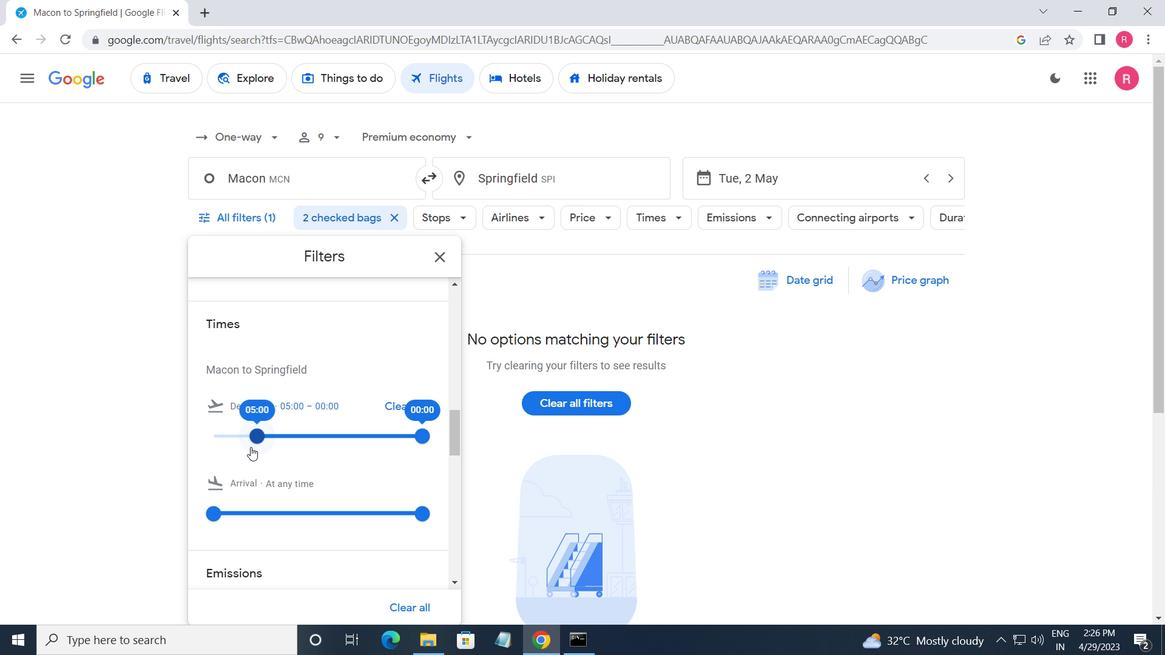 
Action: Mouse pressed left at (249, 446)
Screenshot: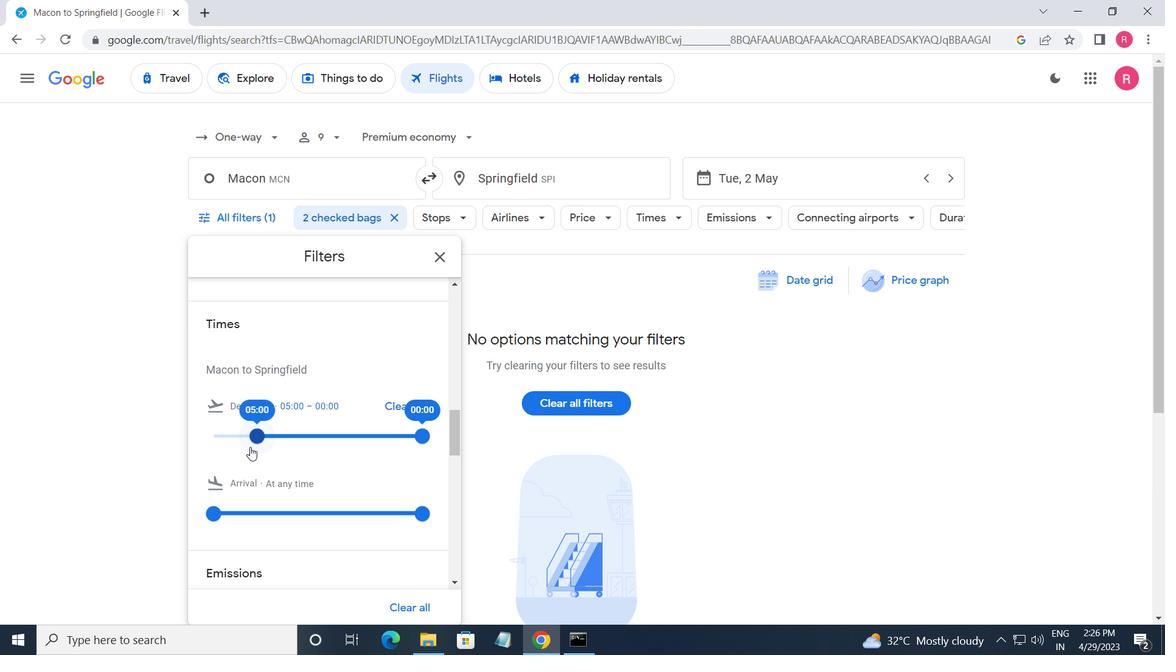 
Action: Mouse moved to (412, 435)
Screenshot: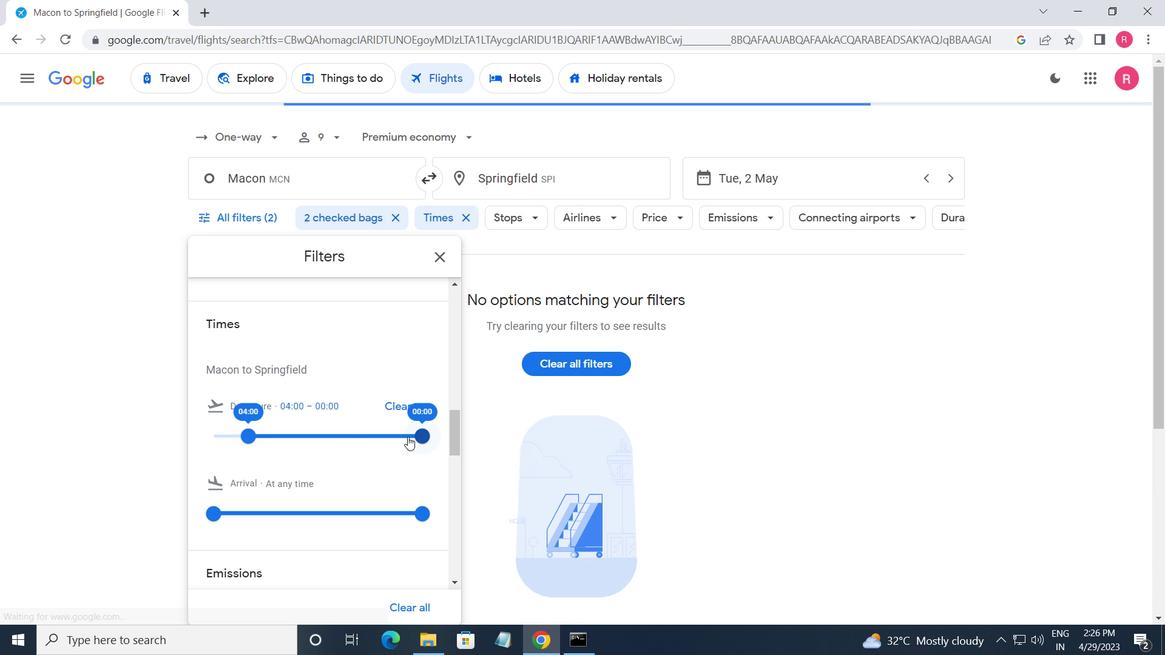 
Action: Mouse pressed left at (412, 435)
Screenshot: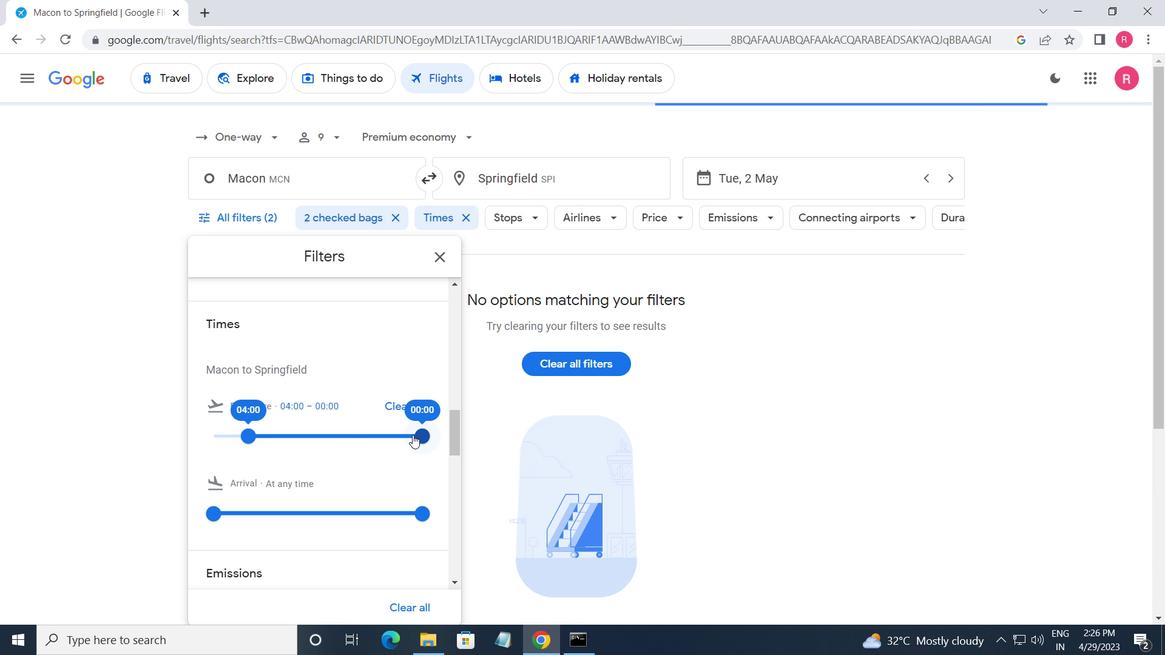 
Action: Mouse moved to (441, 259)
Screenshot: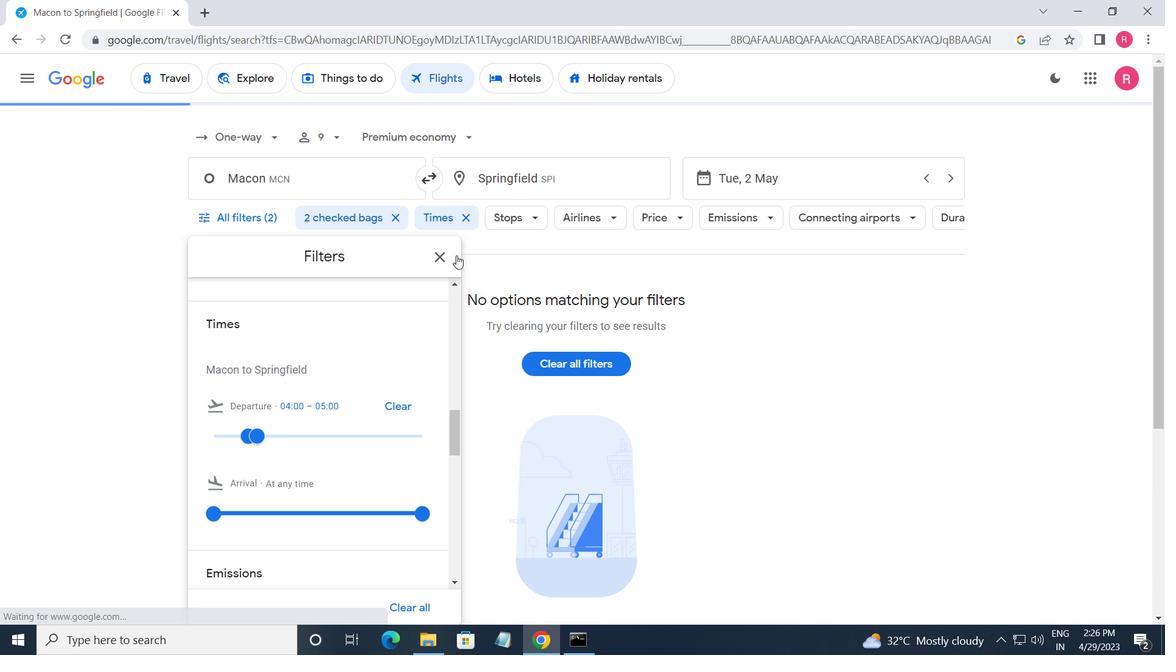 
Action: Mouse pressed left at (441, 259)
Screenshot: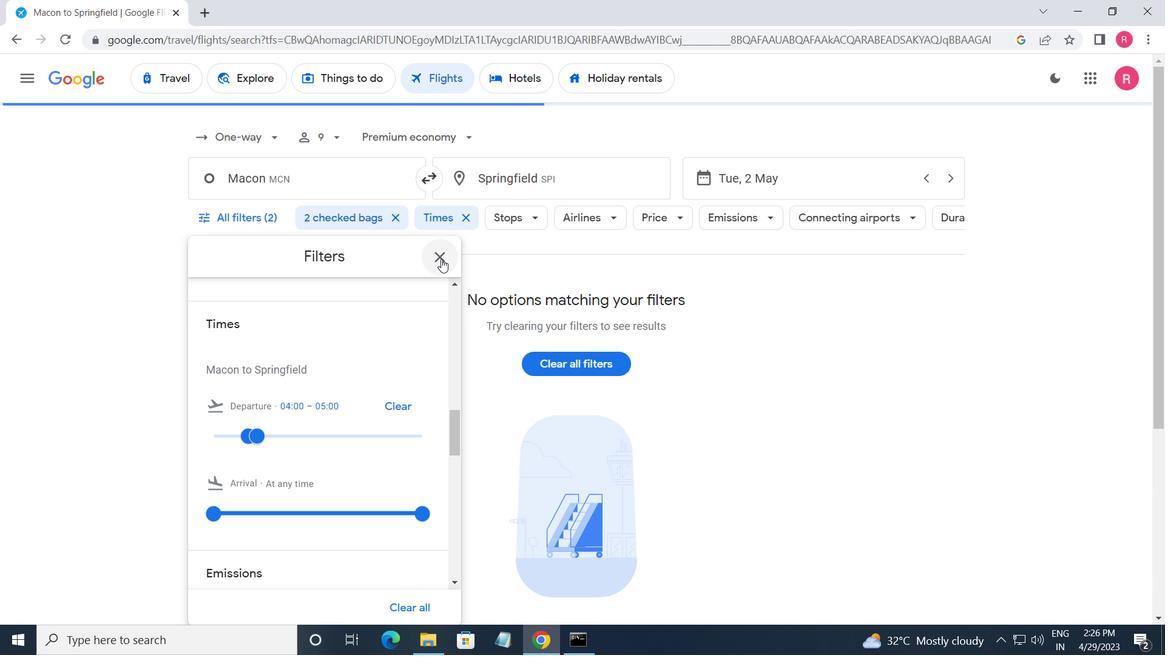 
